 Task: Look for space in Piñas, Ecuador from 5th July, 2023 to 15th July, 2023 for 9 adults in price range Rs.15000 to Rs.25000. Place can be entire place with 5 bedrooms having 5 beds and 5 bathrooms. Property type can be house, flat, guest house. Booking option can be shelf check-in. Required host language is English.
Action: Mouse moved to (492, 109)
Screenshot: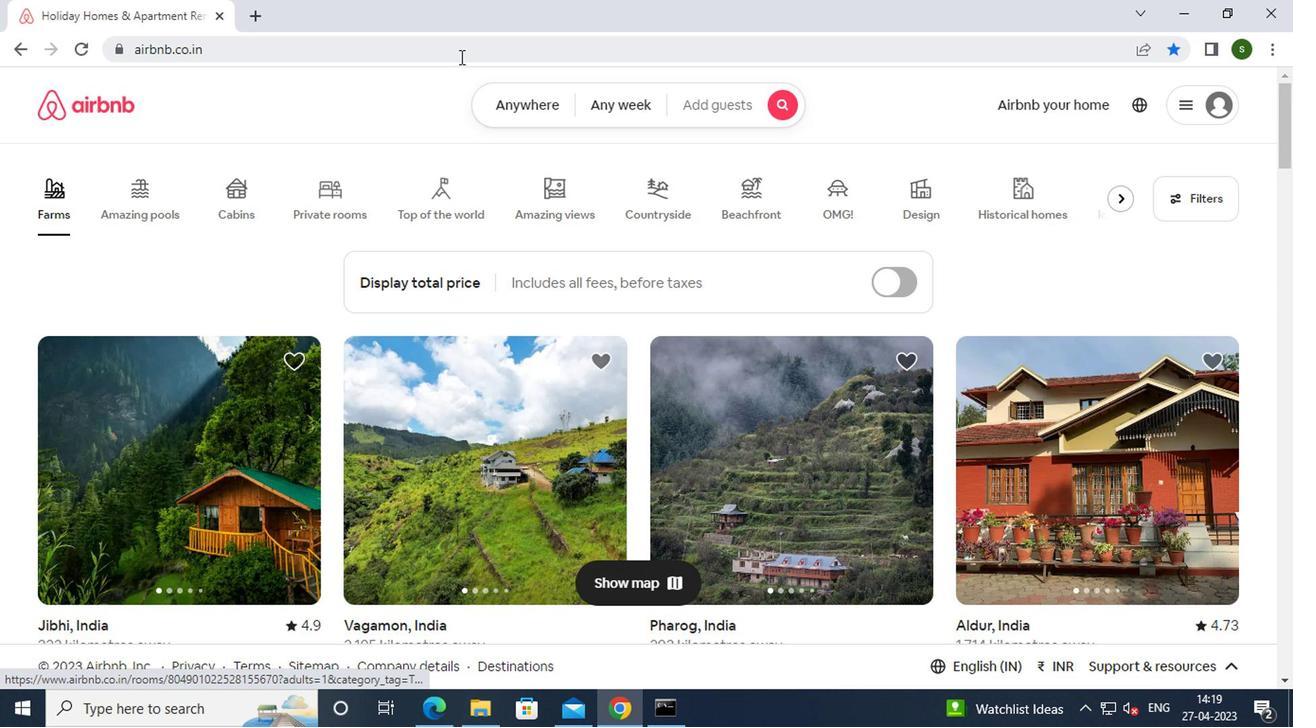 
Action: Mouse pressed left at (492, 109)
Screenshot: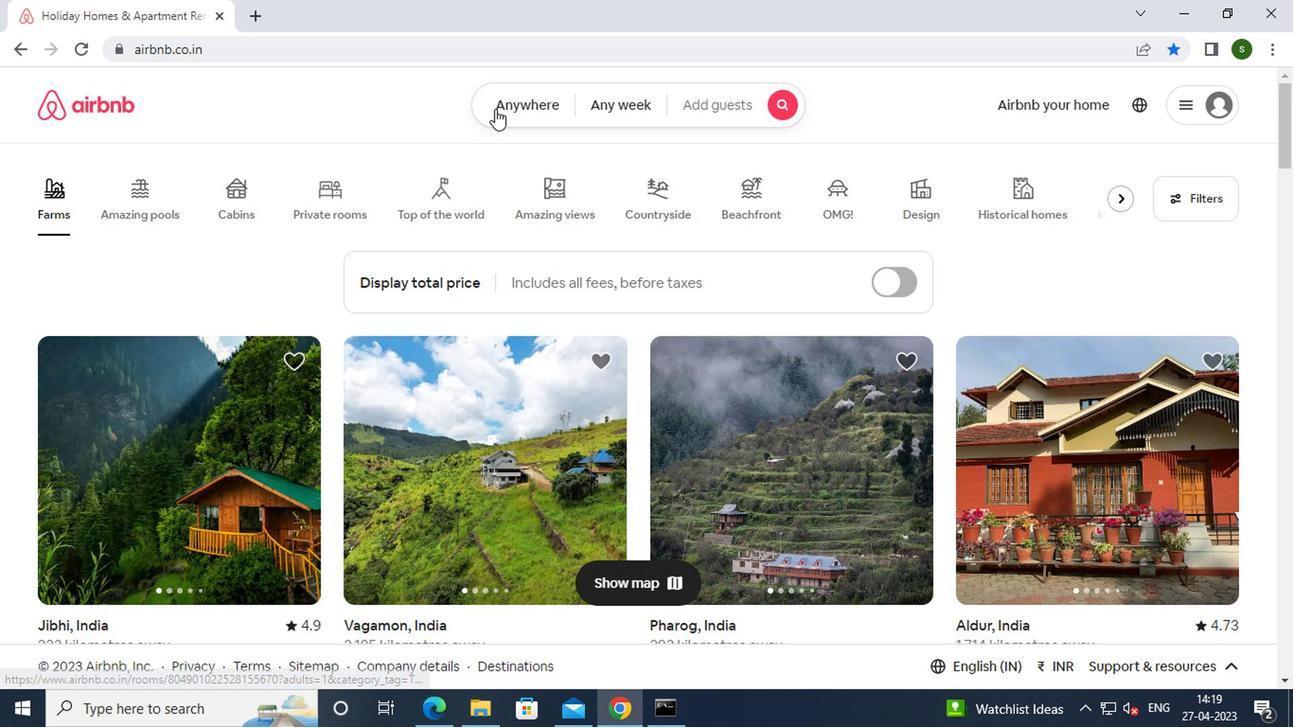 
Action: Mouse moved to (370, 187)
Screenshot: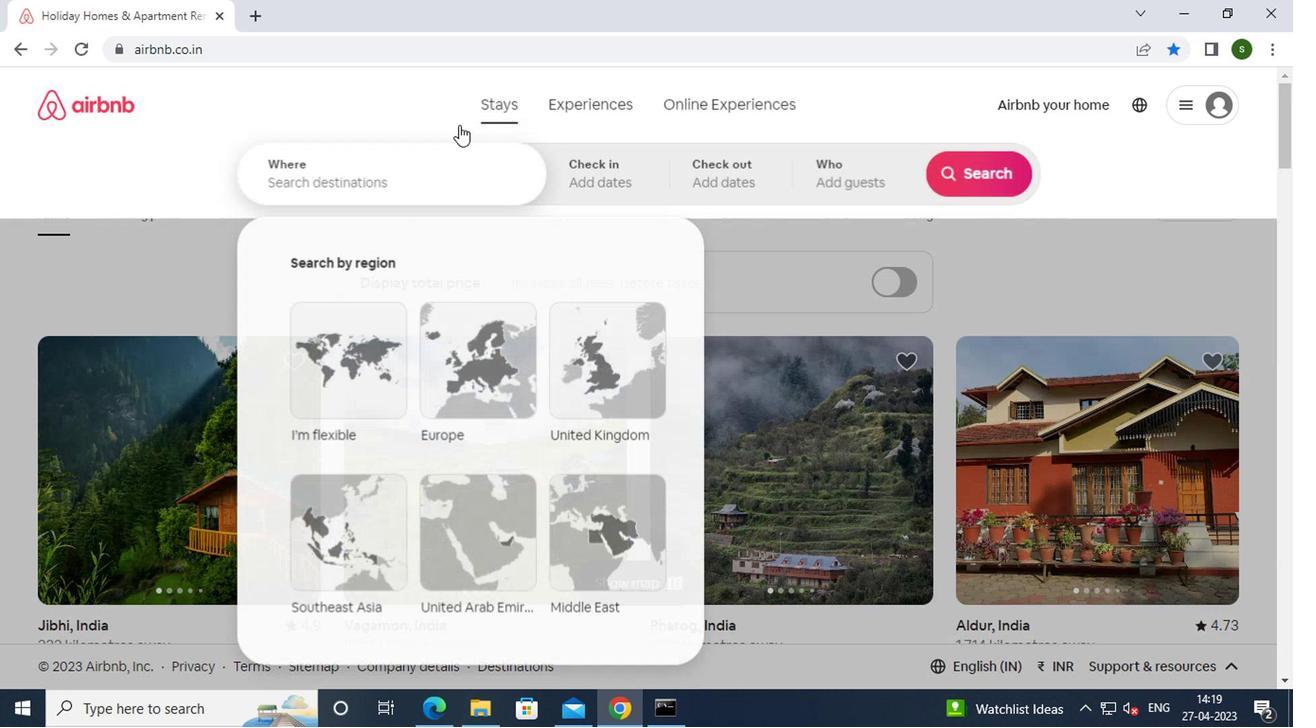 
Action: Mouse pressed left at (370, 187)
Screenshot: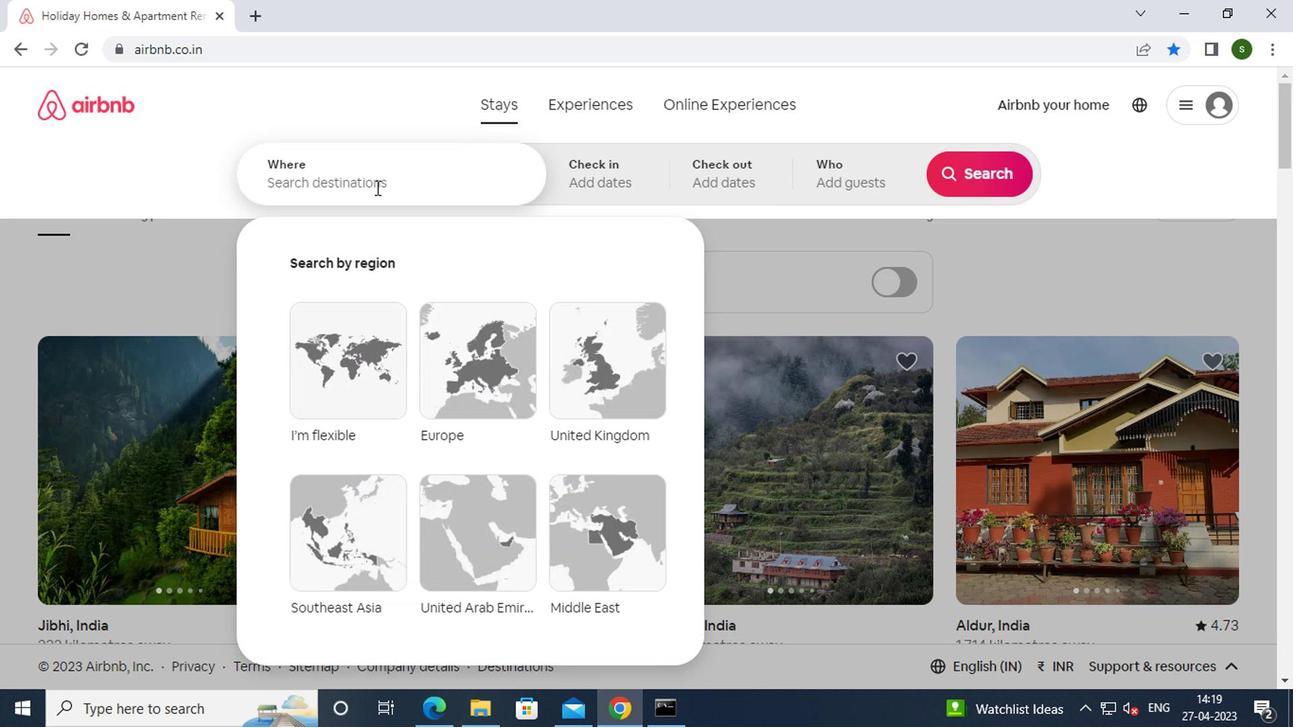 
Action: Key pressed p<Key.caps_lock>inas,<Key.space><Key.caps_lock>e<Key.caps_lock>cuador<Key.enter>
Screenshot: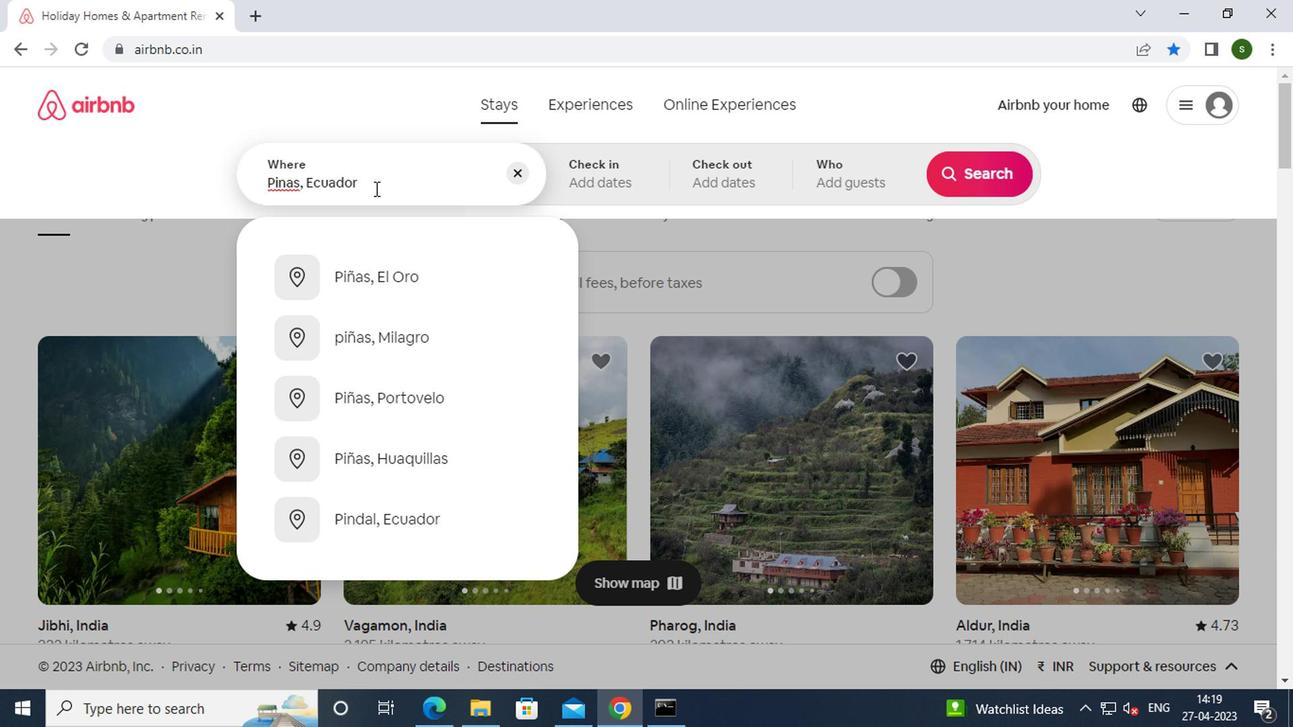 
Action: Mouse moved to (963, 331)
Screenshot: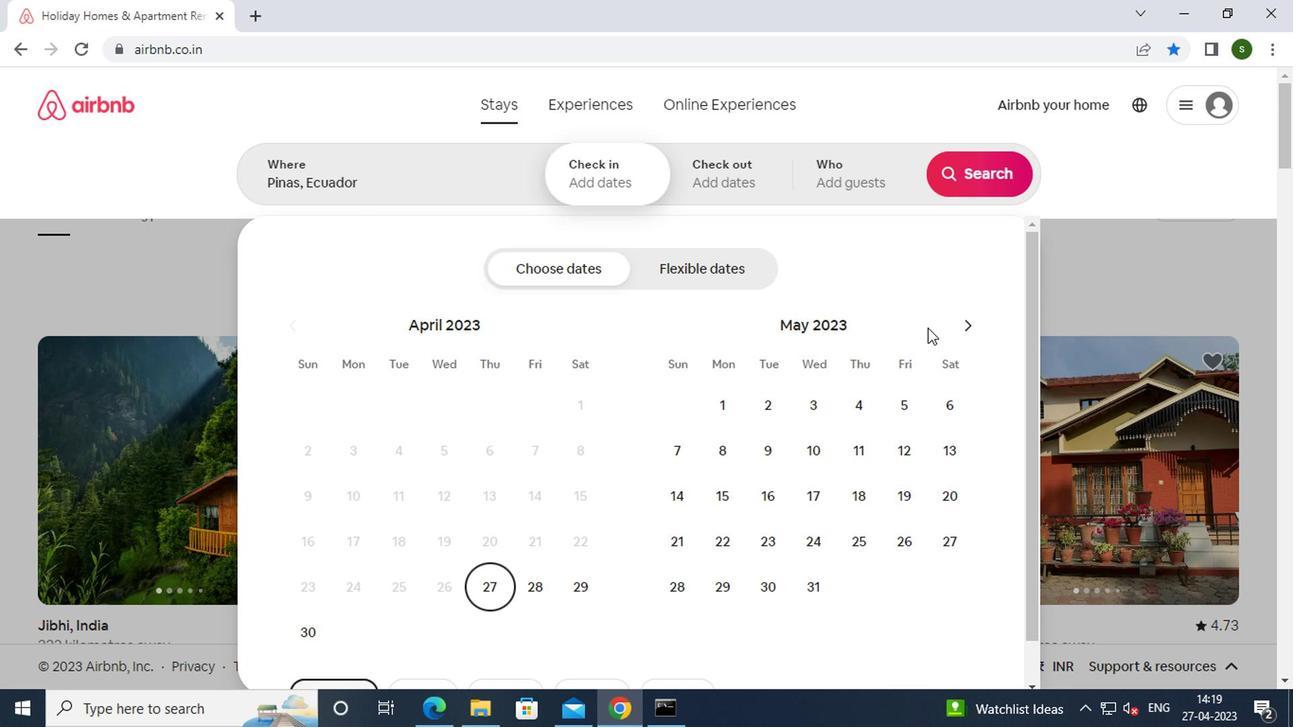 
Action: Mouse pressed left at (963, 331)
Screenshot: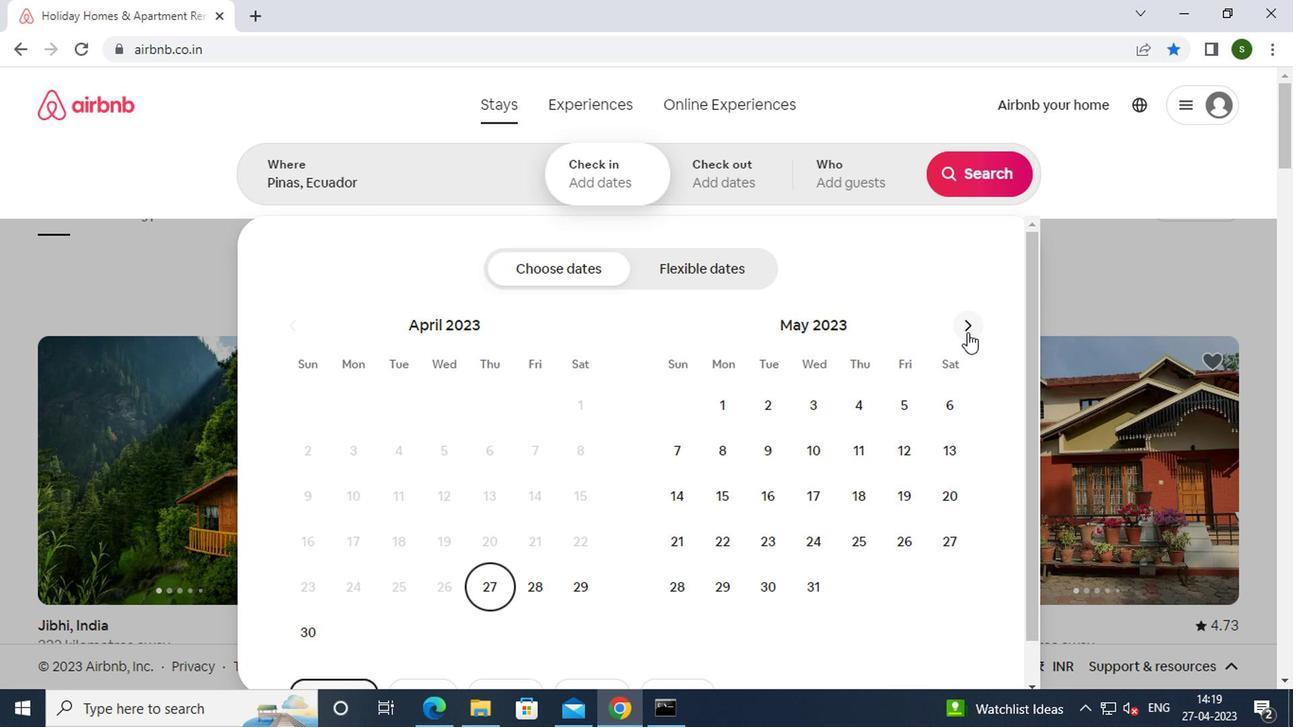 
Action: Mouse pressed left at (963, 331)
Screenshot: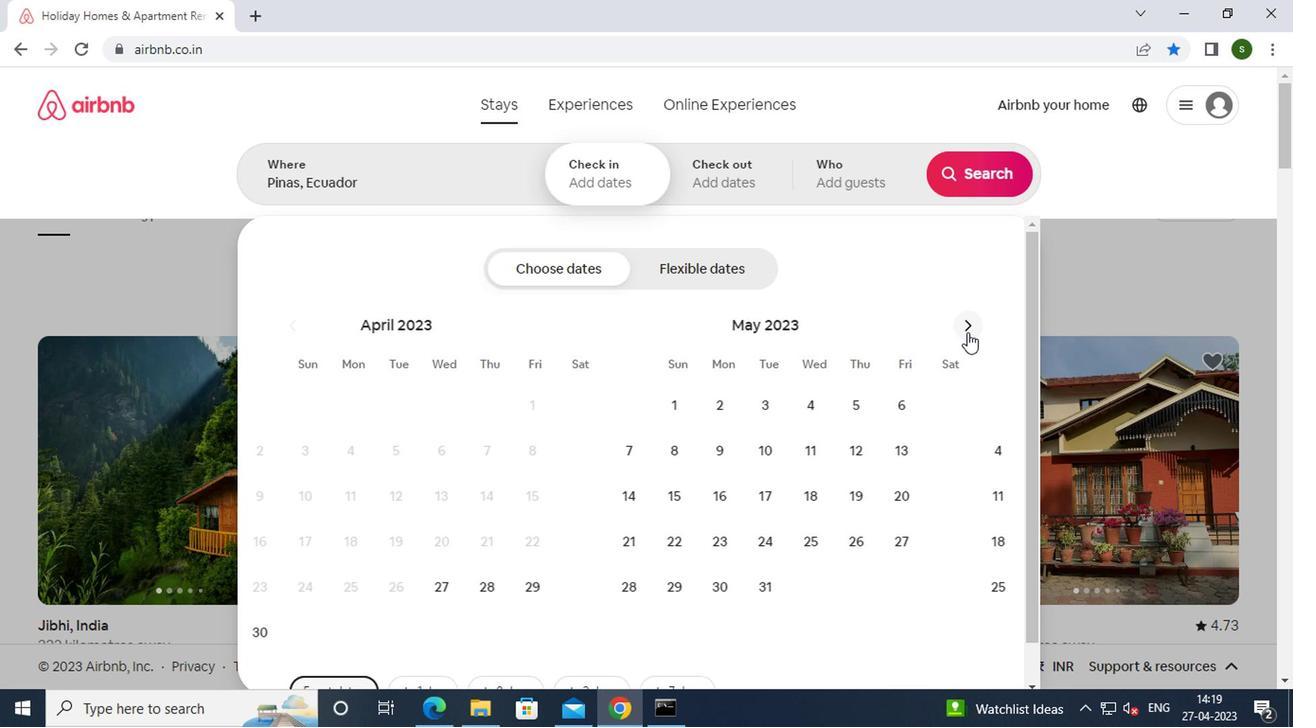 
Action: Mouse moved to (806, 442)
Screenshot: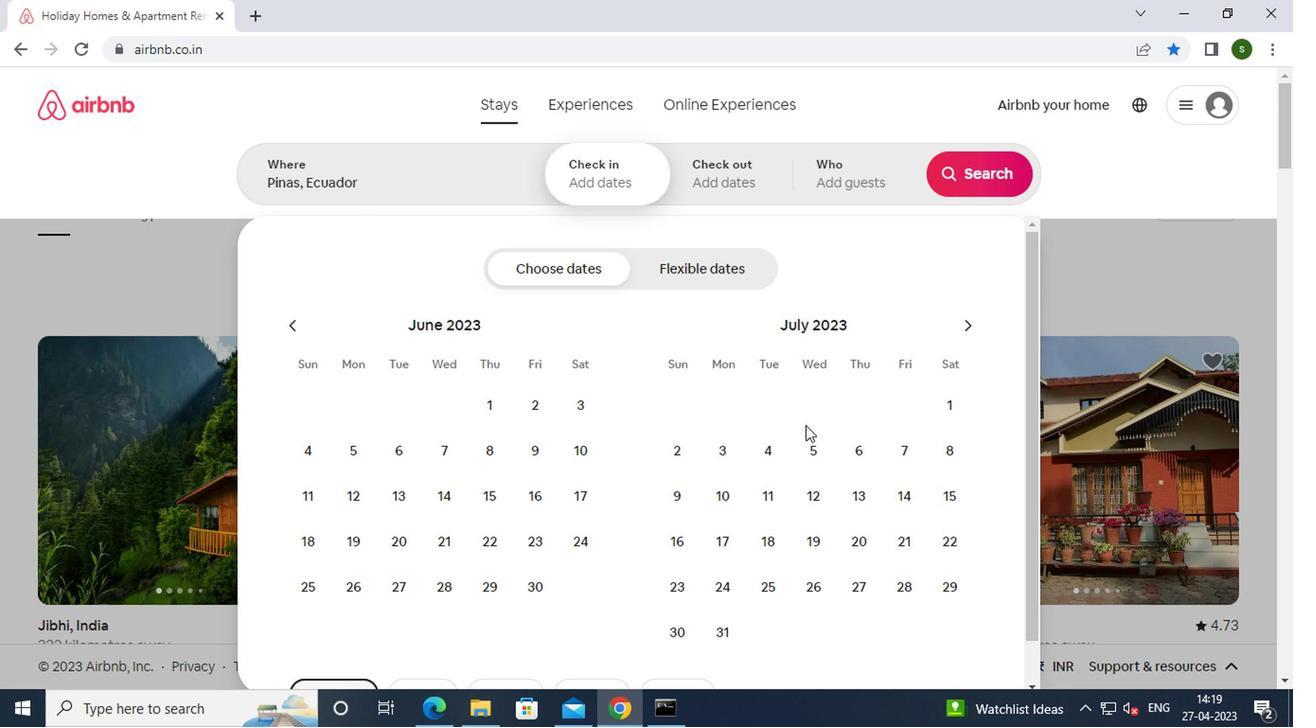 
Action: Mouse pressed left at (806, 442)
Screenshot: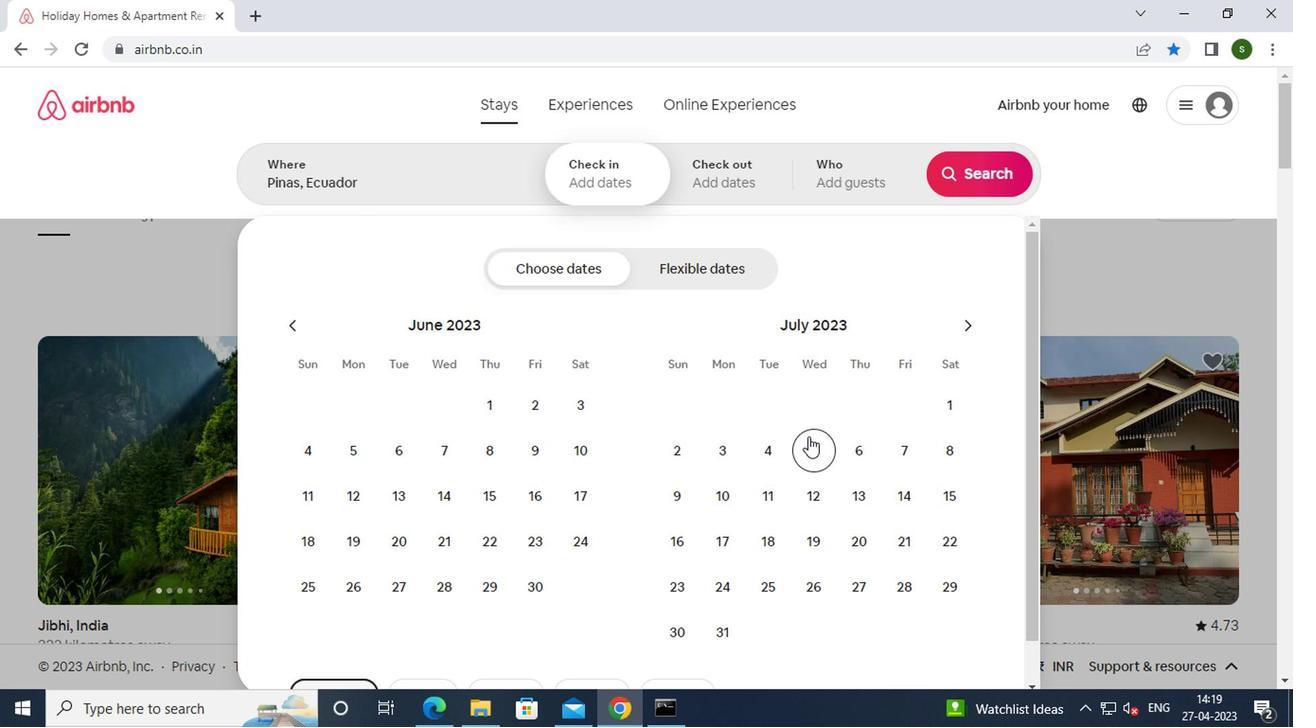 
Action: Mouse moved to (943, 506)
Screenshot: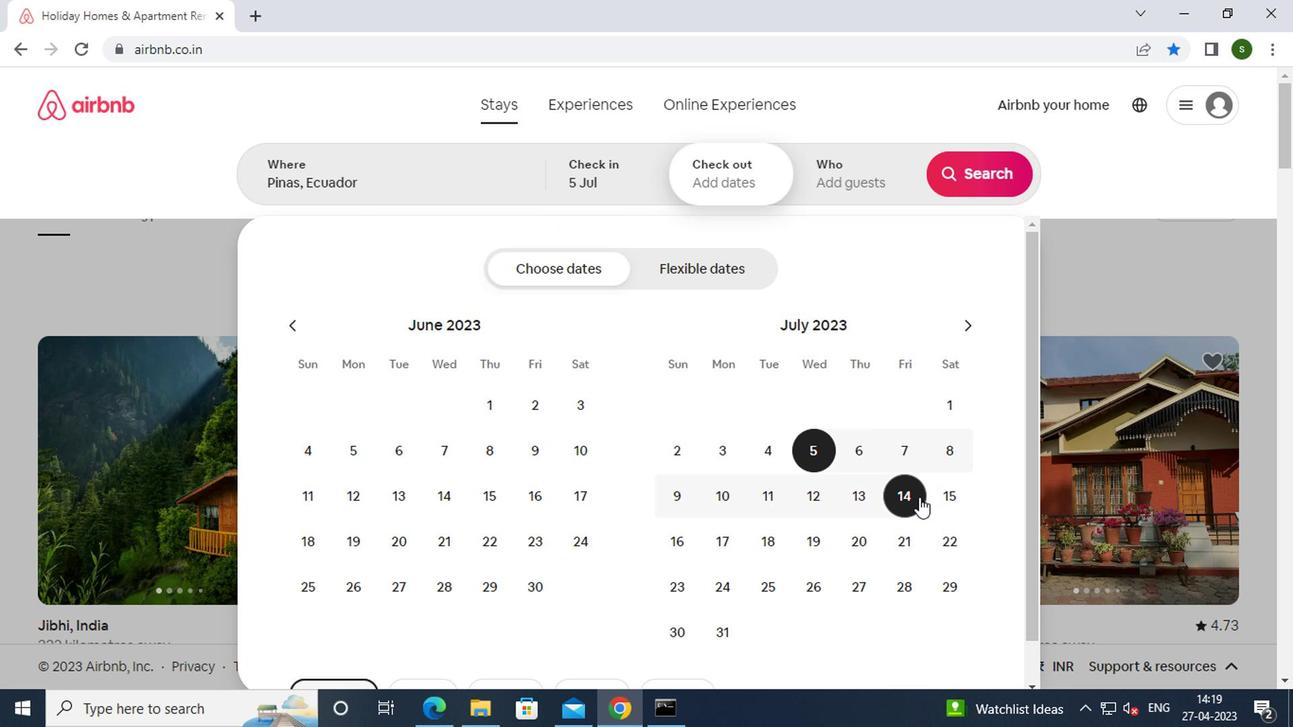 
Action: Mouse pressed left at (943, 506)
Screenshot: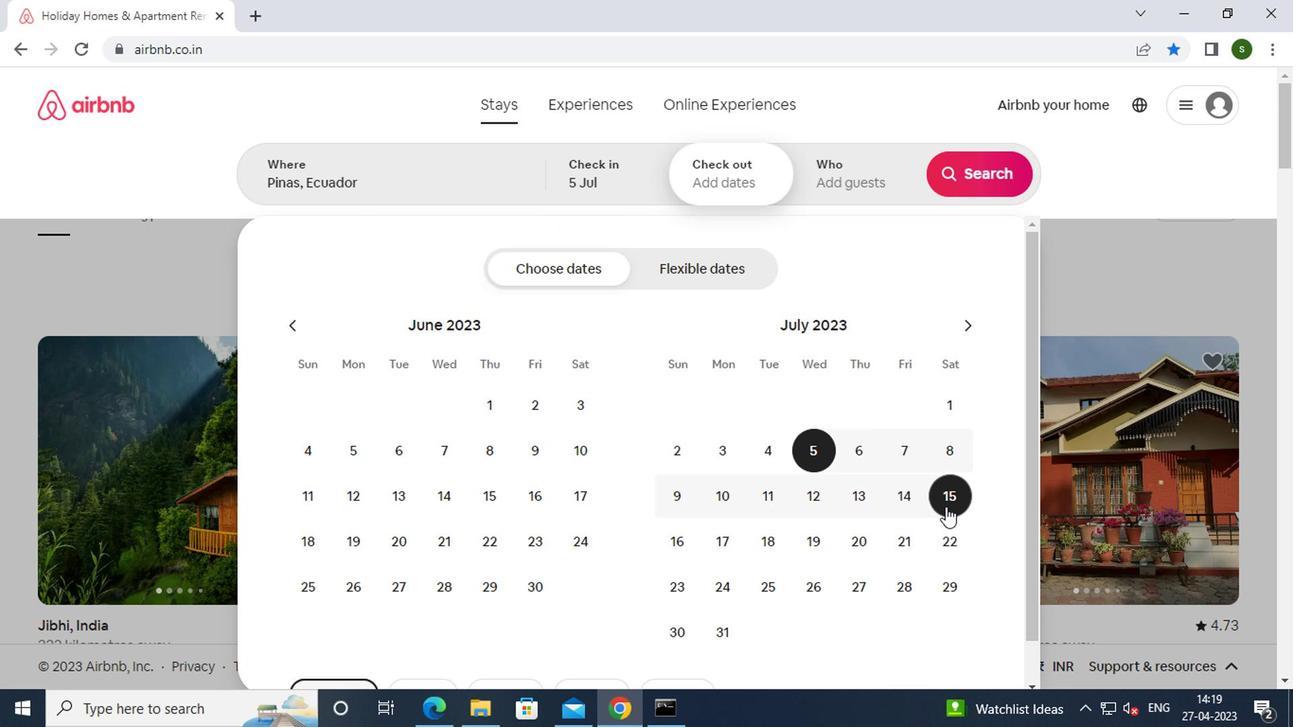 
Action: Mouse moved to (861, 186)
Screenshot: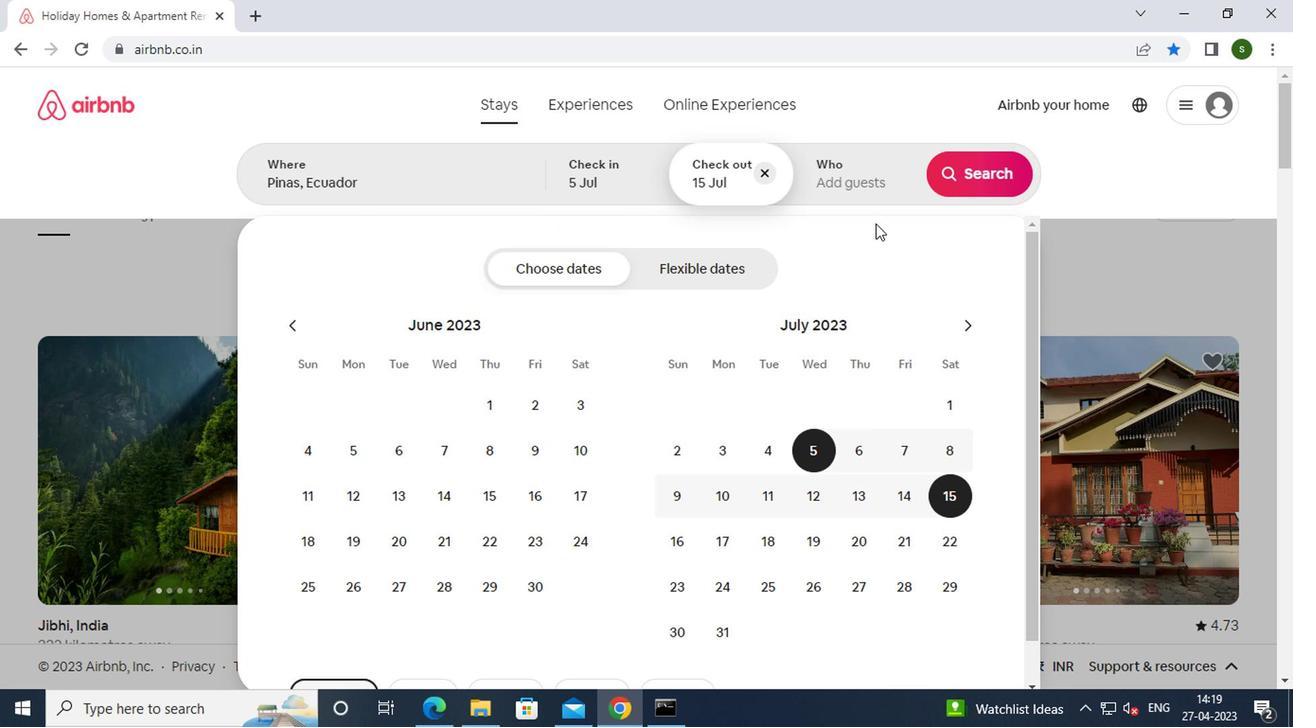 
Action: Mouse pressed left at (861, 186)
Screenshot: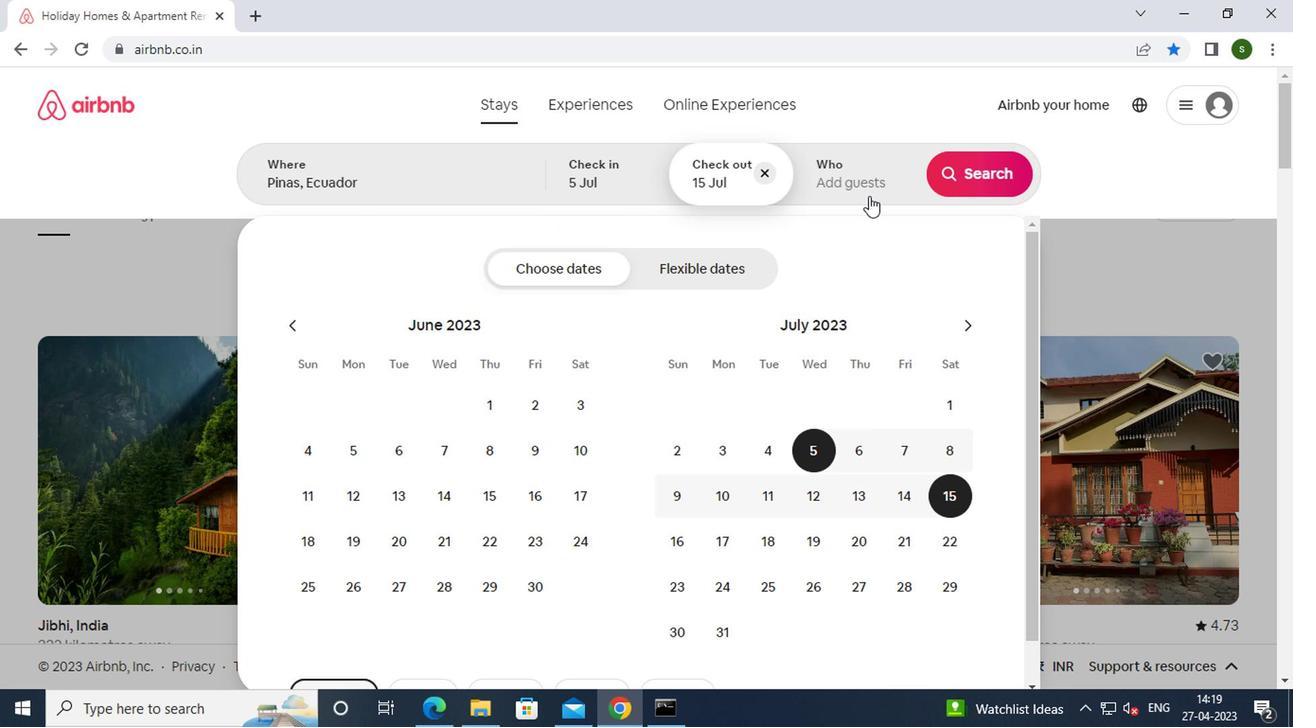 
Action: Mouse moved to (972, 268)
Screenshot: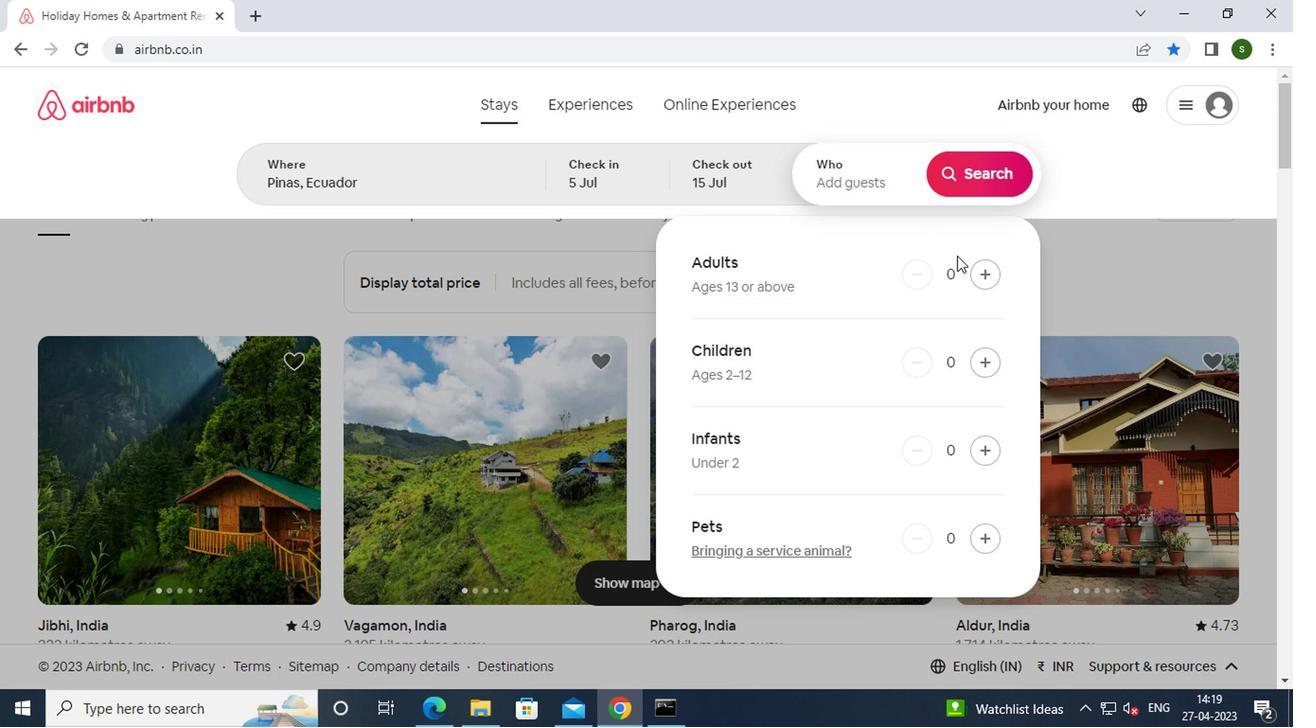 
Action: Mouse pressed left at (972, 268)
Screenshot: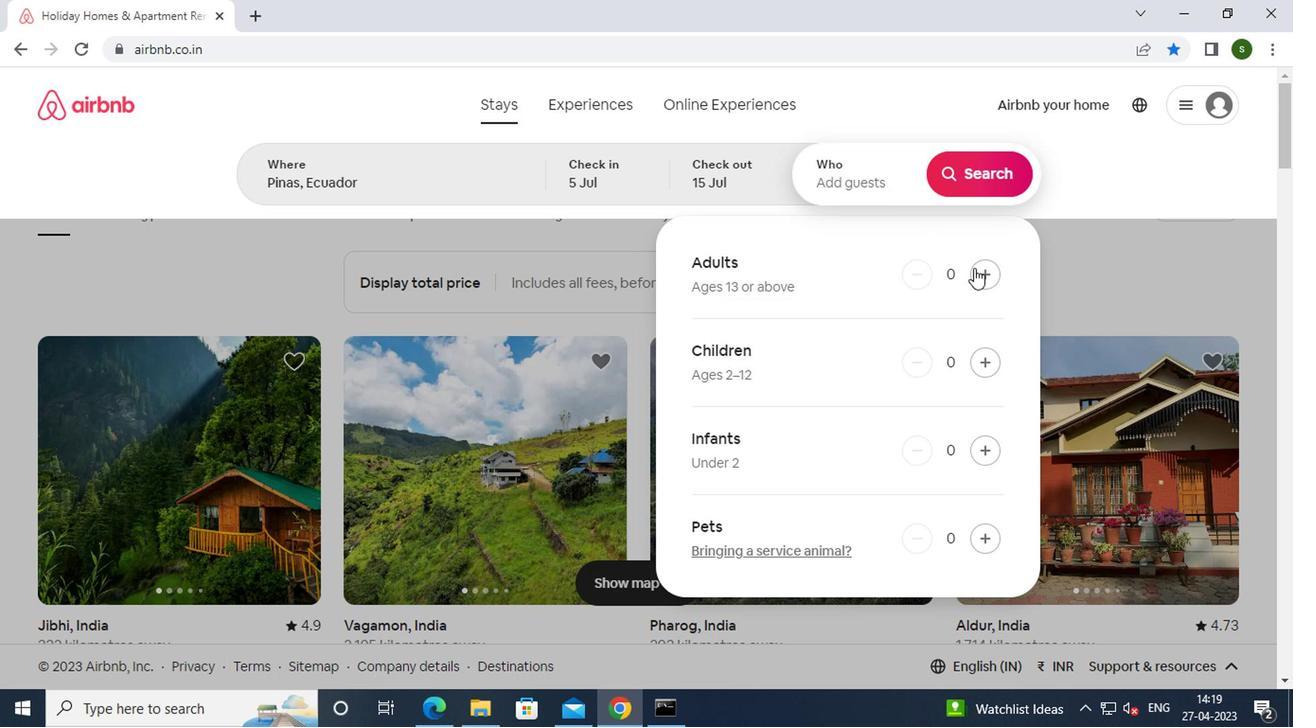
Action: Mouse pressed left at (972, 268)
Screenshot: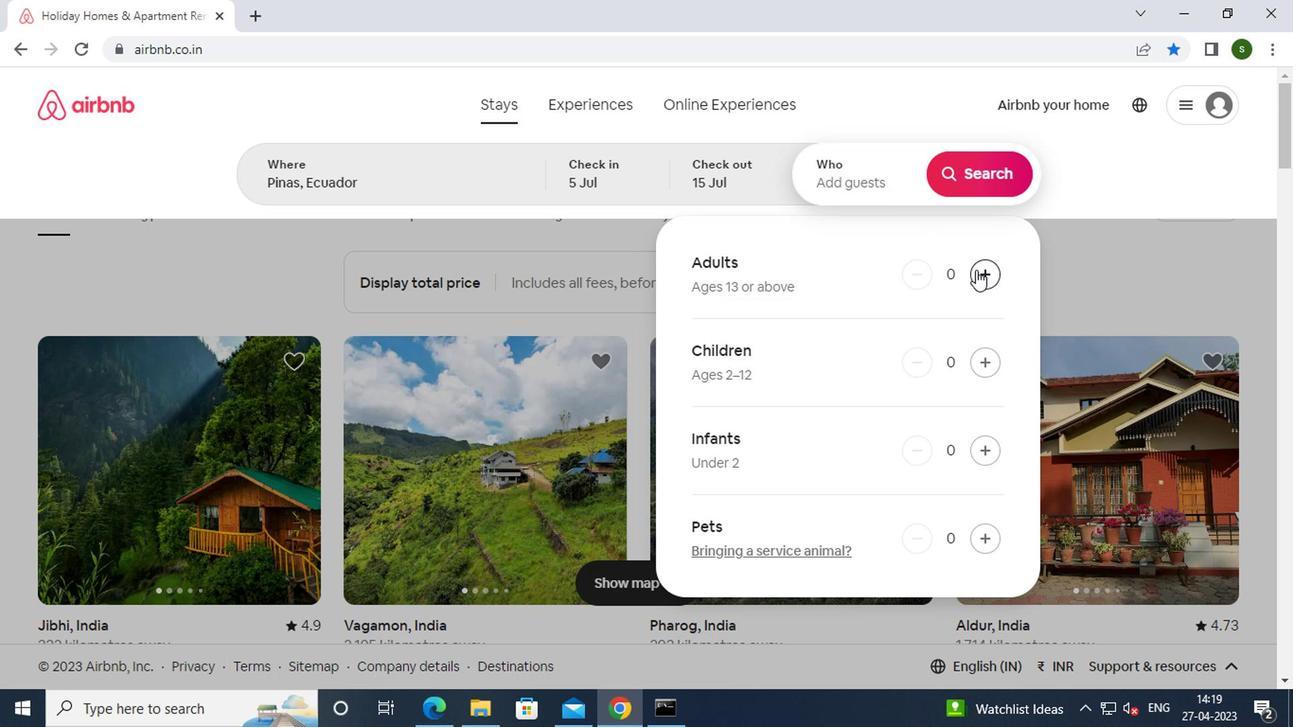 
Action: Mouse pressed left at (972, 268)
Screenshot: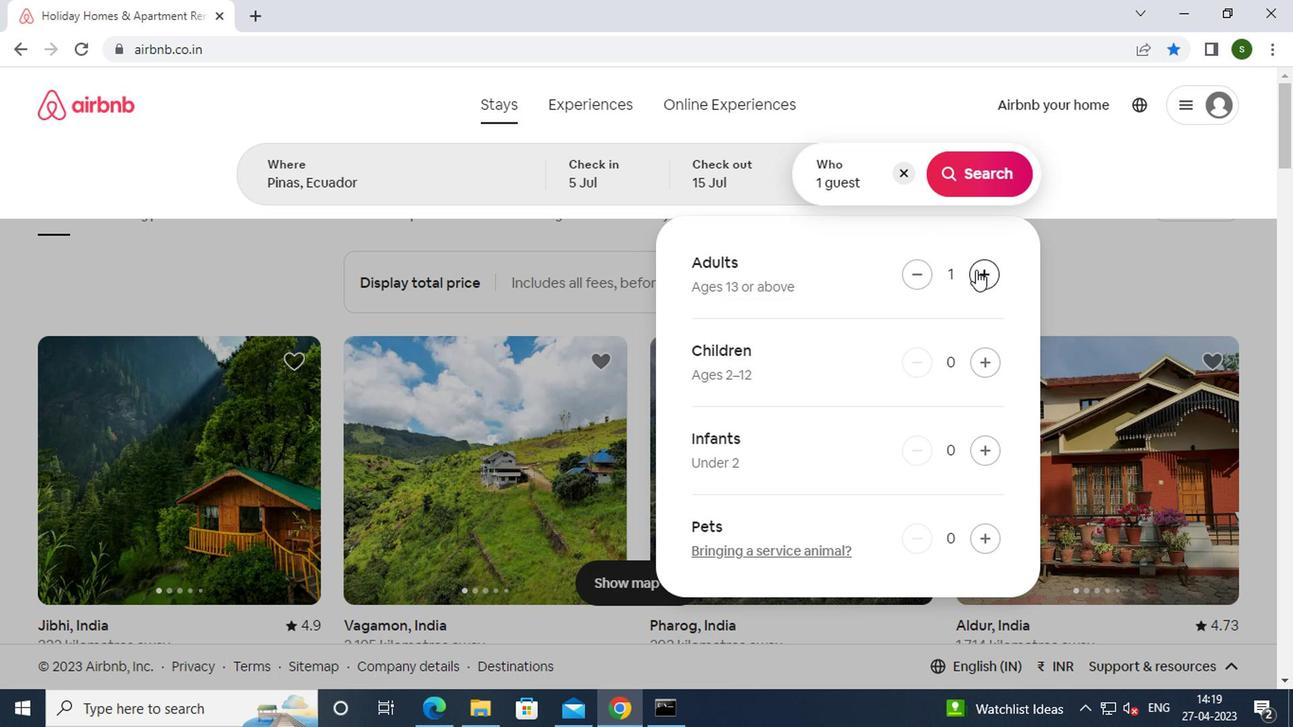 
Action: Mouse pressed left at (972, 268)
Screenshot: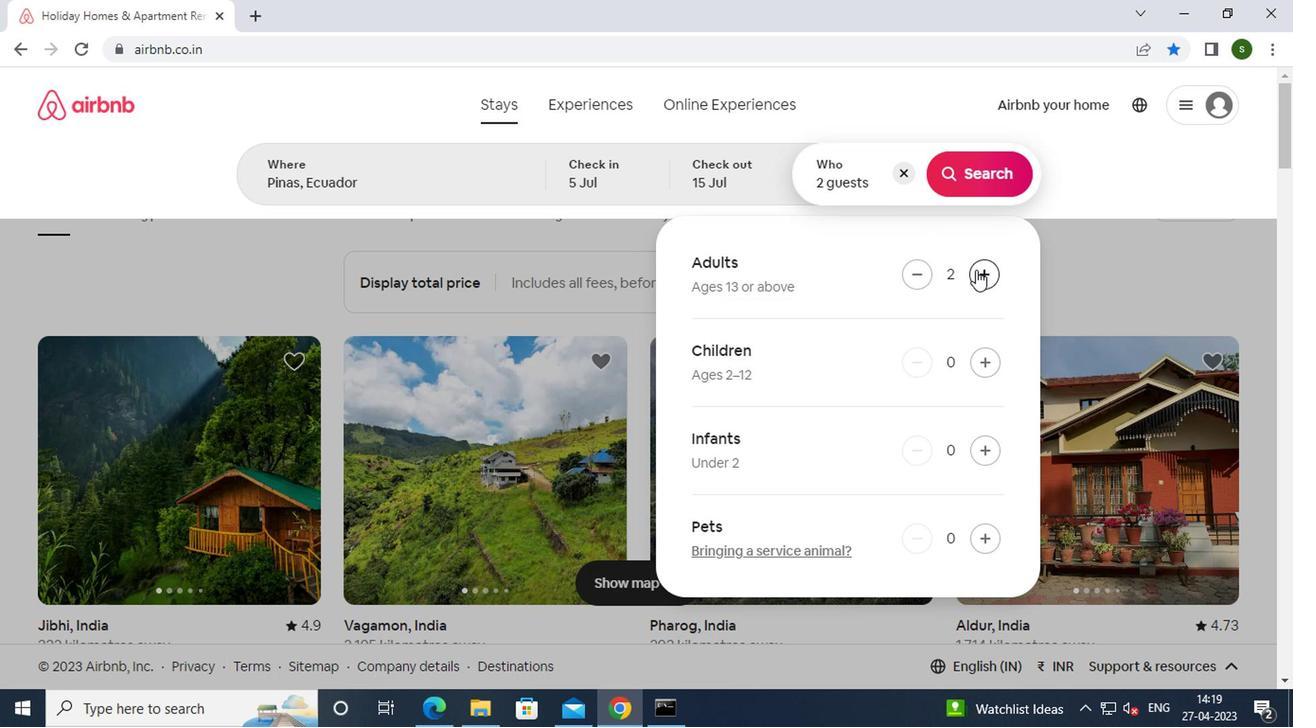 
Action: Mouse pressed left at (972, 268)
Screenshot: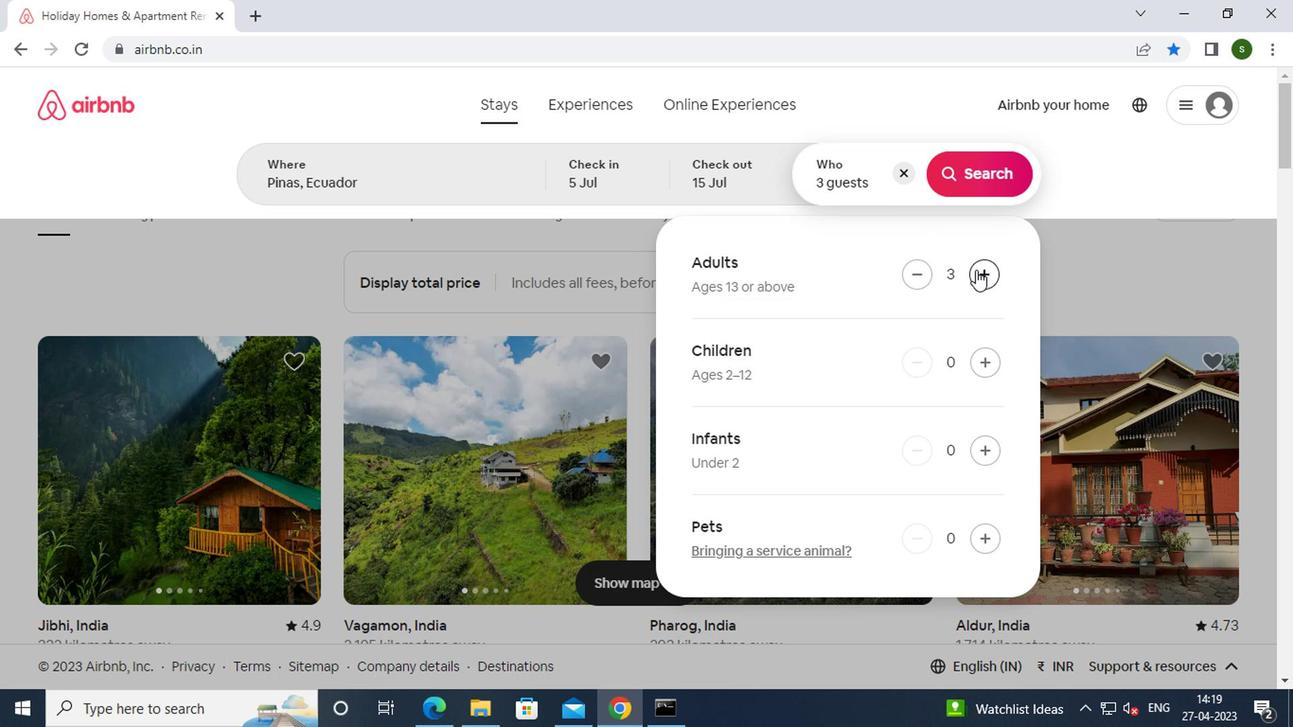 
Action: Mouse pressed left at (972, 268)
Screenshot: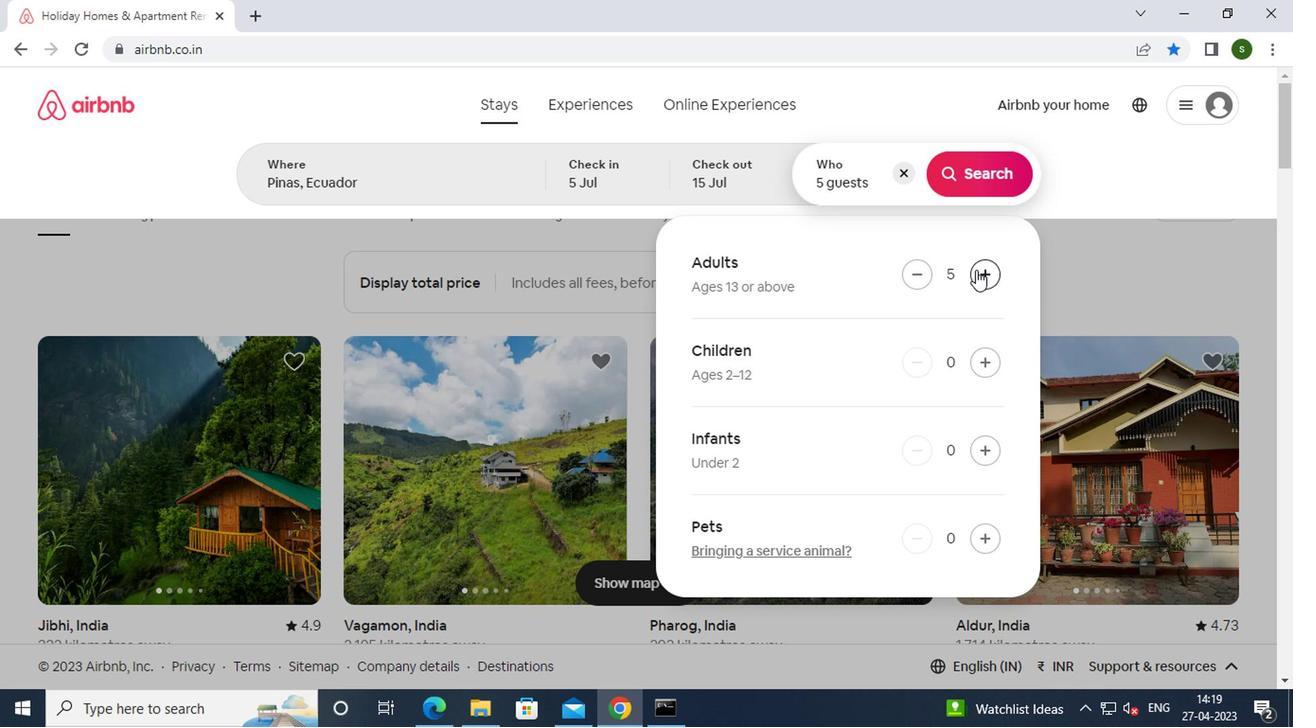 
Action: Mouse pressed left at (972, 268)
Screenshot: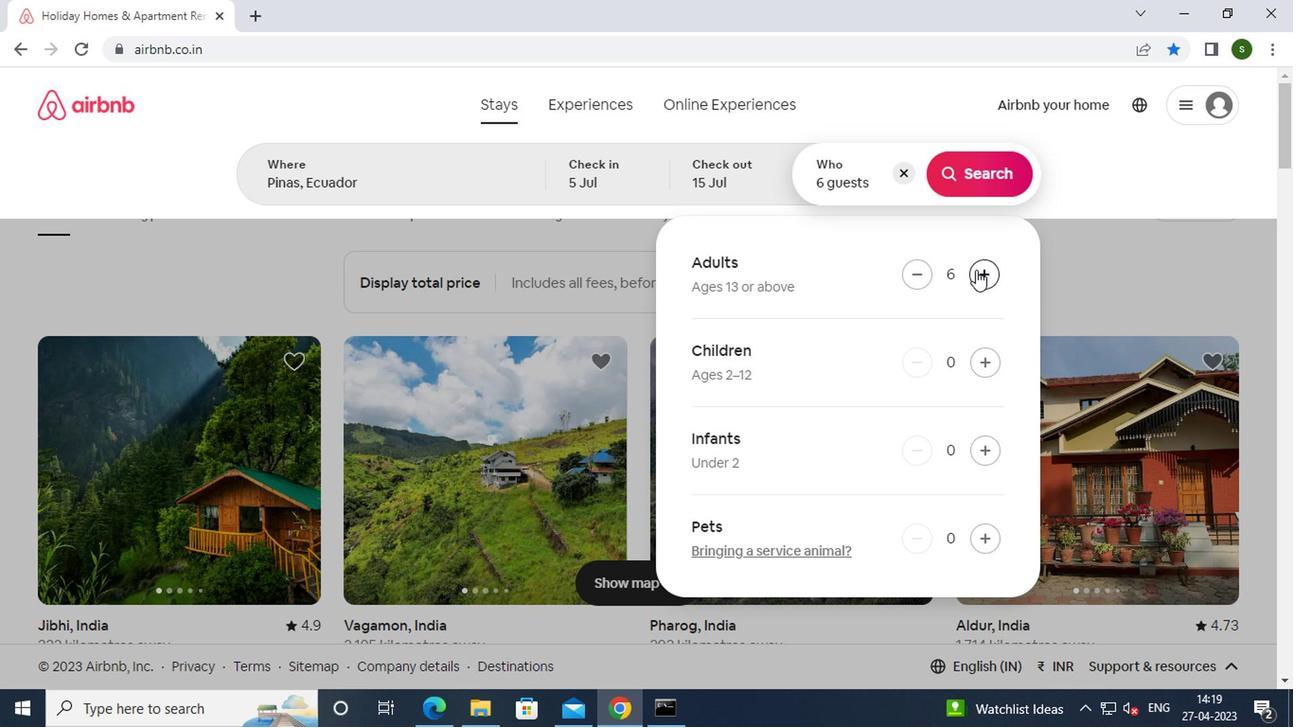 
Action: Mouse pressed left at (972, 268)
Screenshot: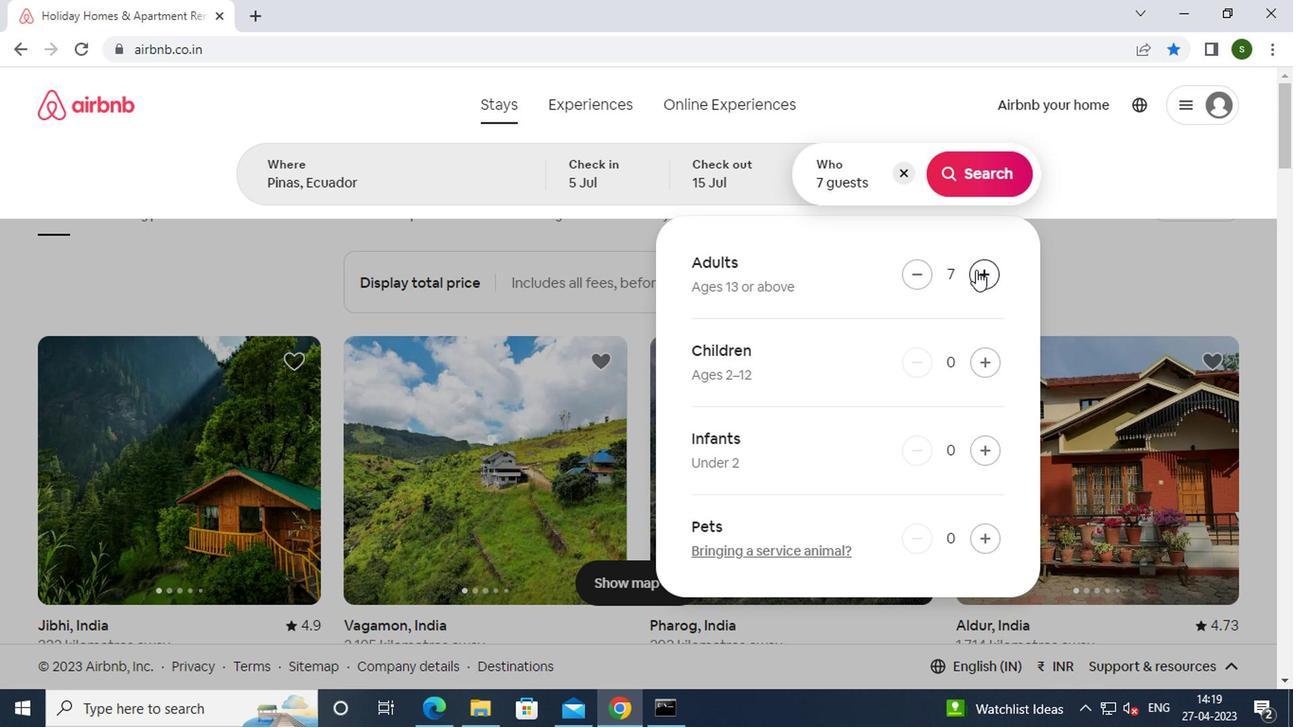 
Action: Mouse pressed left at (972, 268)
Screenshot: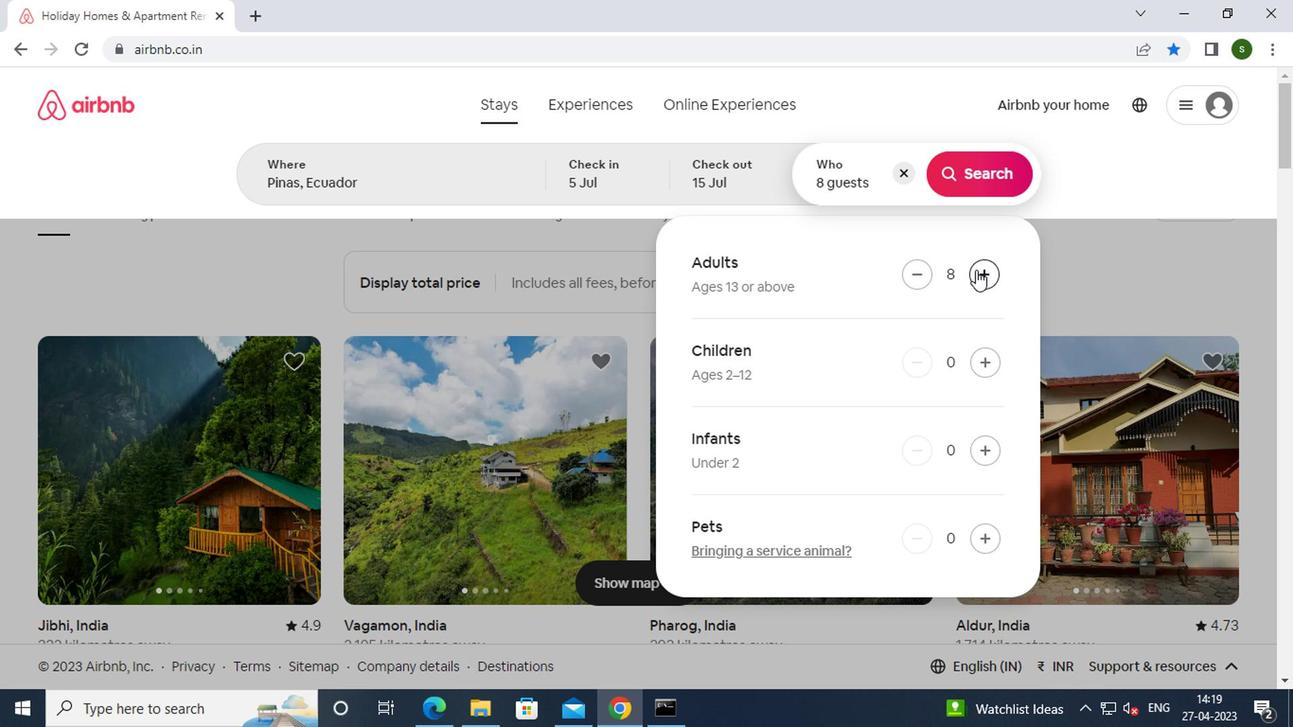 
Action: Mouse moved to (990, 185)
Screenshot: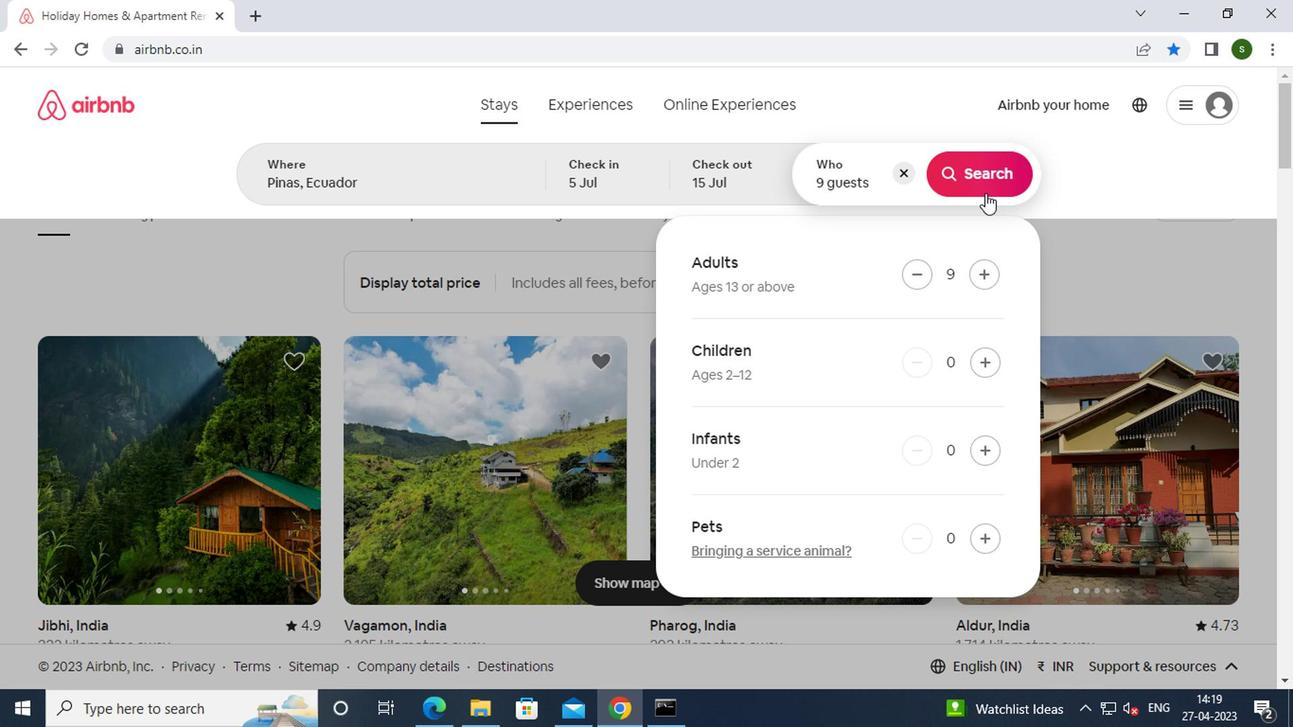 
Action: Mouse pressed left at (990, 185)
Screenshot: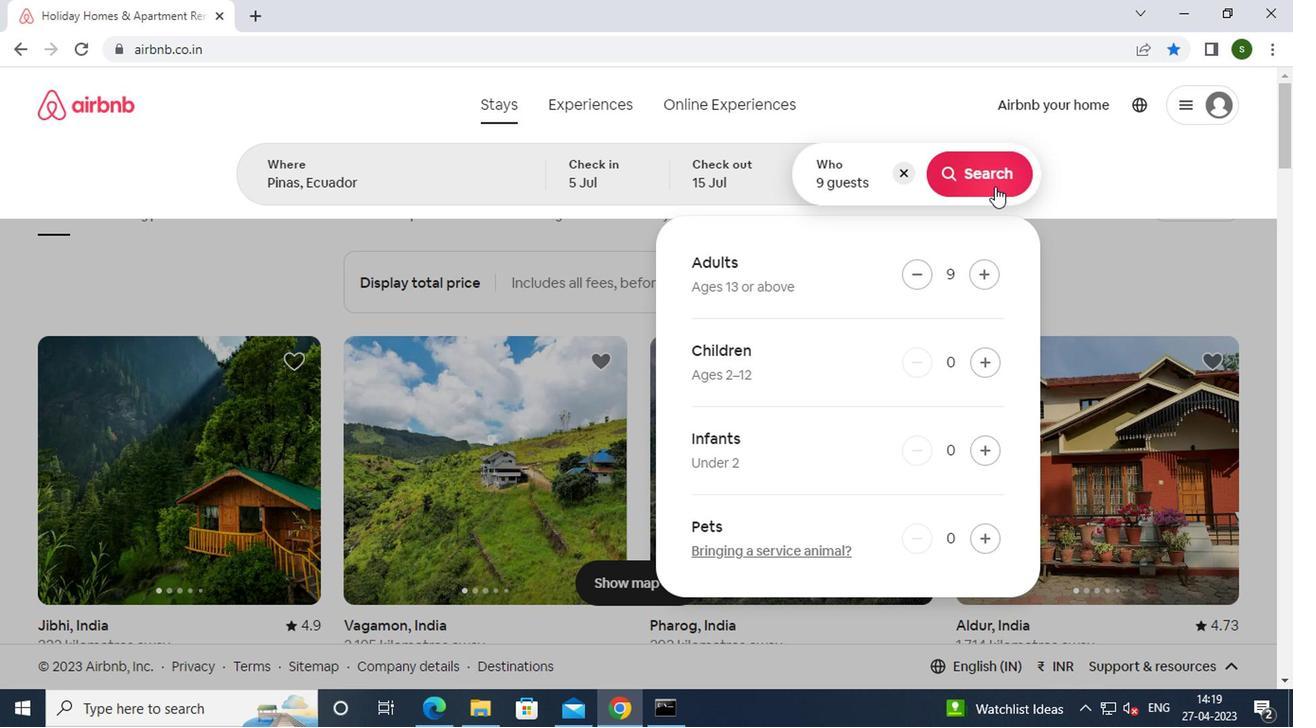 
Action: Mouse moved to (1218, 186)
Screenshot: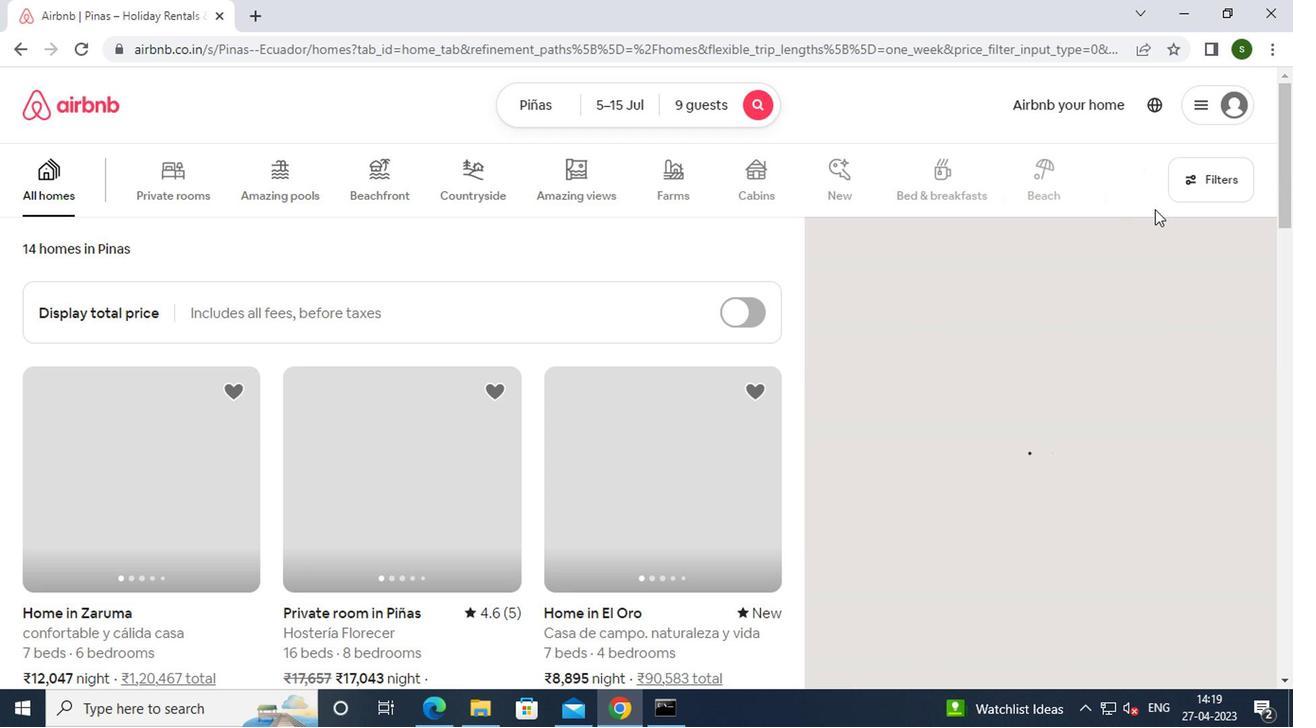 
Action: Mouse pressed left at (1218, 186)
Screenshot: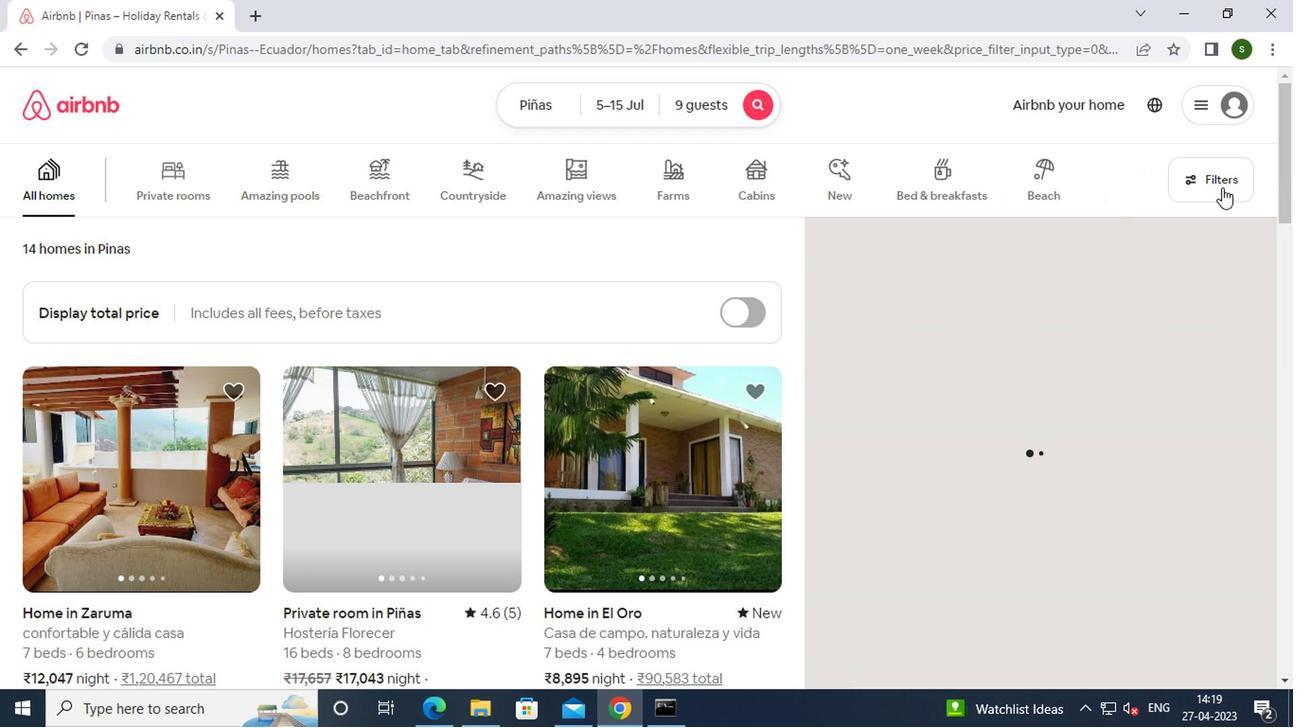 
Action: Mouse moved to (497, 408)
Screenshot: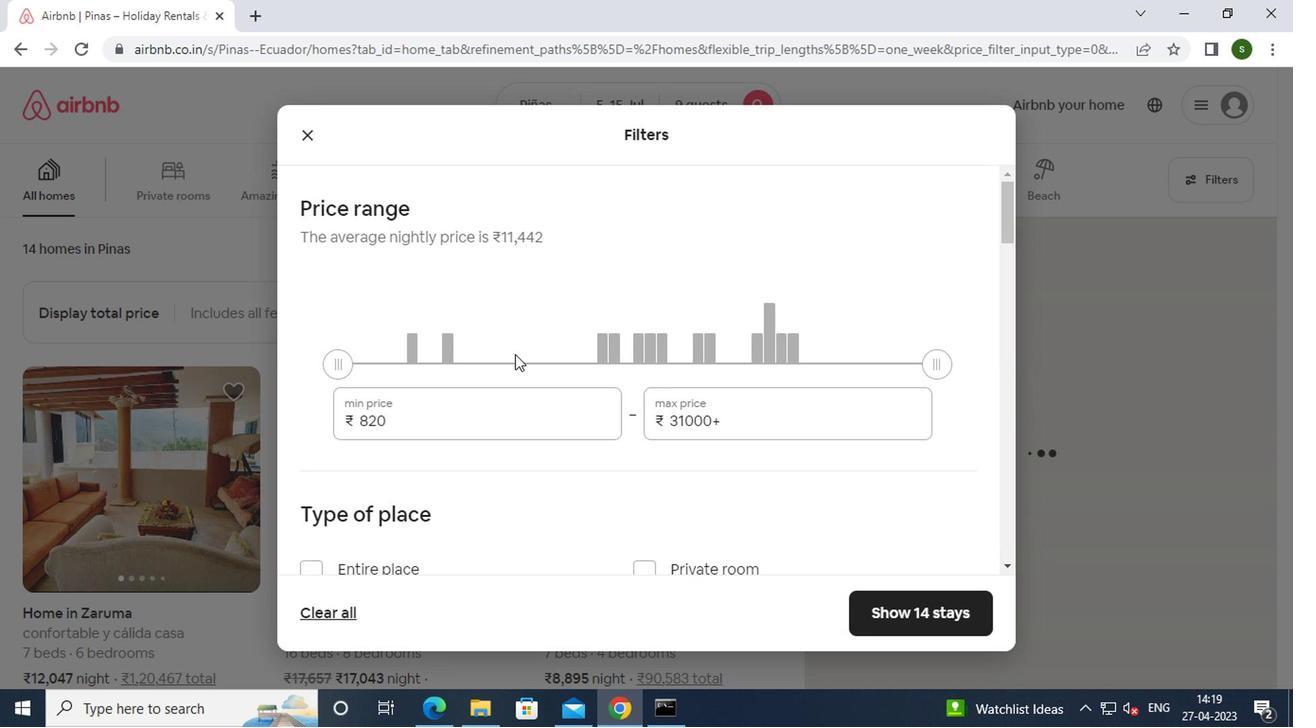 
Action: Mouse pressed left at (497, 408)
Screenshot: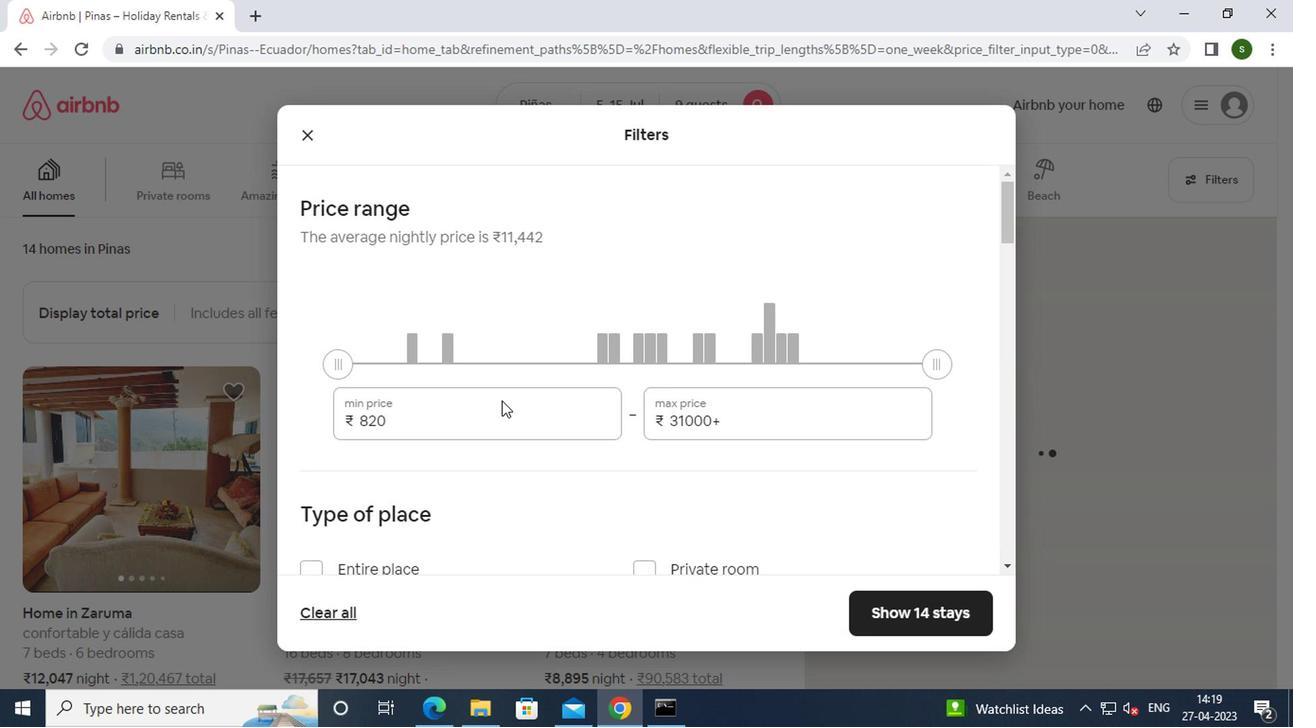 
Action: Key pressed <Key.backspace><Key.backspace><Key.backspace><Key.backspace><Key.backspace>15000
Screenshot: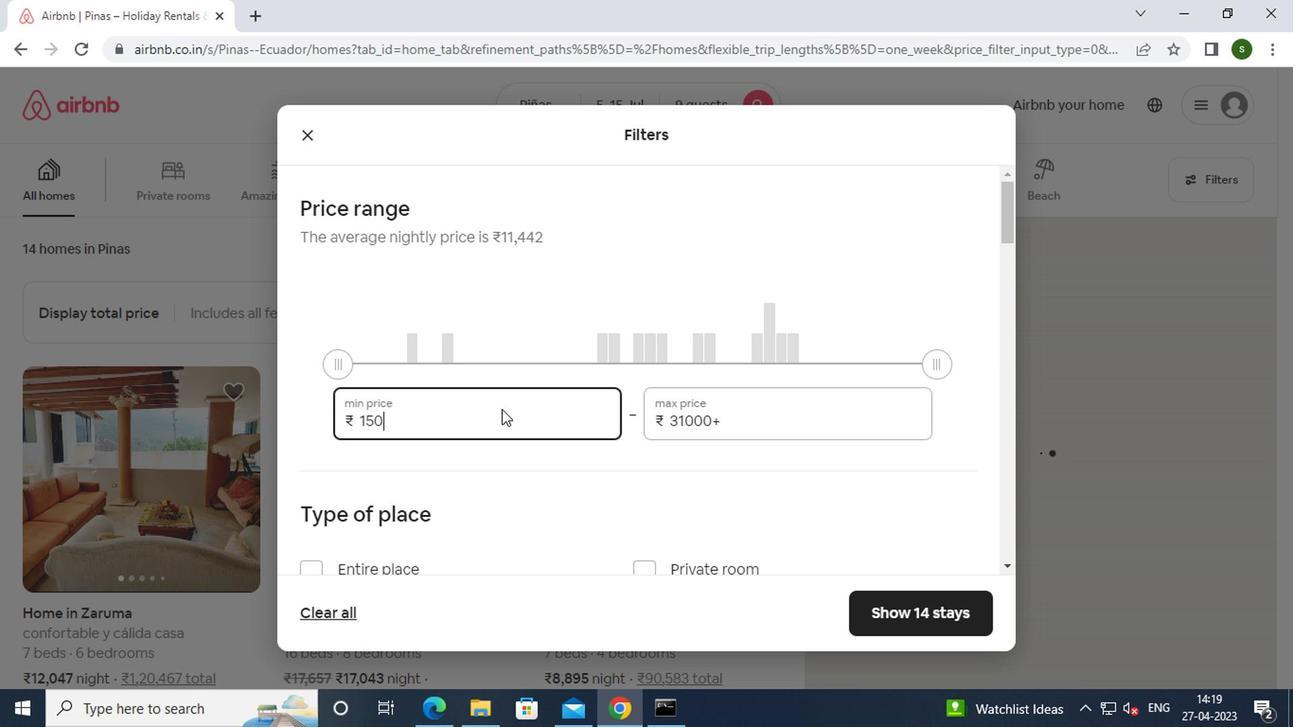 
Action: Mouse moved to (738, 418)
Screenshot: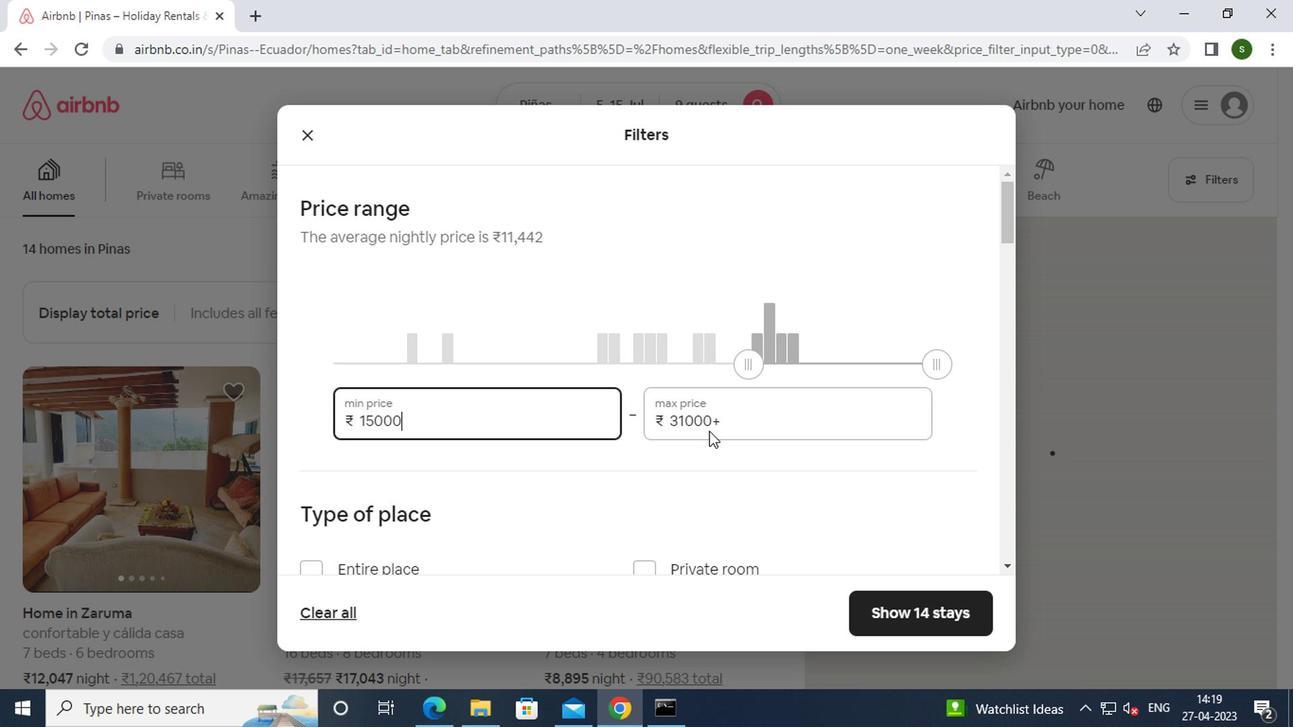 
Action: Mouse pressed left at (738, 418)
Screenshot: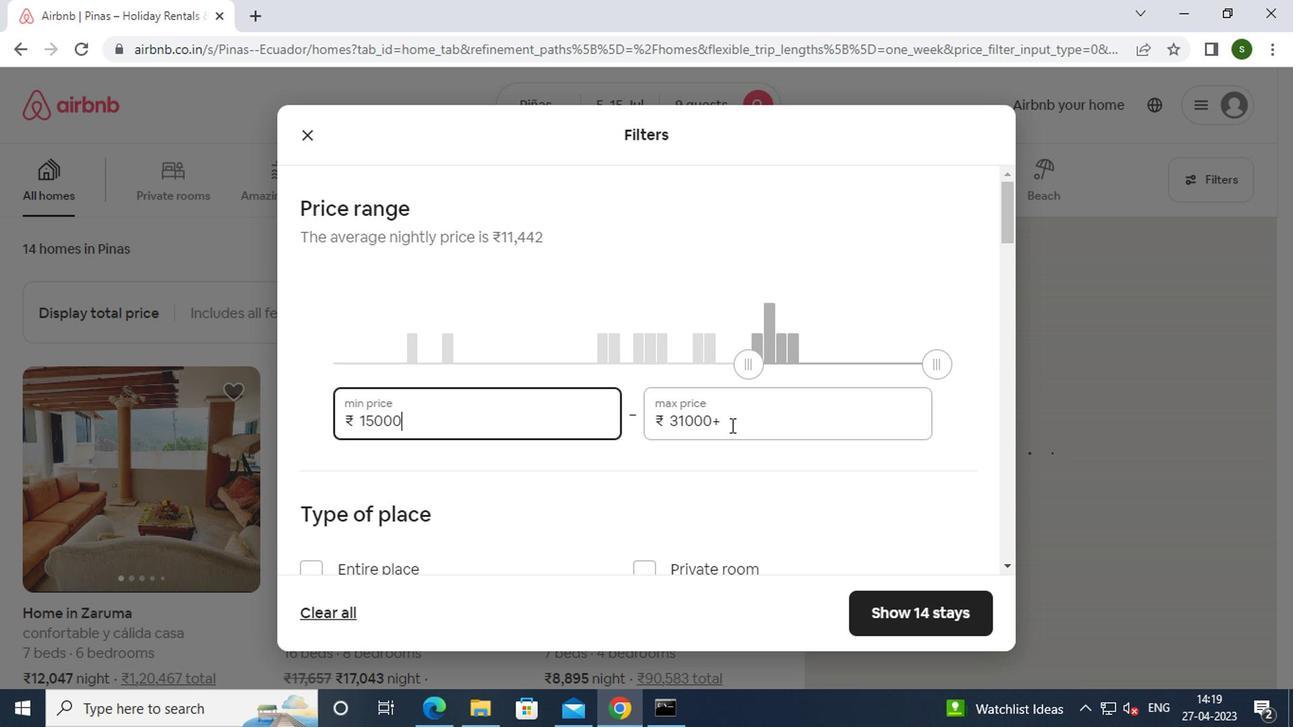 
Action: Key pressed <Key.backspace><Key.backspace><Key.backspace><Key.backspace><Key.backspace><Key.backspace><Key.backspace><Key.backspace><Key.backspace><Key.backspace><Key.backspace>25000
Screenshot: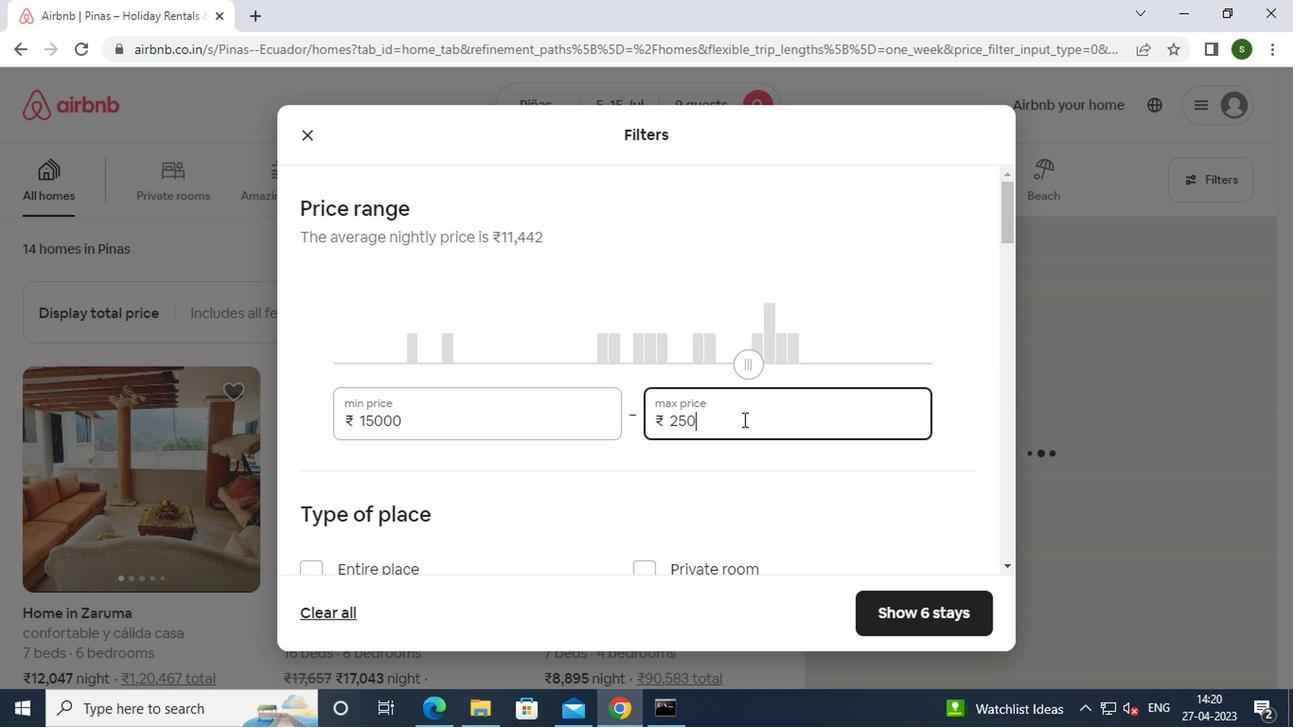 
Action: Mouse moved to (487, 390)
Screenshot: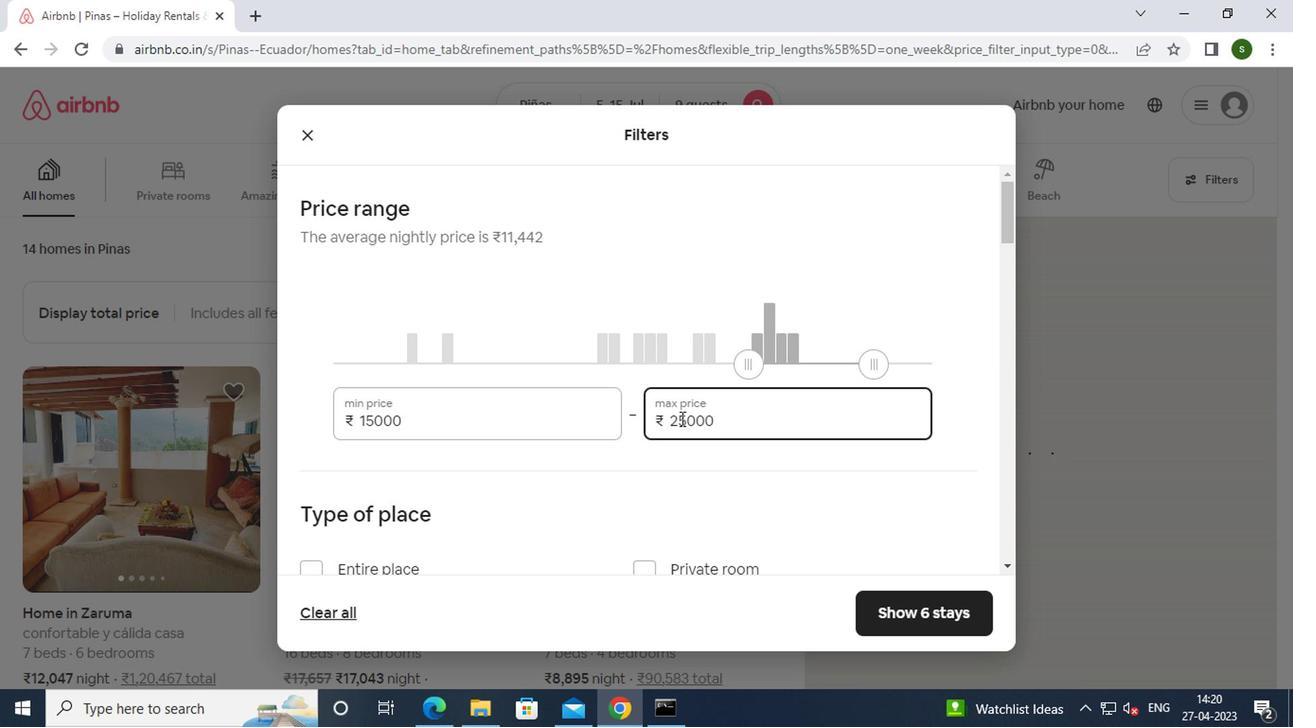 
Action: Mouse scrolled (487, 389) with delta (0, -1)
Screenshot: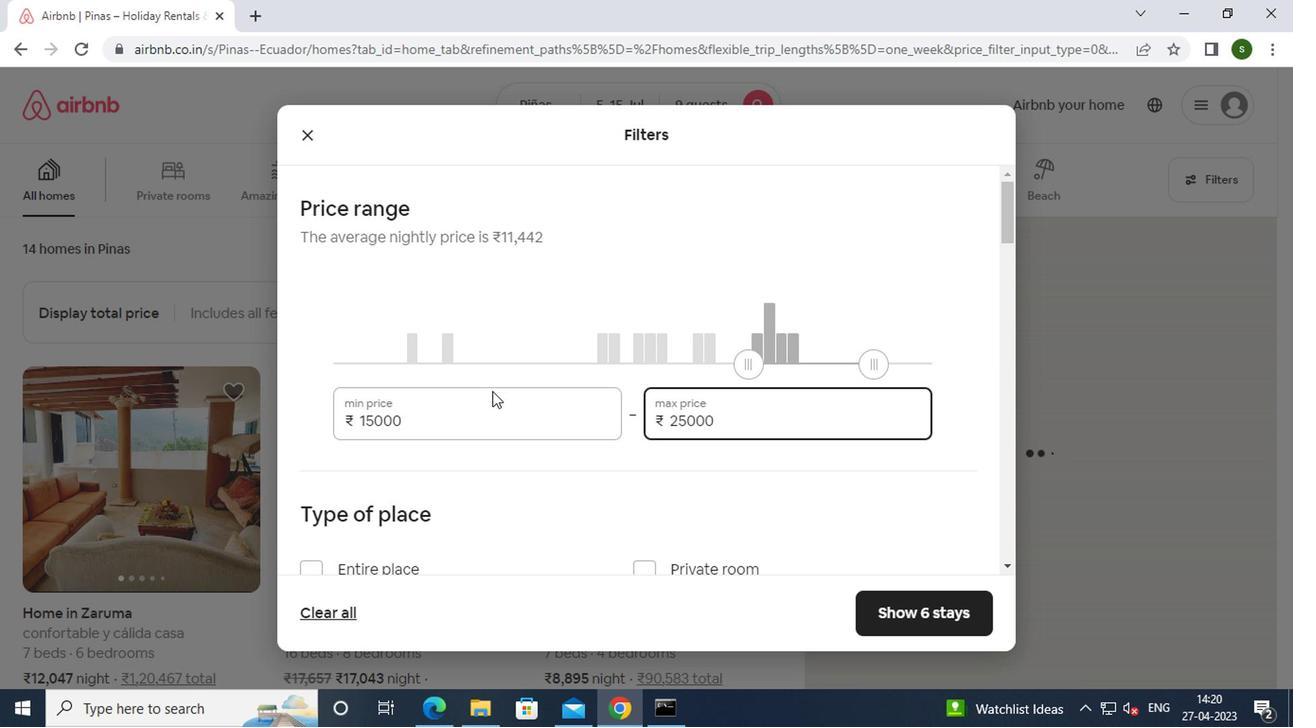 
Action: Mouse moved to (374, 482)
Screenshot: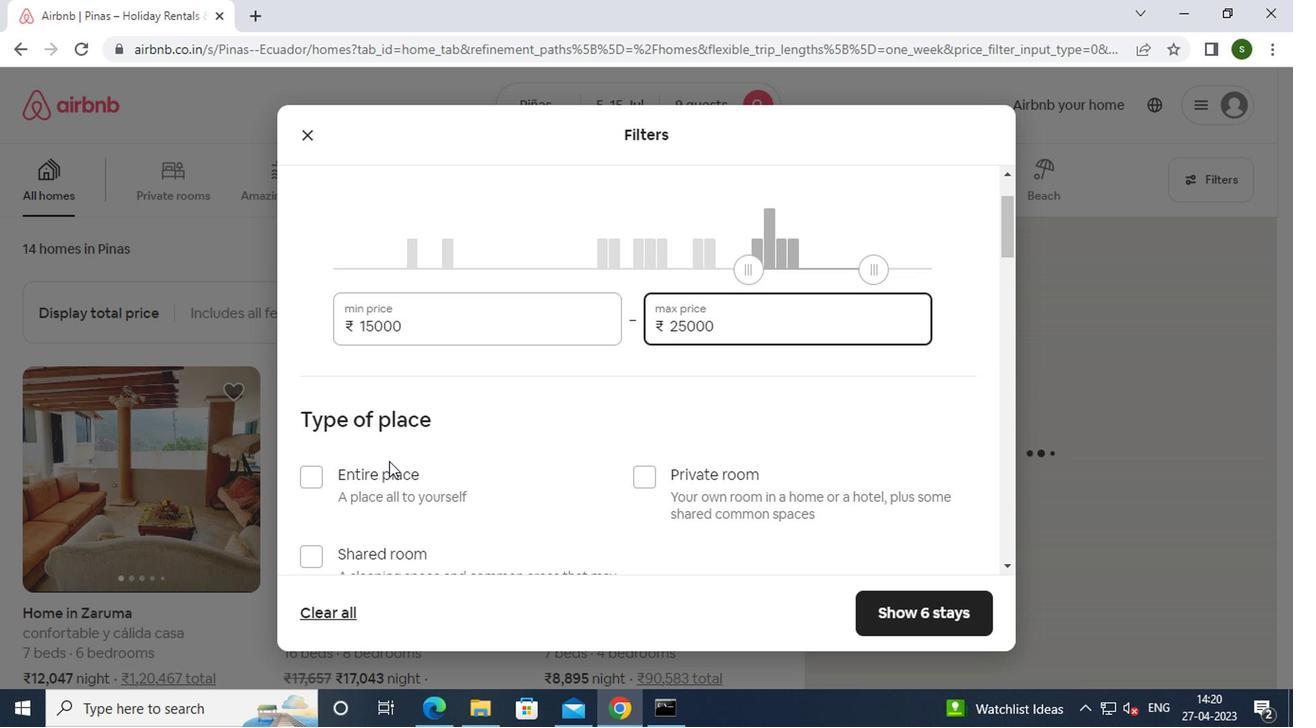 
Action: Mouse pressed left at (374, 482)
Screenshot: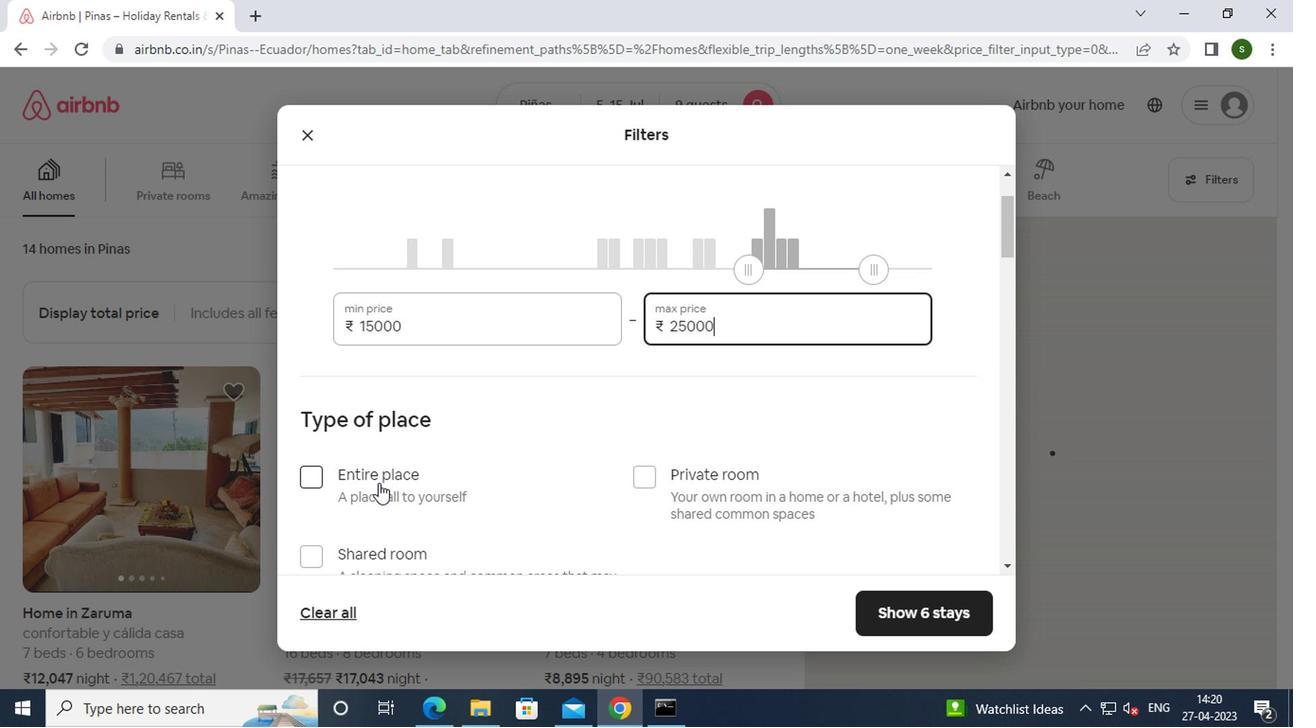 
Action: Mouse moved to (482, 418)
Screenshot: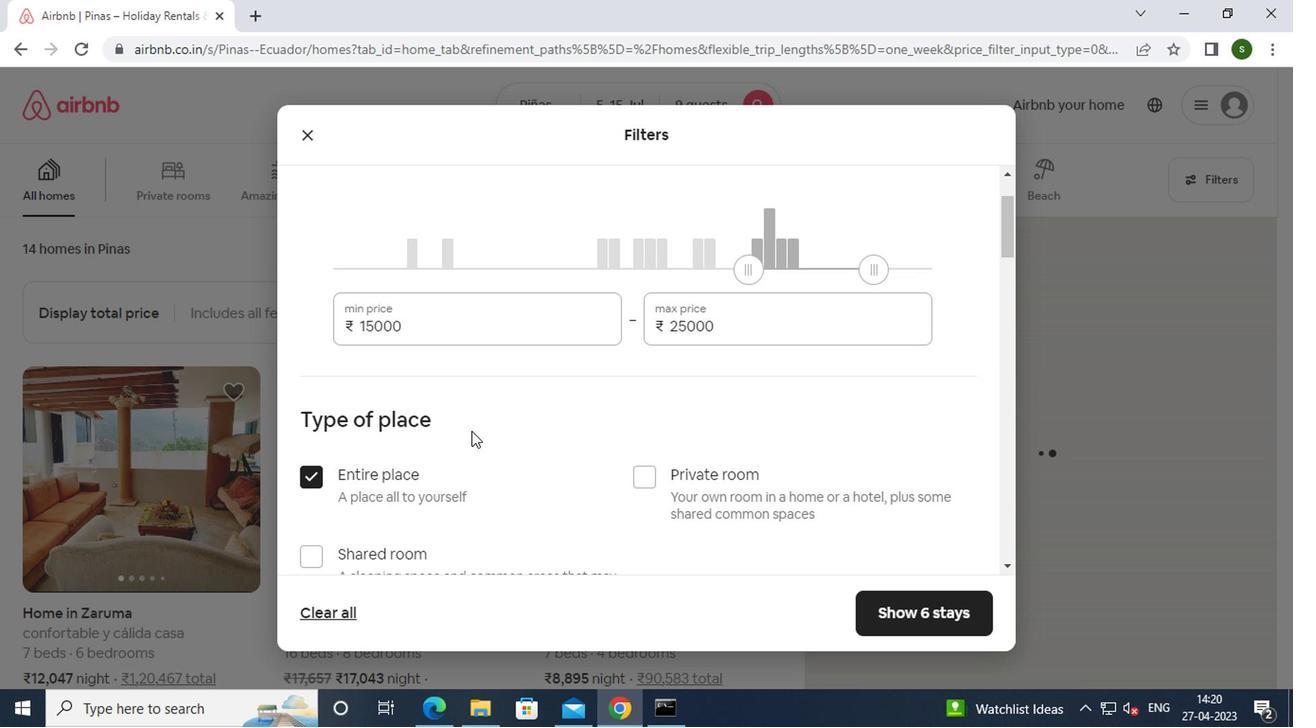 
Action: Mouse scrolled (482, 418) with delta (0, 0)
Screenshot: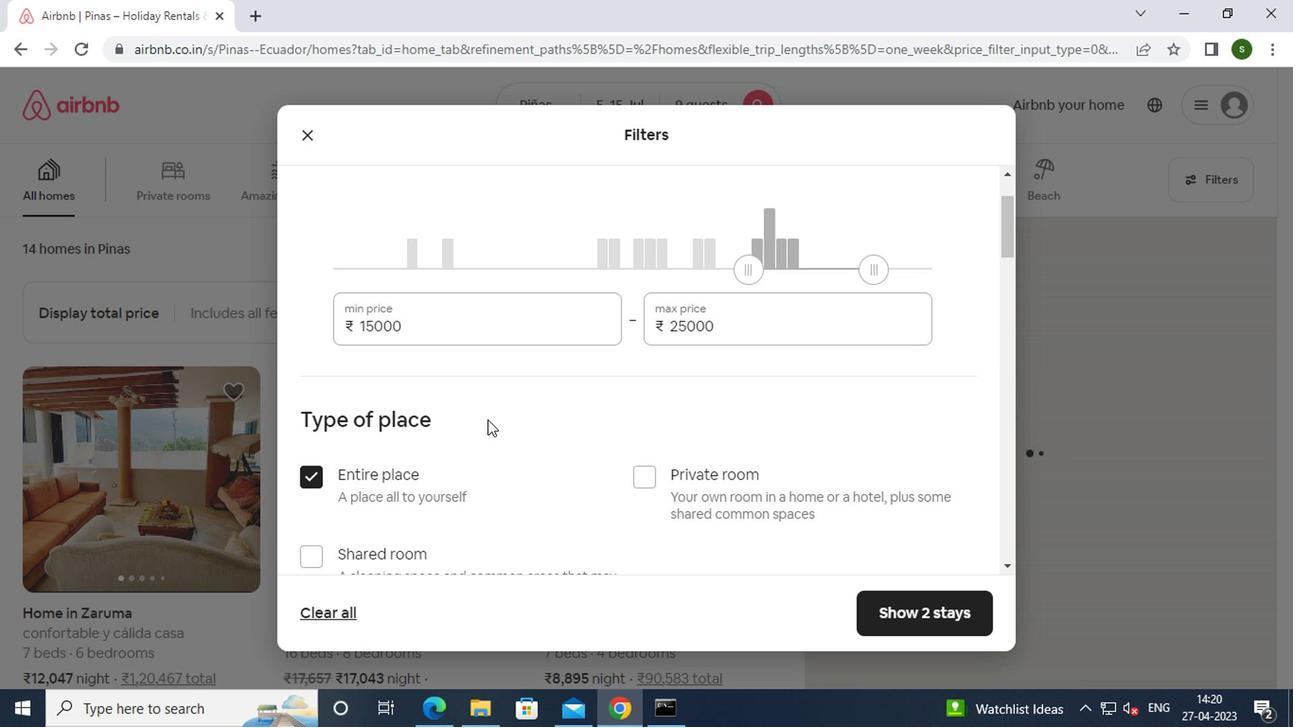 
Action: Mouse scrolled (482, 418) with delta (0, 0)
Screenshot: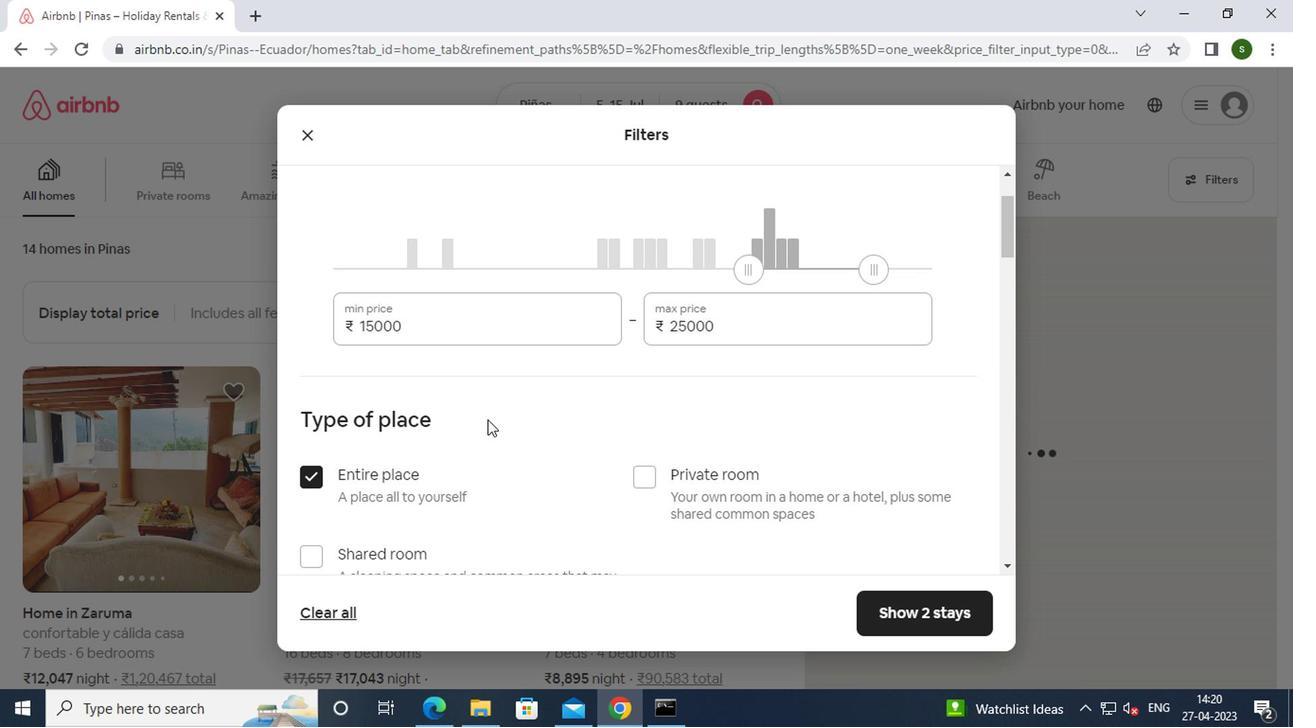 
Action: Mouse scrolled (482, 418) with delta (0, 0)
Screenshot: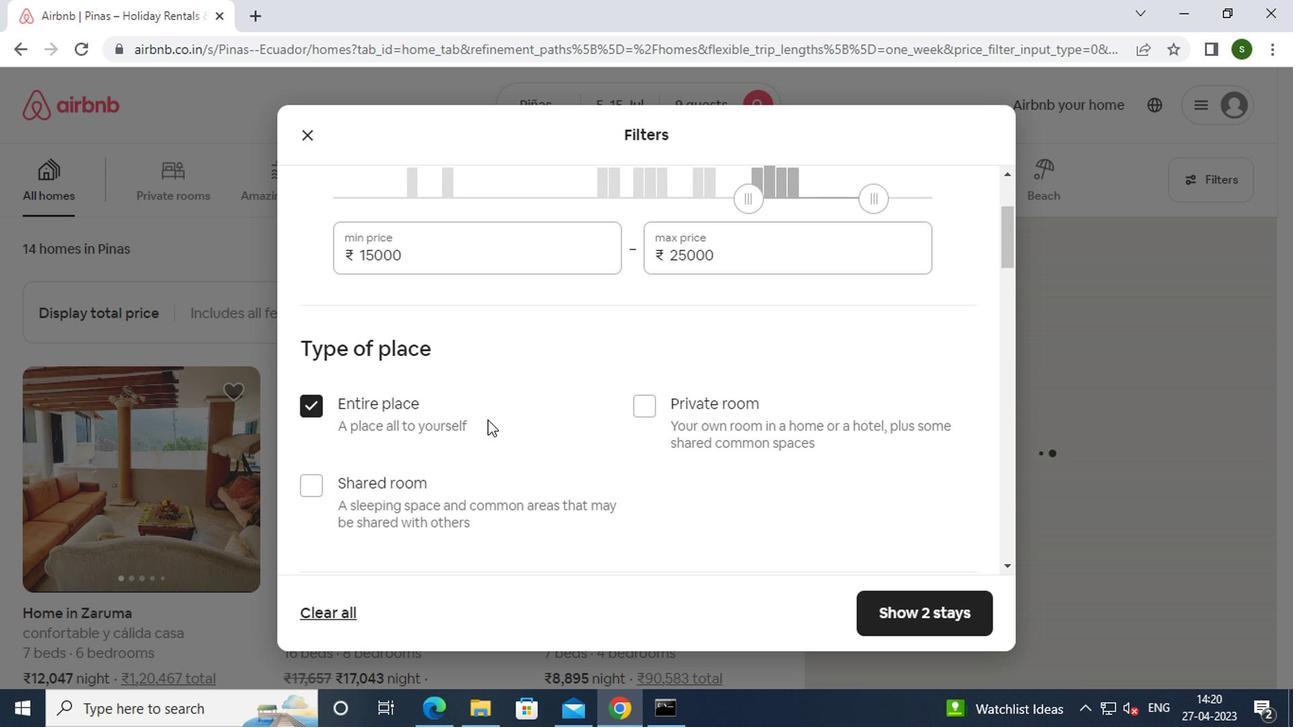 
Action: Mouse scrolled (482, 418) with delta (0, 0)
Screenshot: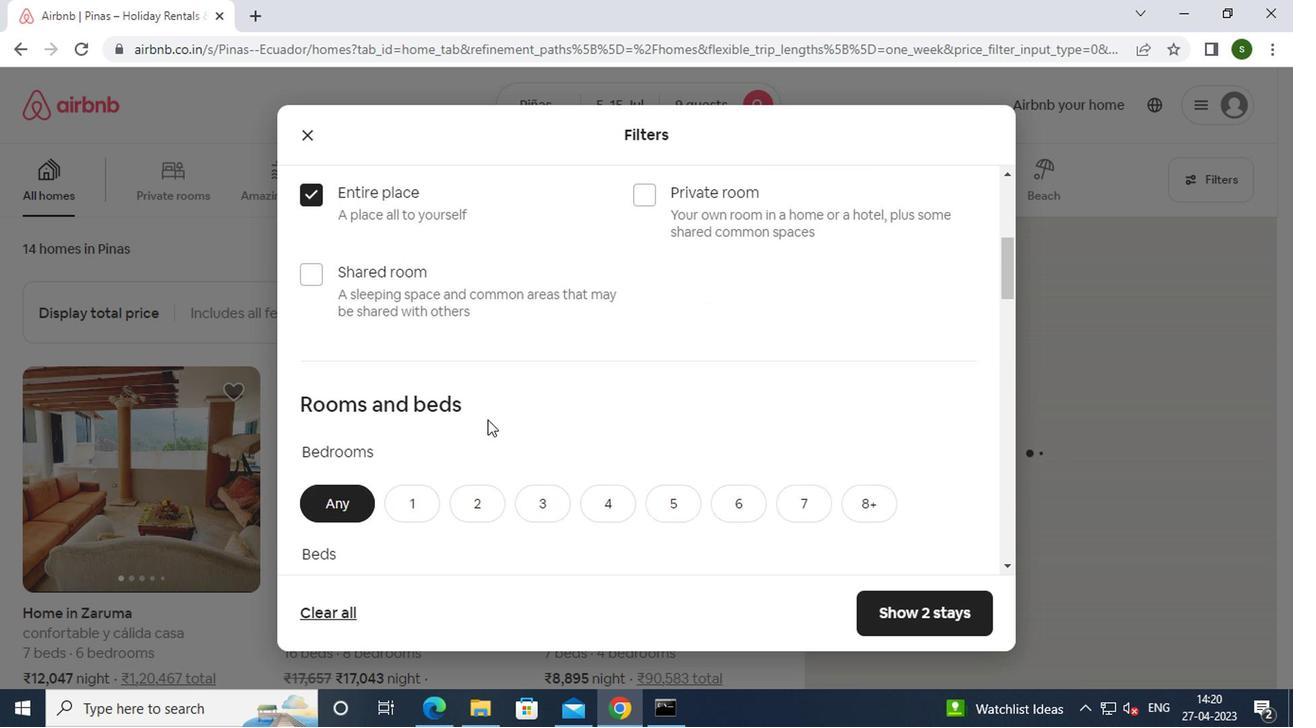 
Action: Mouse scrolled (482, 418) with delta (0, 0)
Screenshot: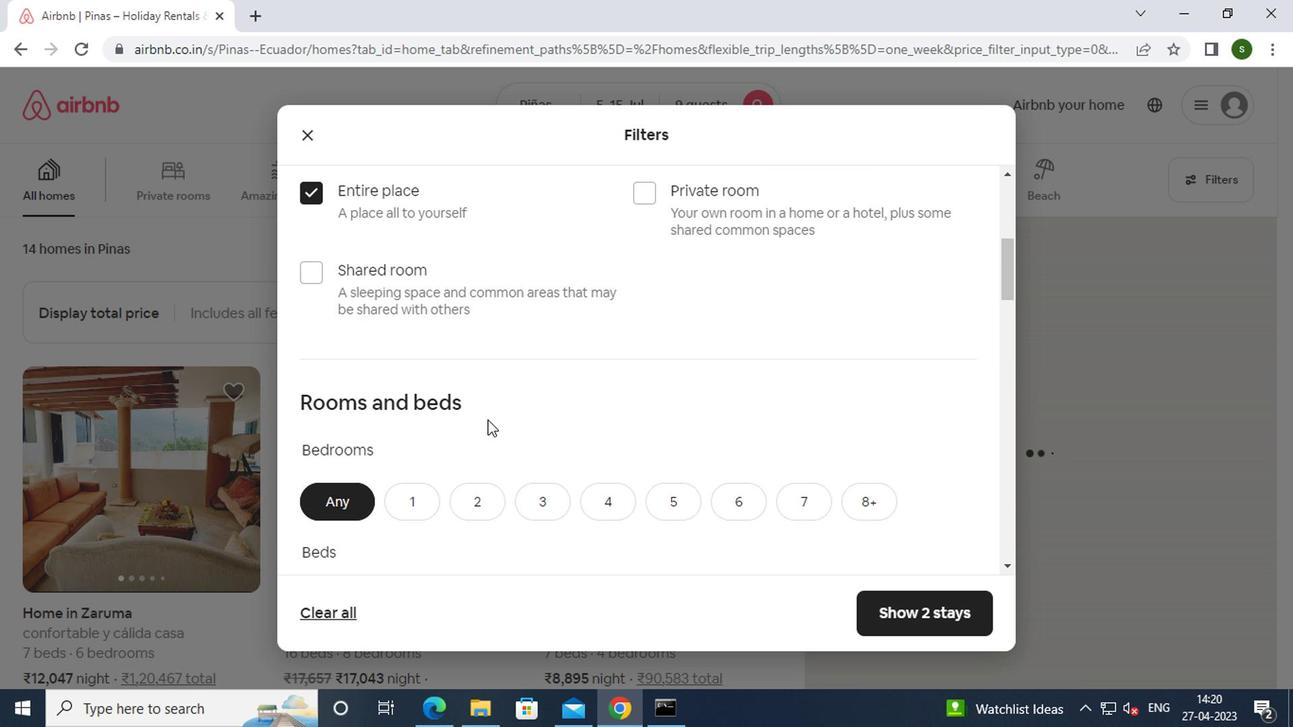 
Action: Mouse moved to (668, 313)
Screenshot: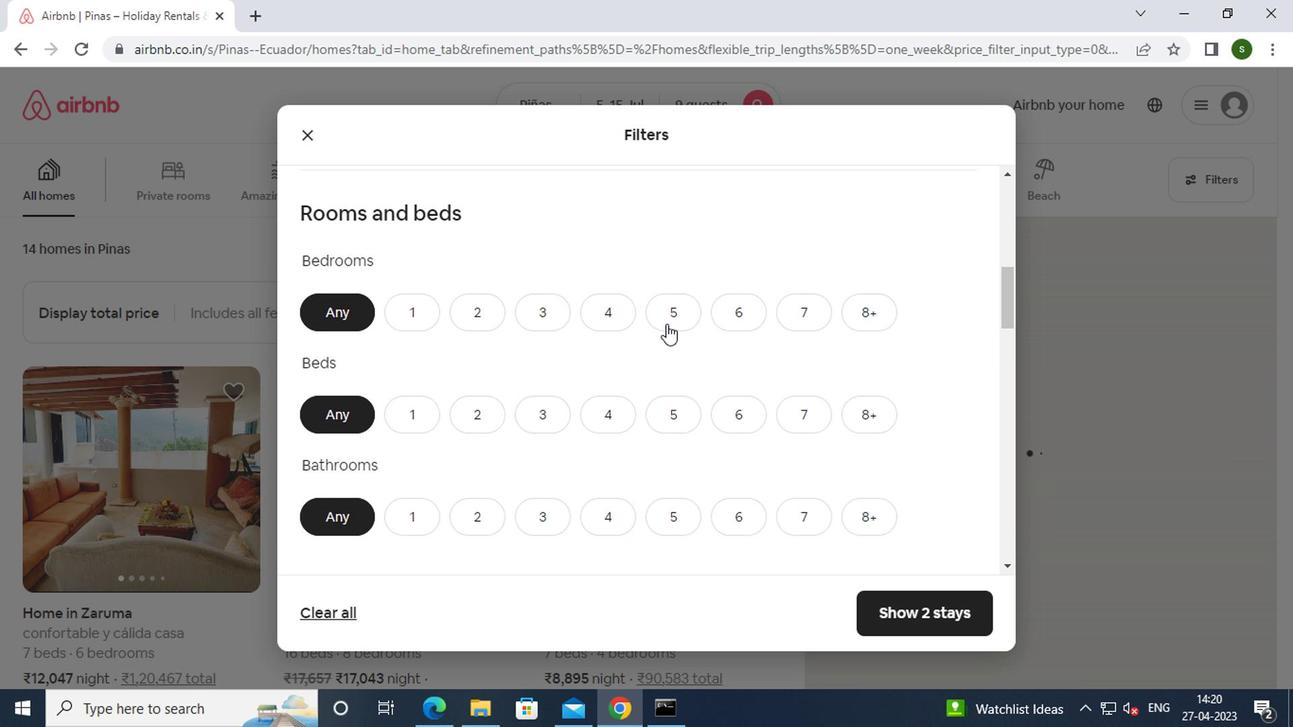 
Action: Mouse pressed left at (668, 313)
Screenshot: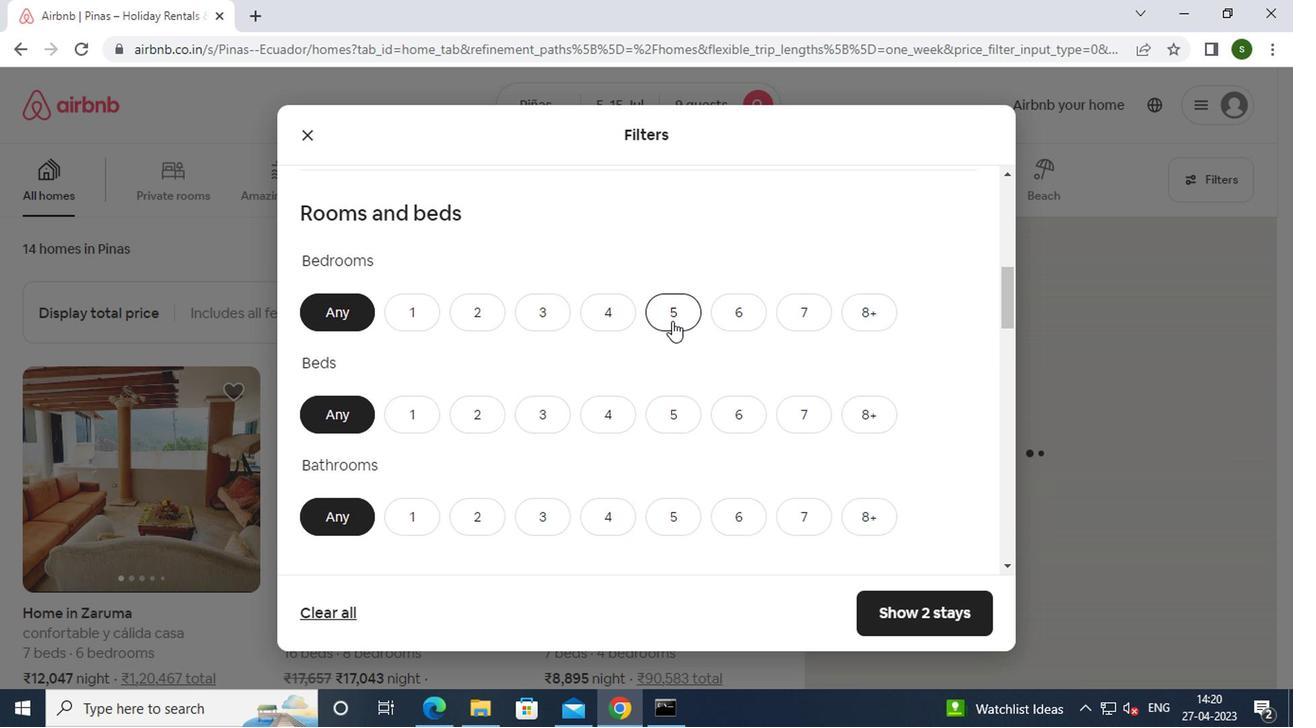 
Action: Mouse moved to (676, 416)
Screenshot: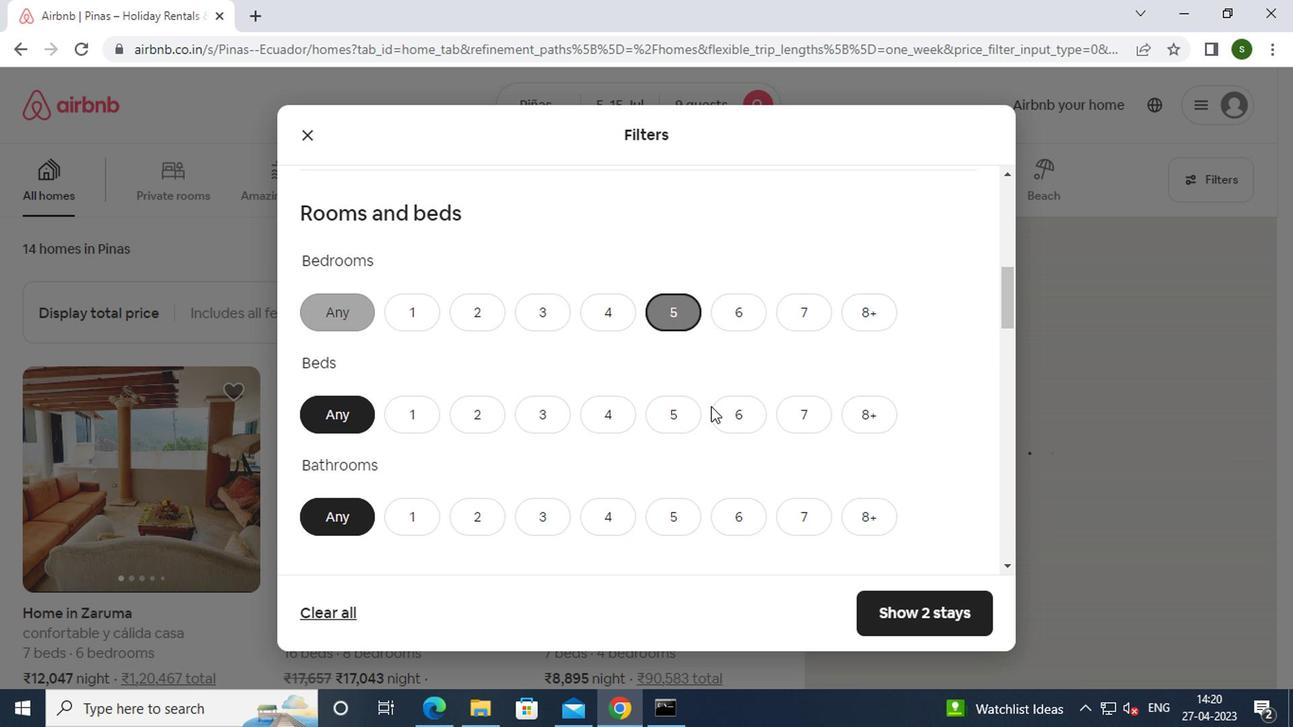 
Action: Mouse pressed left at (676, 416)
Screenshot: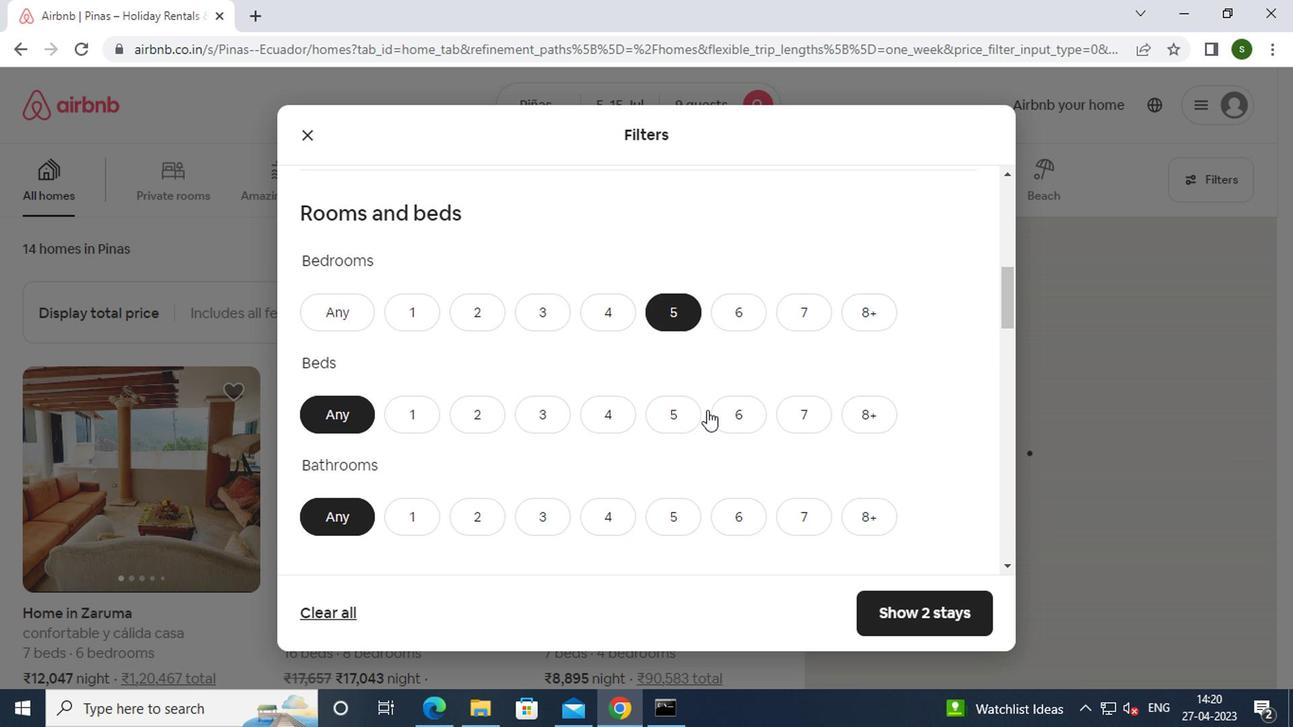 
Action: Mouse moved to (668, 509)
Screenshot: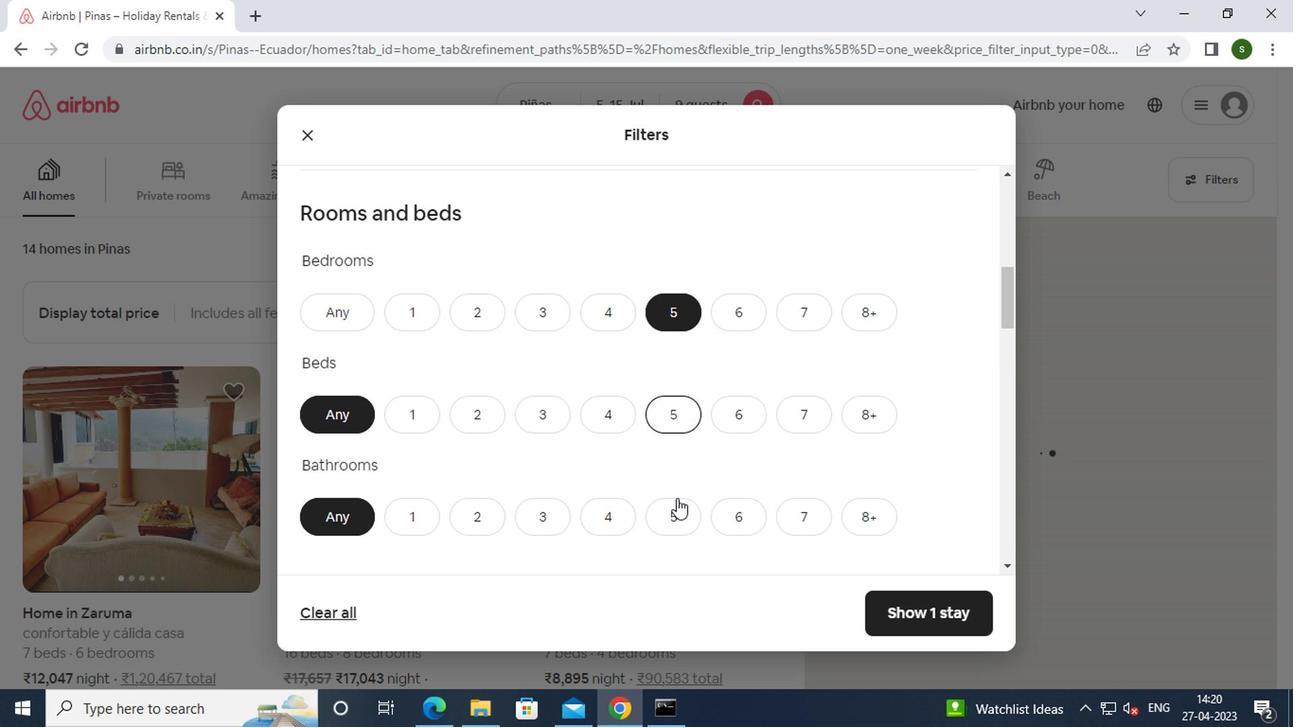 
Action: Mouse pressed left at (668, 509)
Screenshot: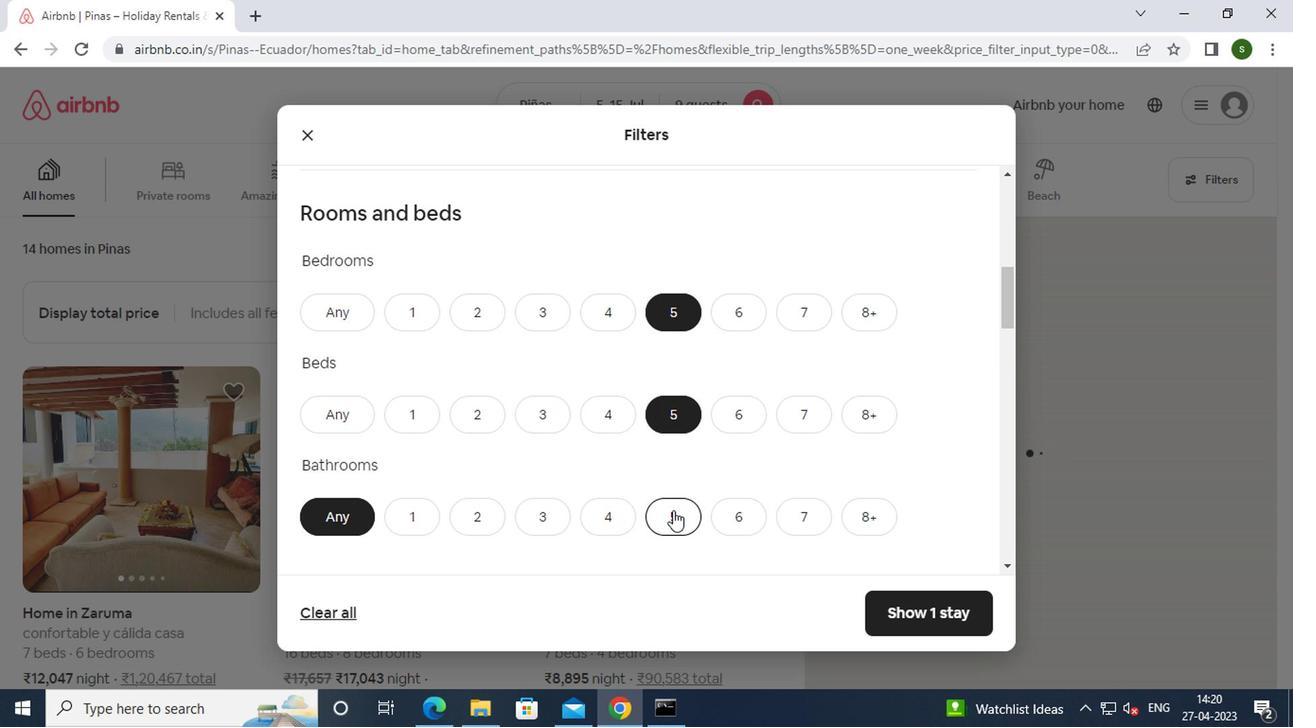 
Action: Mouse moved to (675, 461)
Screenshot: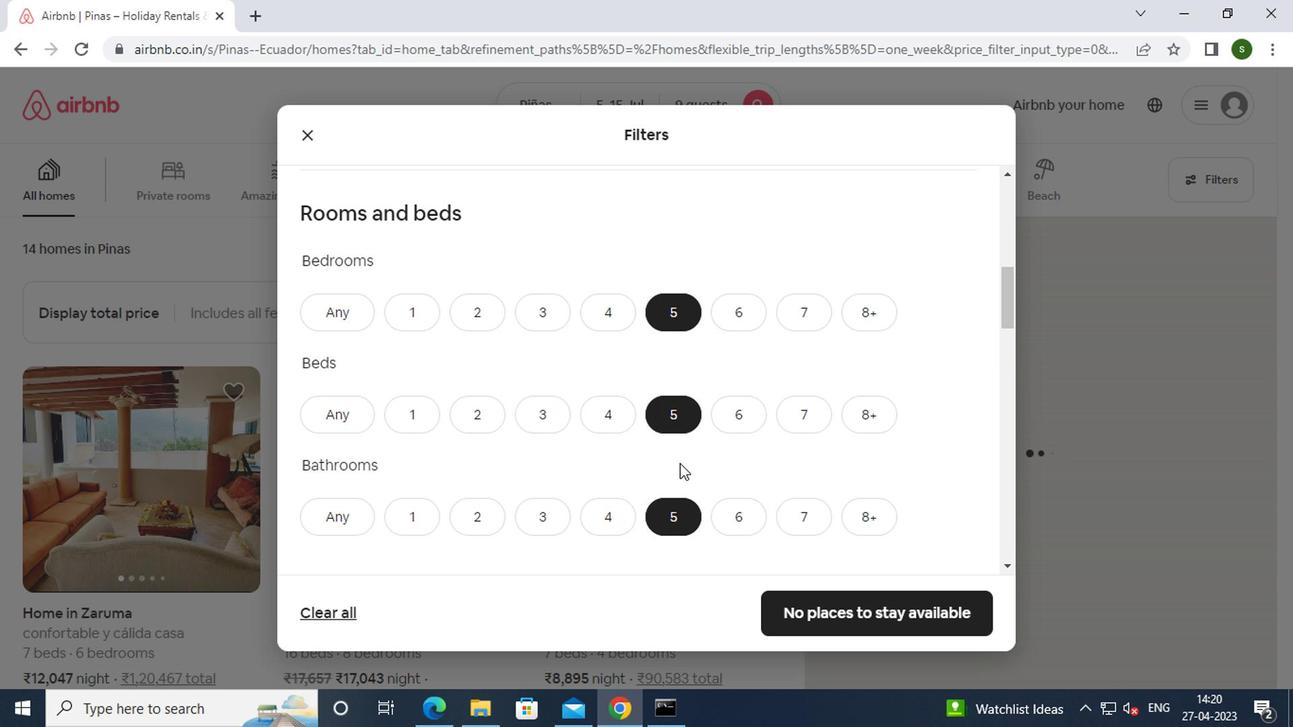
Action: Mouse scrolled (675, 460) with delta (0, 0)
Screenshot: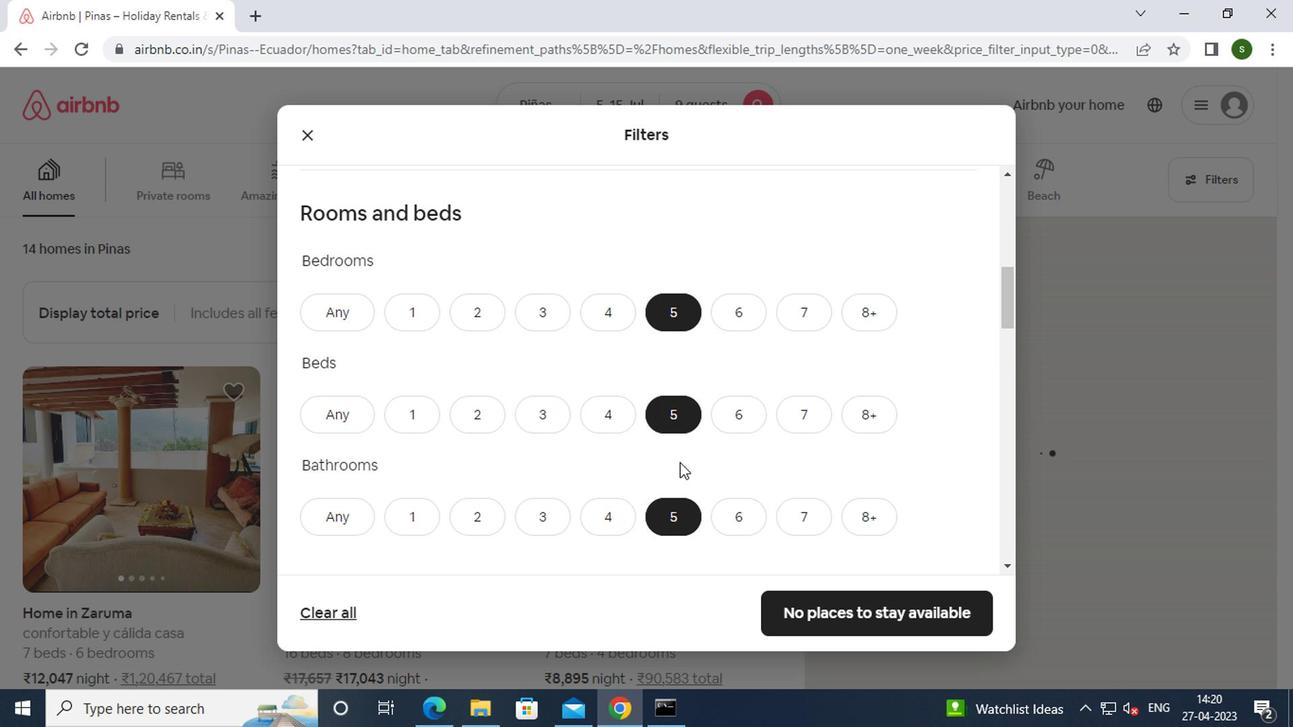 
Action: Mouse scrolled (675, 460) with delta (0, 0)
Screenshot: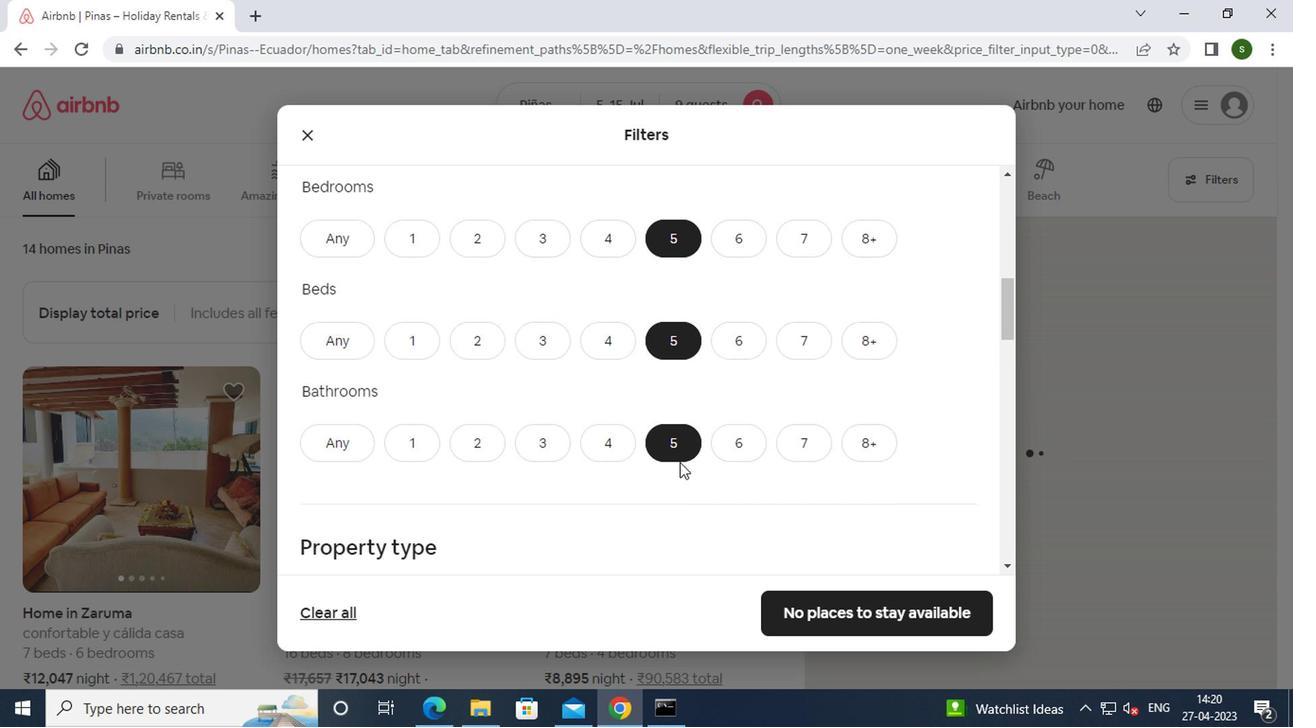 
Action: Mouse scrolled (675, 460) with delta (0, 0)
Screenshot: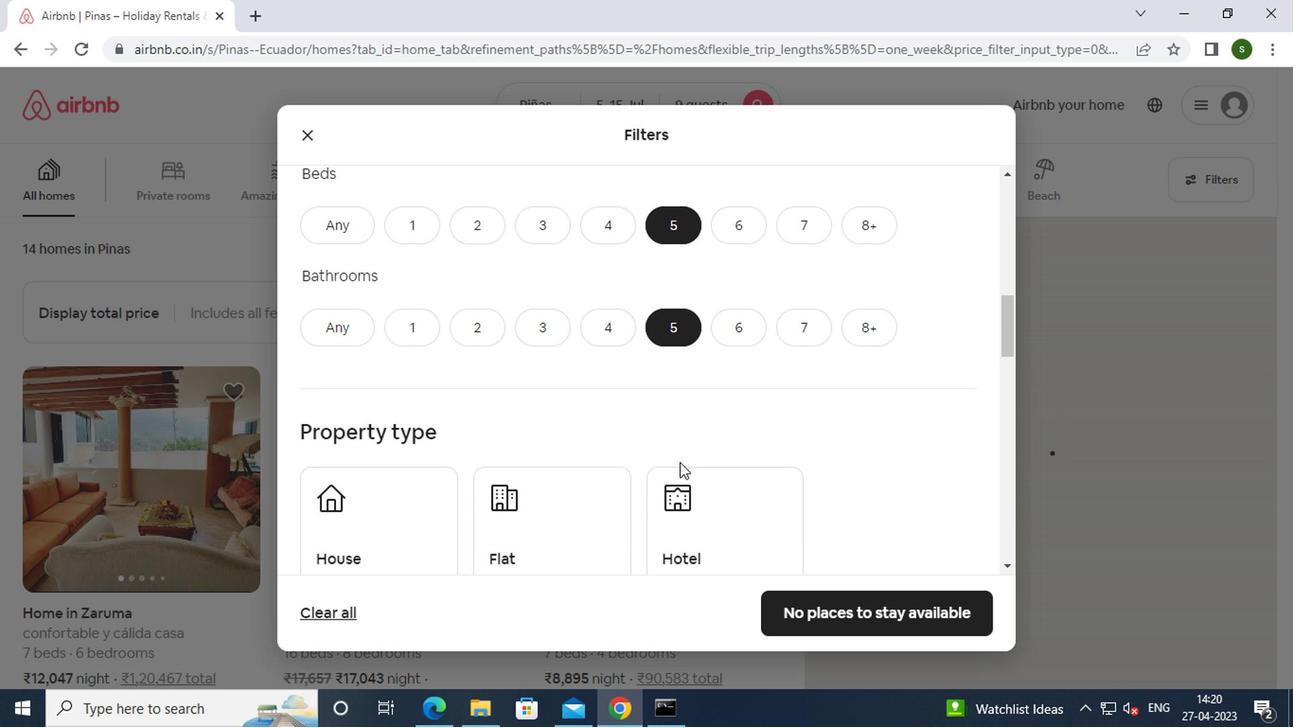
Action: Mouse moved to (389, 421)
Screenshot: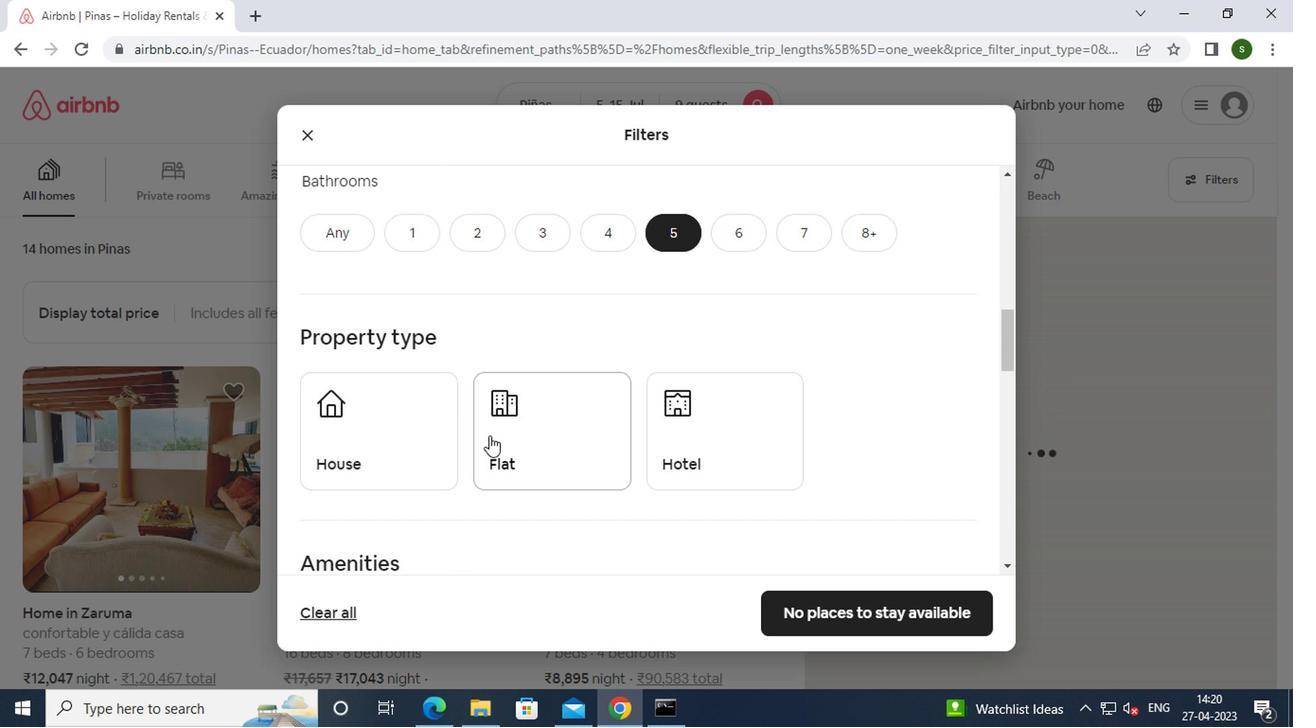 
Action: Mouse pressed left at (389, 421)
Screenshot: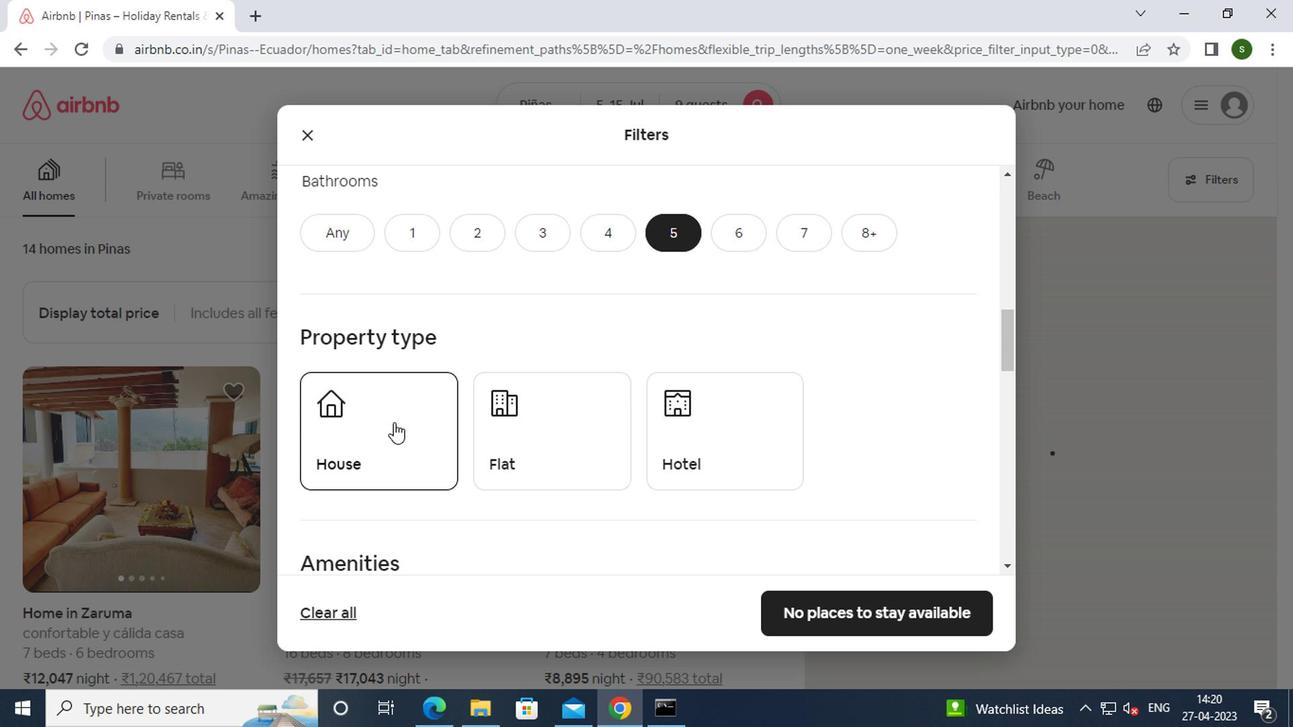 
Action: Mouse moved to (584, 443)
Screenshot: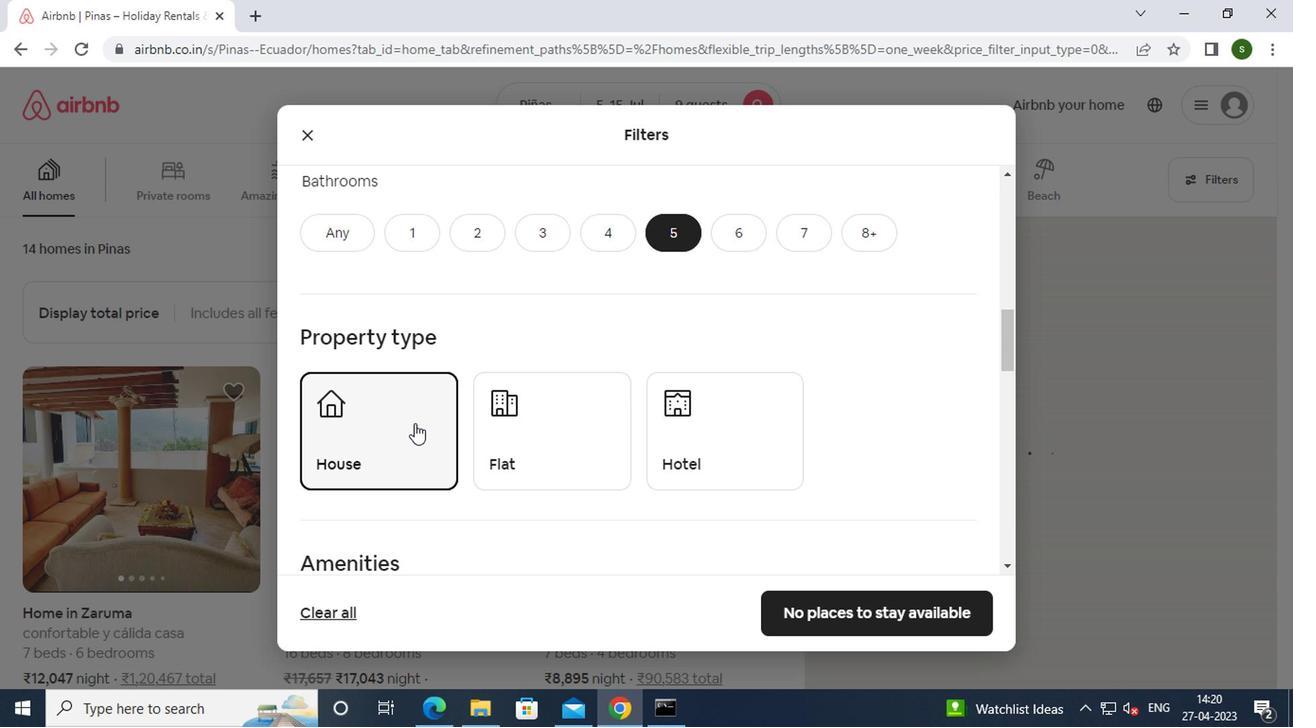 
Action: Mouse pressed left at (584, 443)
Screenshot: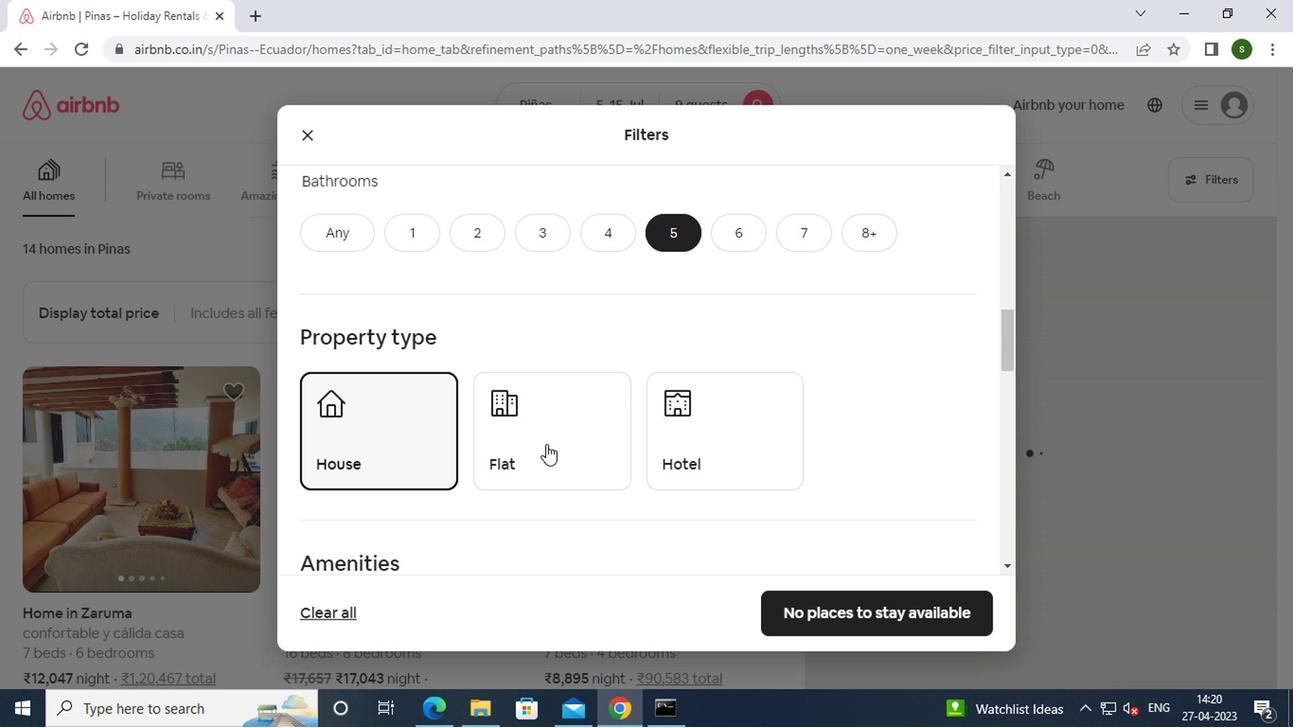 
Action: Mouse scrolled (584, 442) with delta (0, -1)
Screenshot: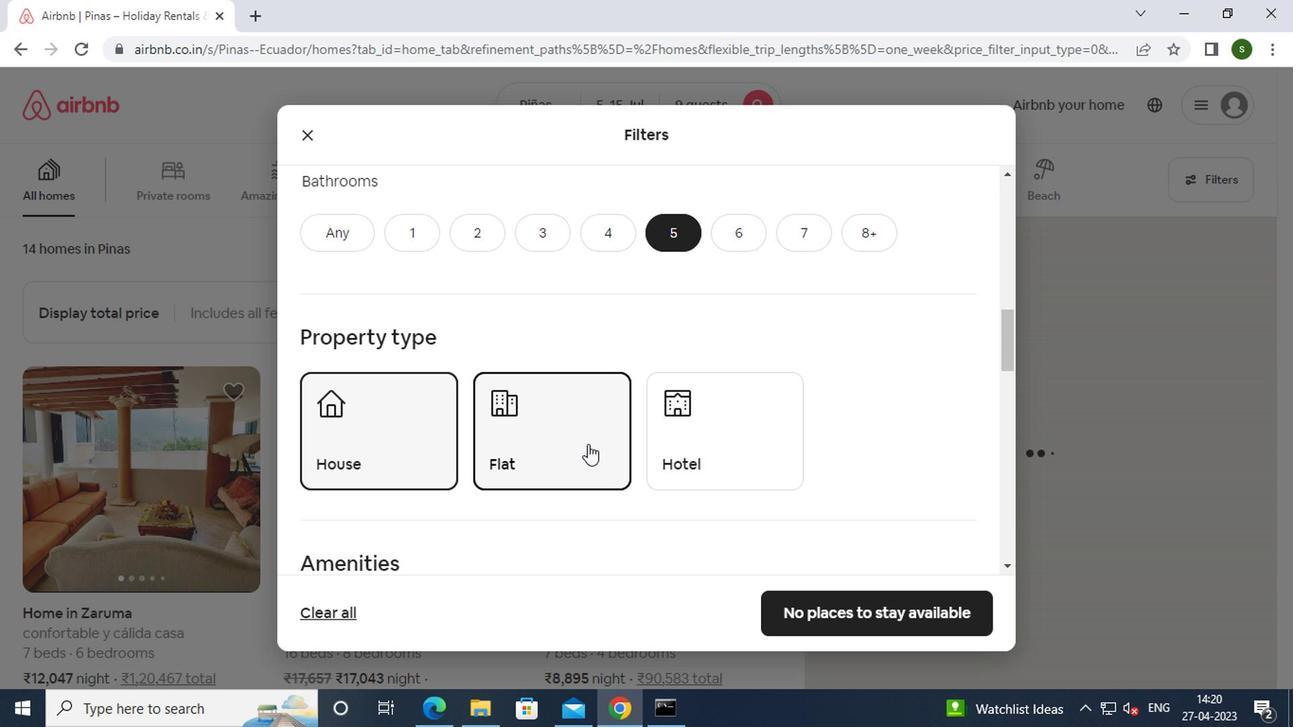 
Action: Mouse scrolled (584, 442) with delta (0, -1)
Screenshot: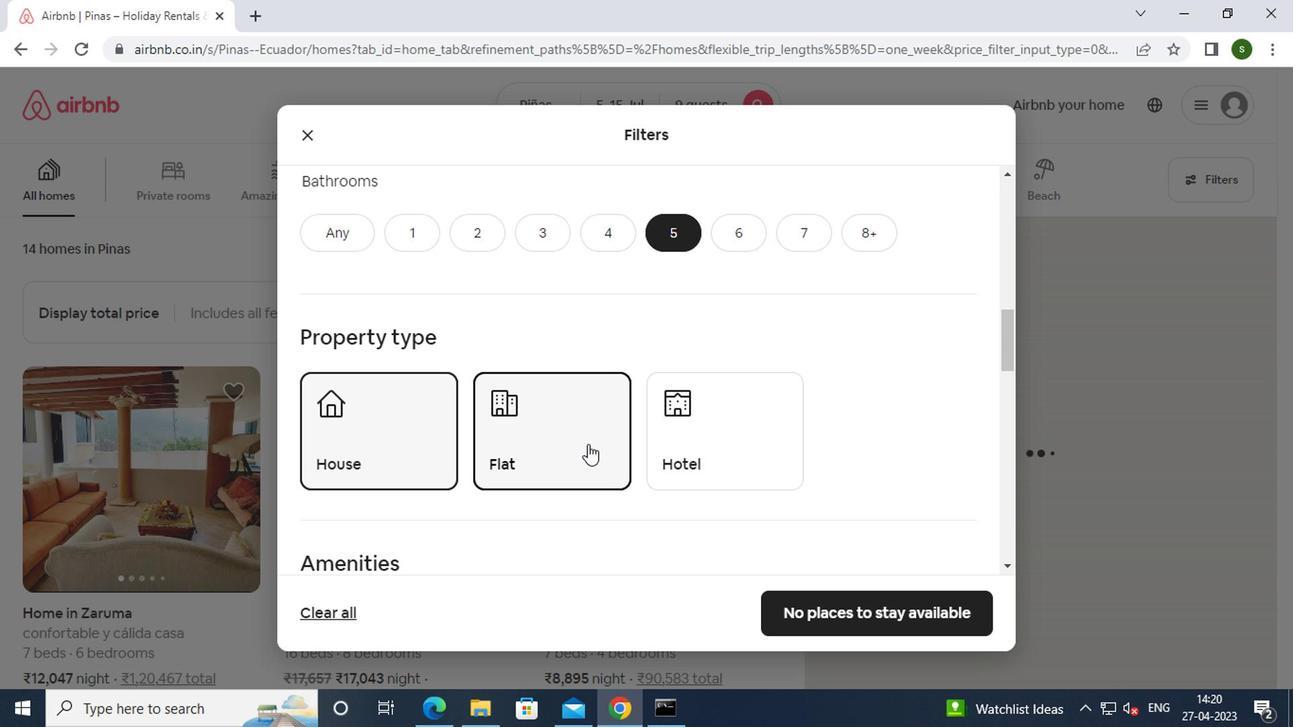 
Action: Mouse scrolled (584, 442) with delta (0, -1)
Screenshot: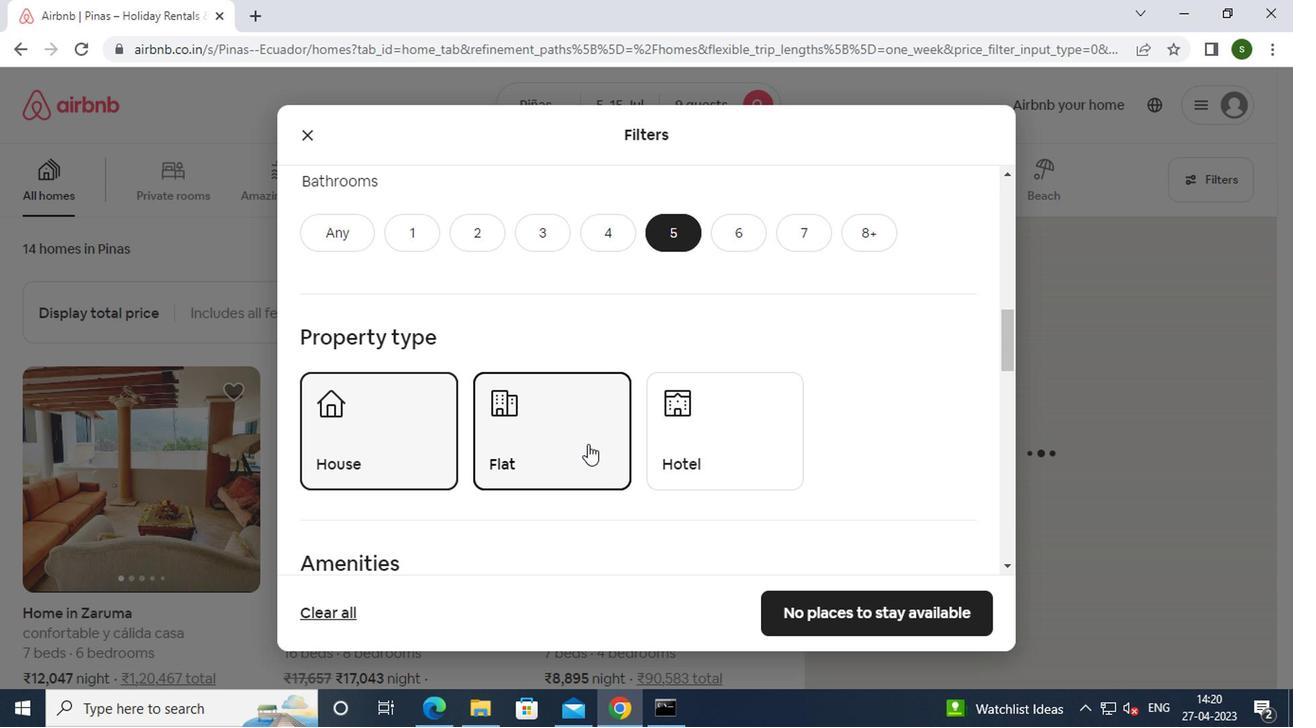 
Action: Mouse scrolled (584, 442) with delta (0, -1)
Screenshot: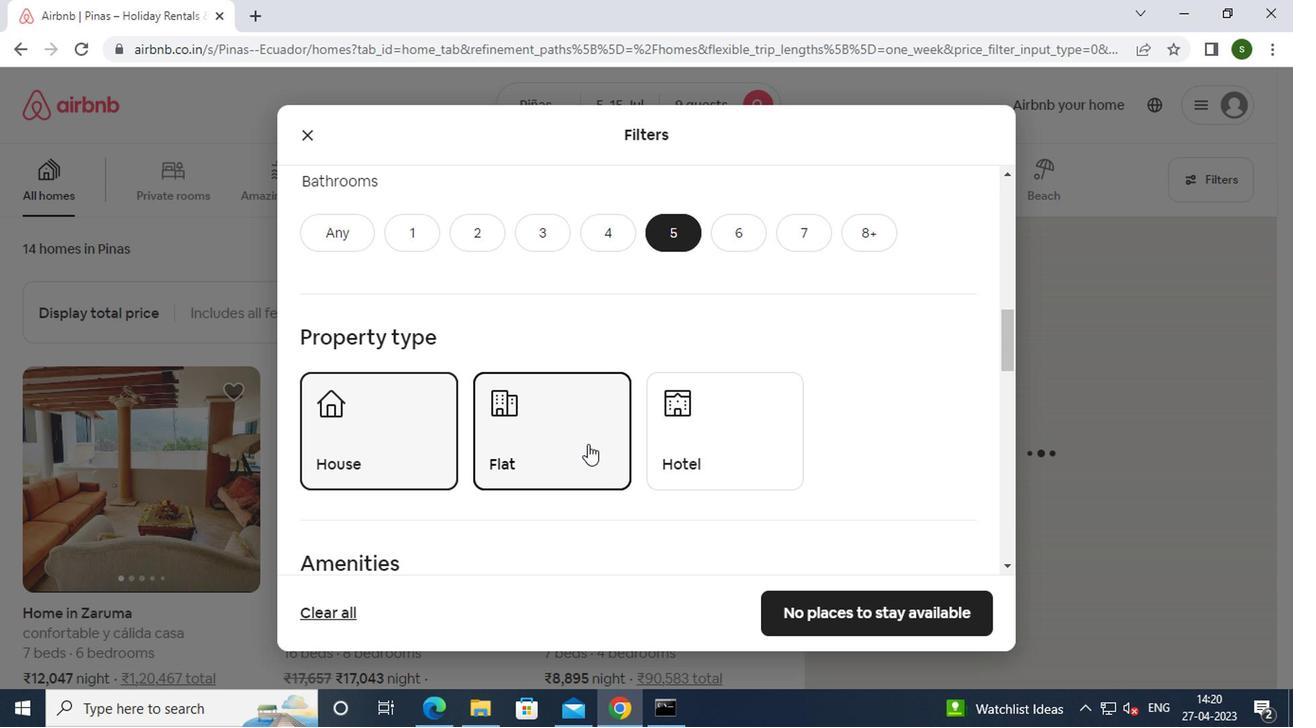 
Action: Mouse scrolled (584, 442) with delta (0, -1)
Screenshot: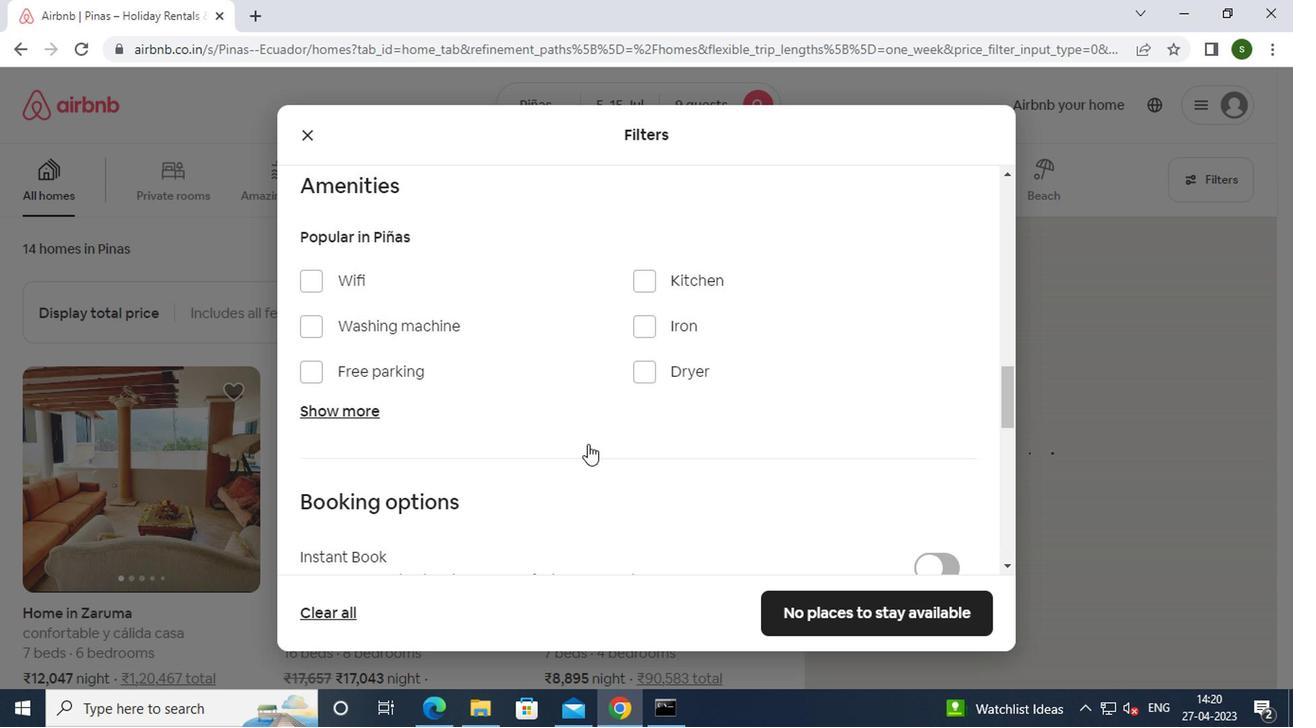 
Action: Mouse scrolled (584, 442) with delta (0, -1)
Screenshot: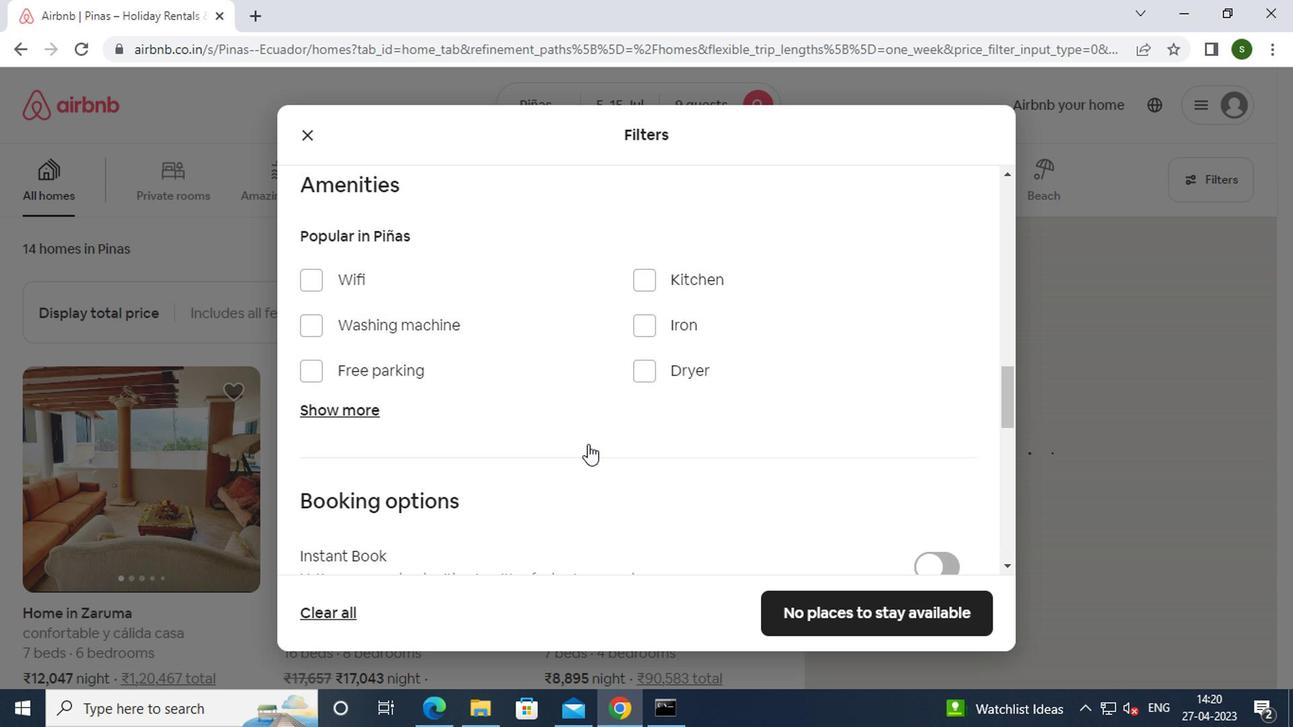 
Action: Mouse scrolled (584, 442) with delta (0, -1)
Screenshot: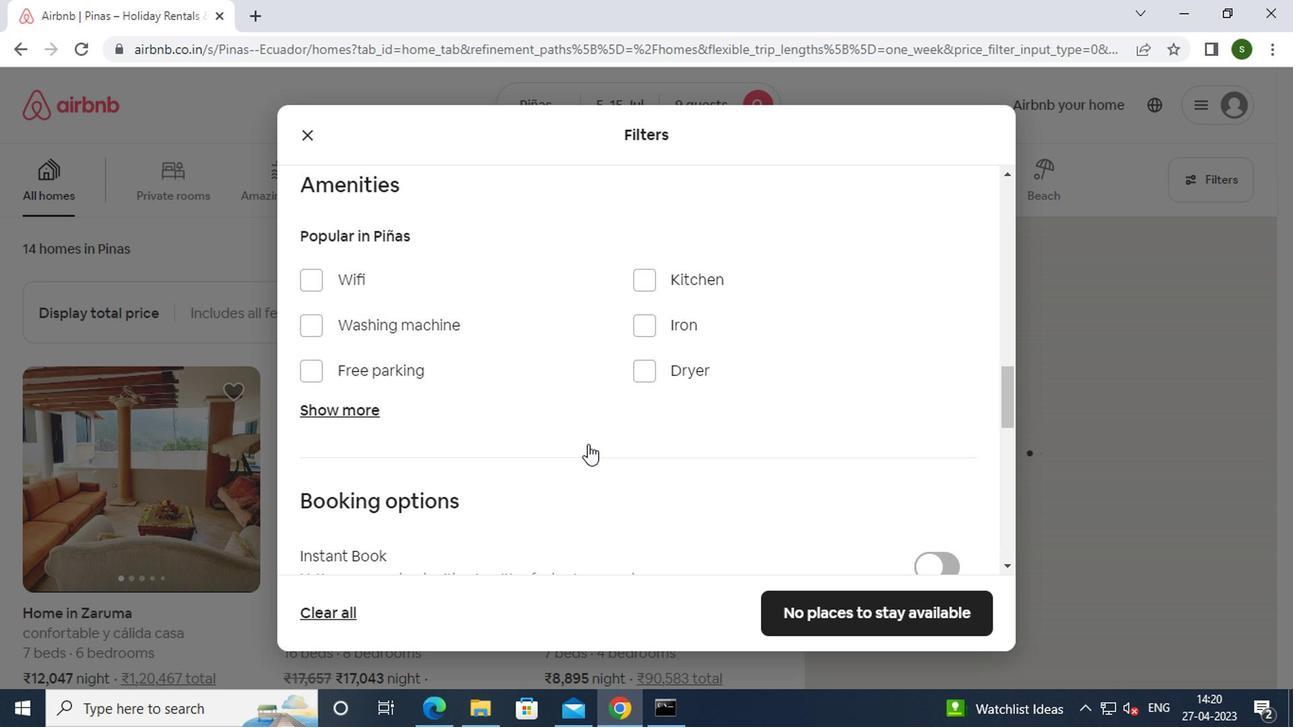 
Action: Mouse scrolled (584, 442) with delta (0, -1)
Screenshot: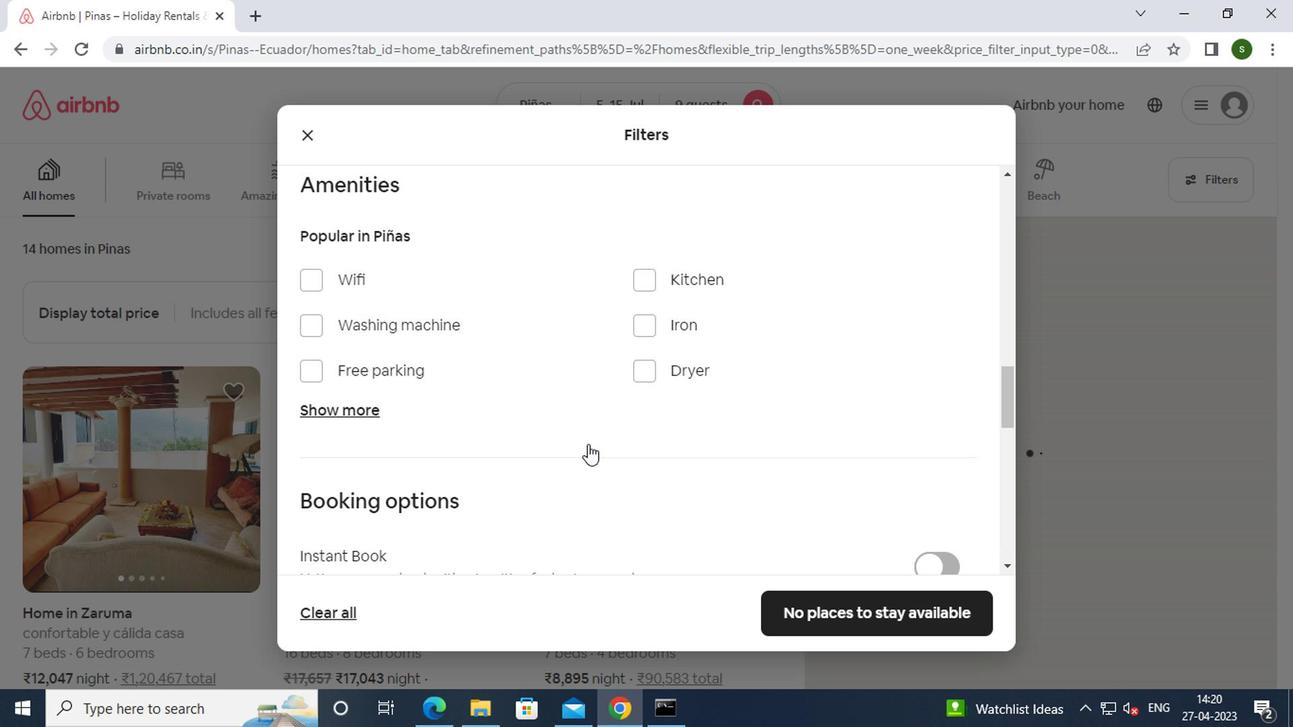 
Action: Mouse moved to (934, 256)
Screenshot: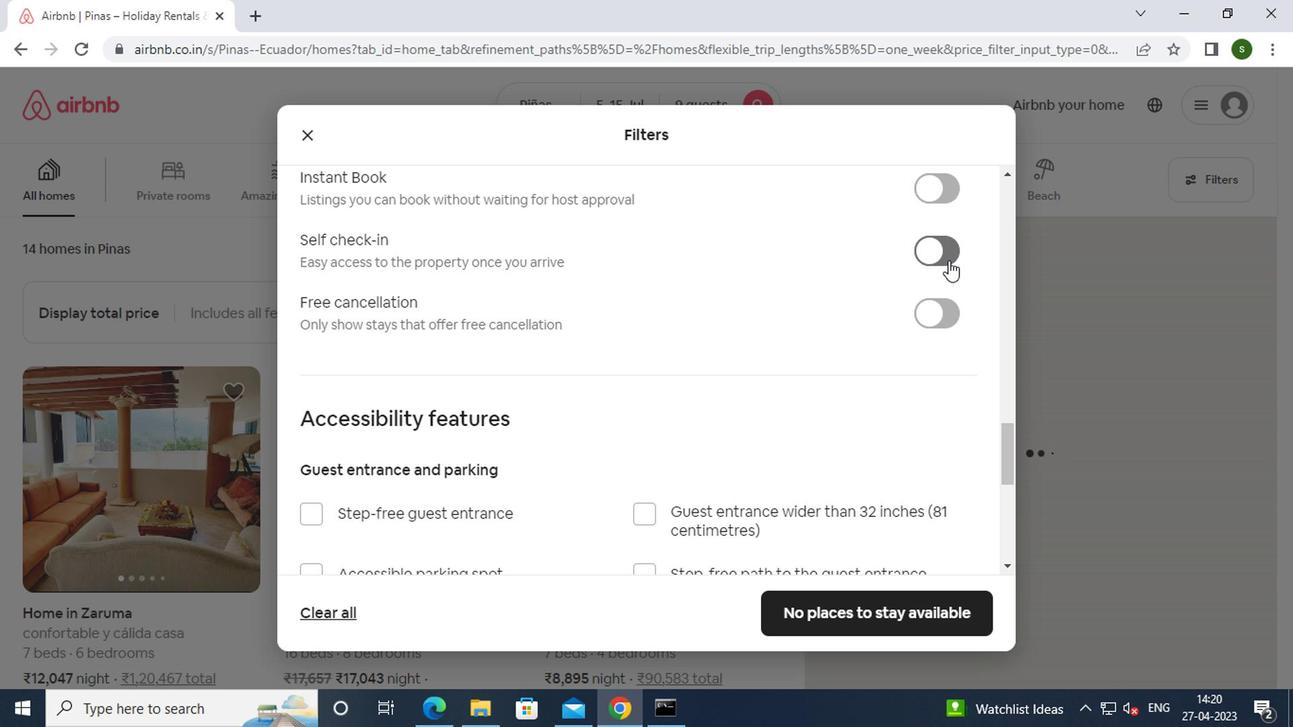 
Action: Mouse pressed left at (934, 256)
Screenshot: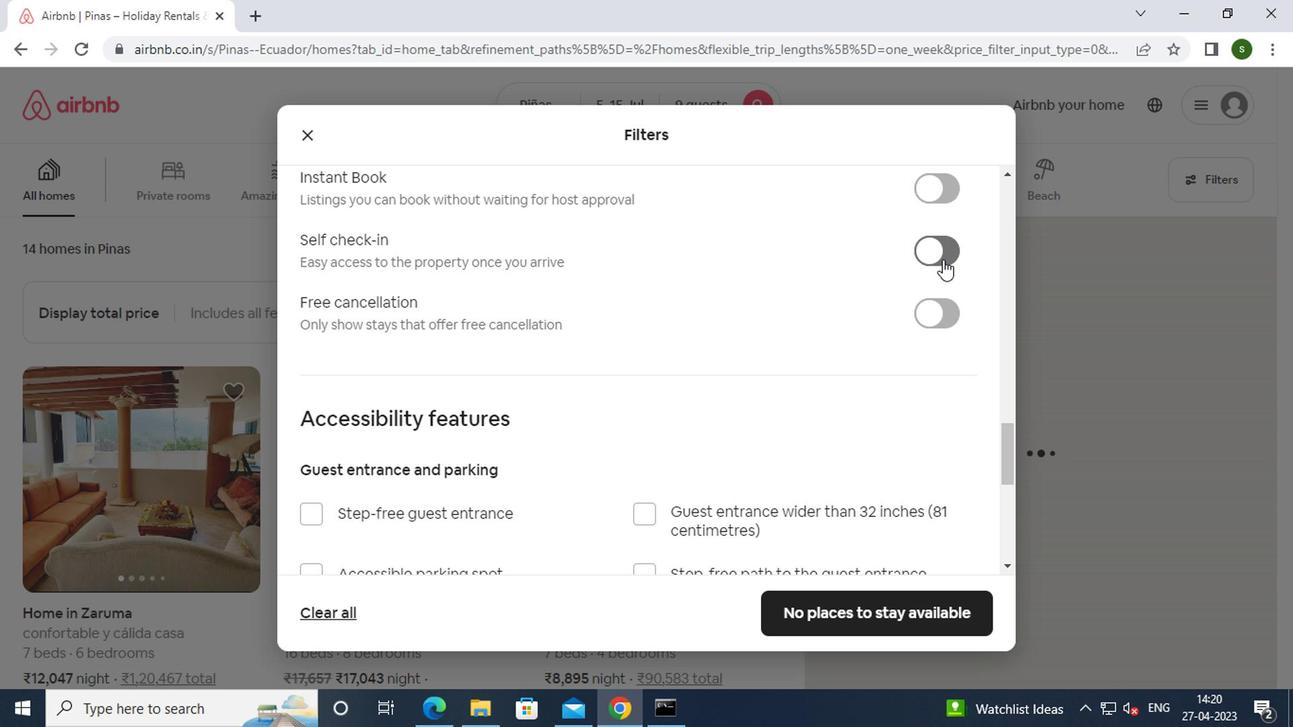 
Action: Mouse moved to (682, 363)
Screenshot: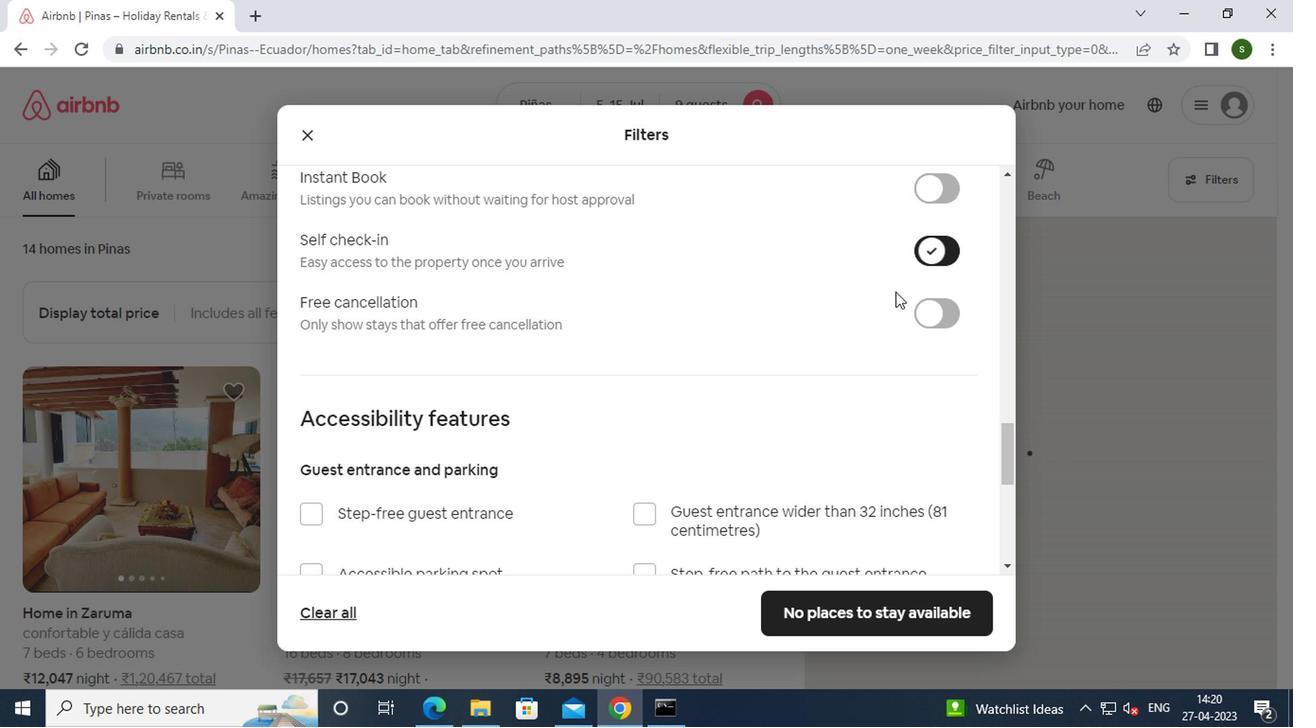 
Action: Mouse scrolled (682, 363) with delta (0, 0)
Screenshot: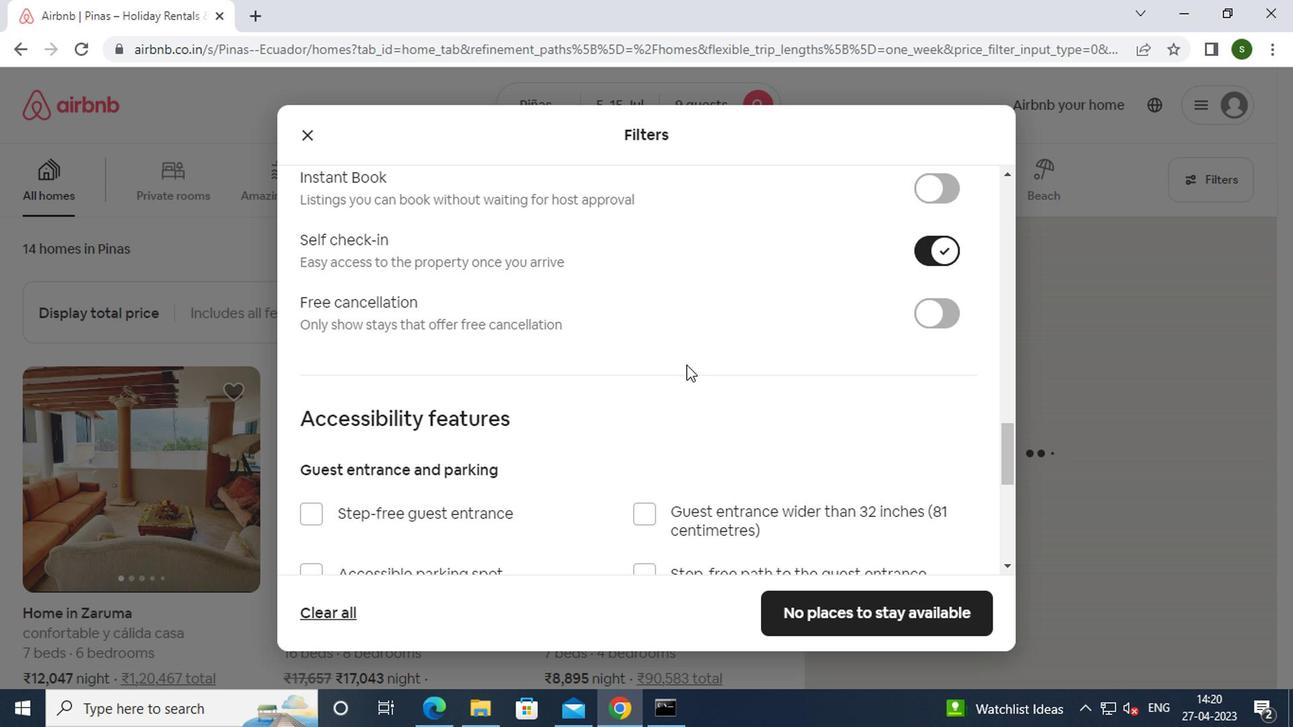 
Action: Mouse scrolled (682, 363) with delta (0, 0)
Screenshot: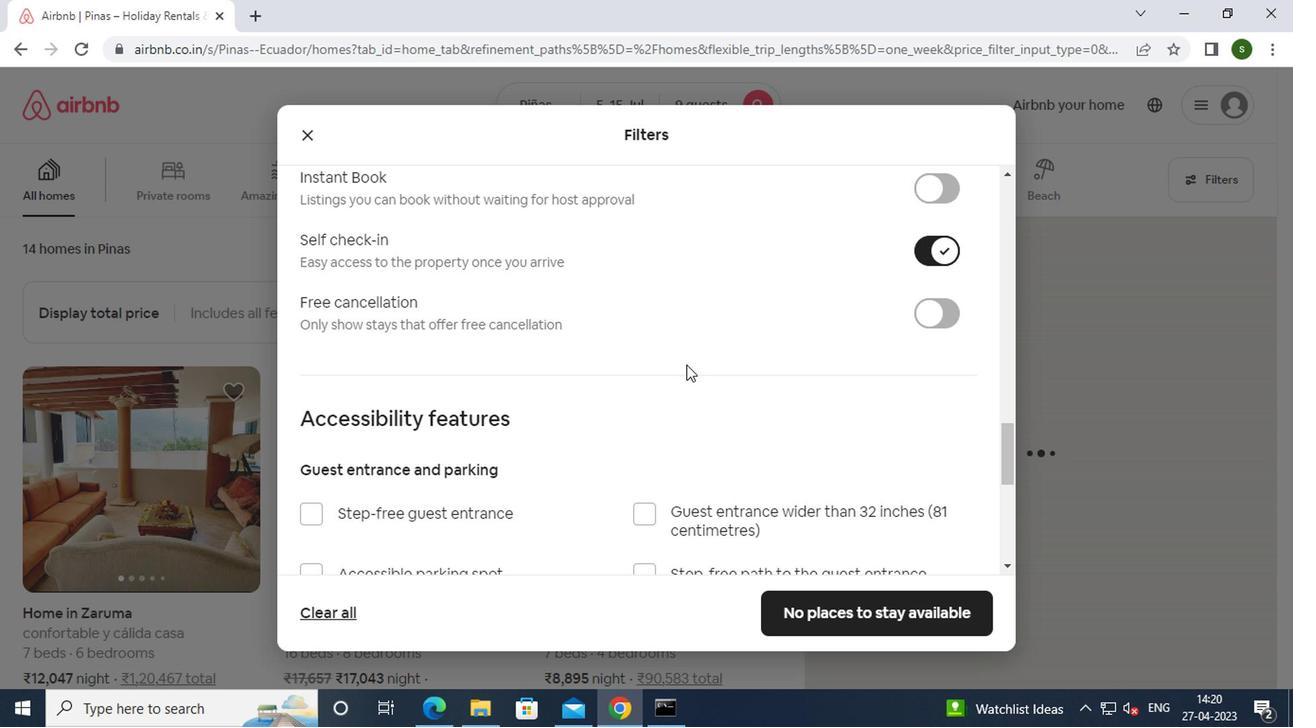 
Action: Mouse scrolled (682, 363) with delta (0, 0)
Screenshot: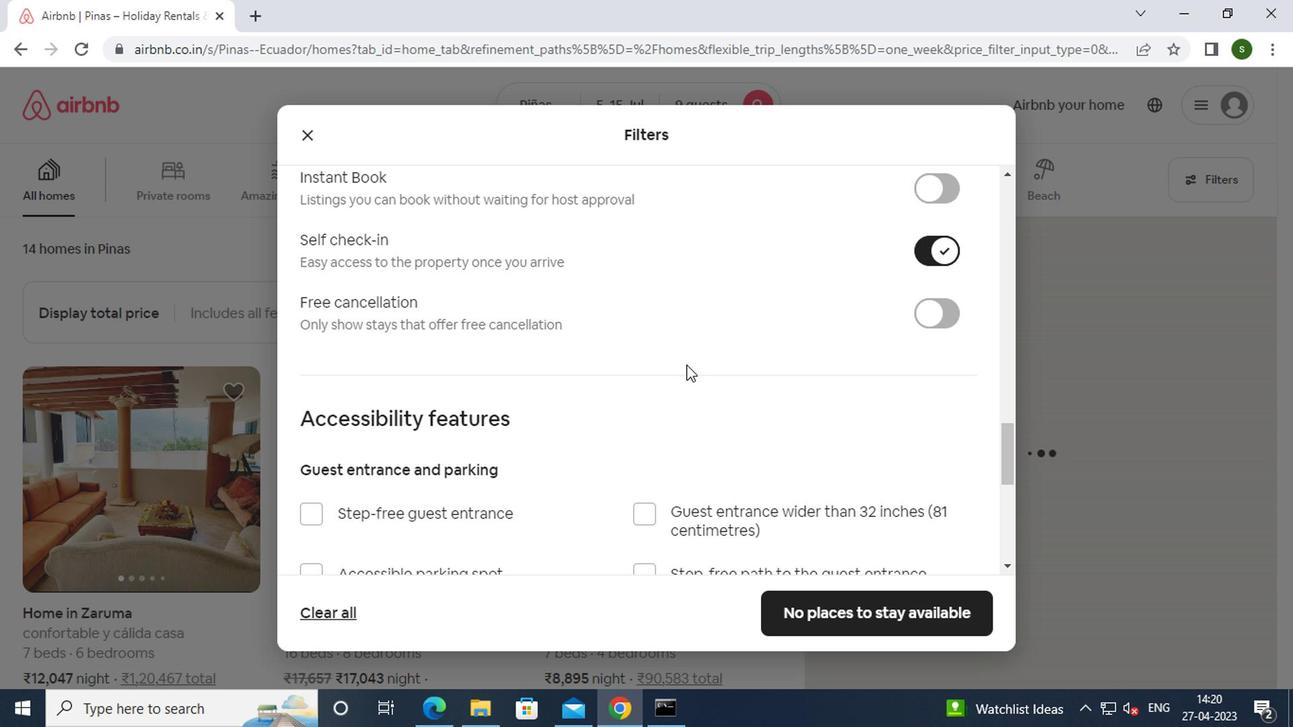 
Action: Mouse scrolled (682, 363) with delta (0, 0)
Screenshot: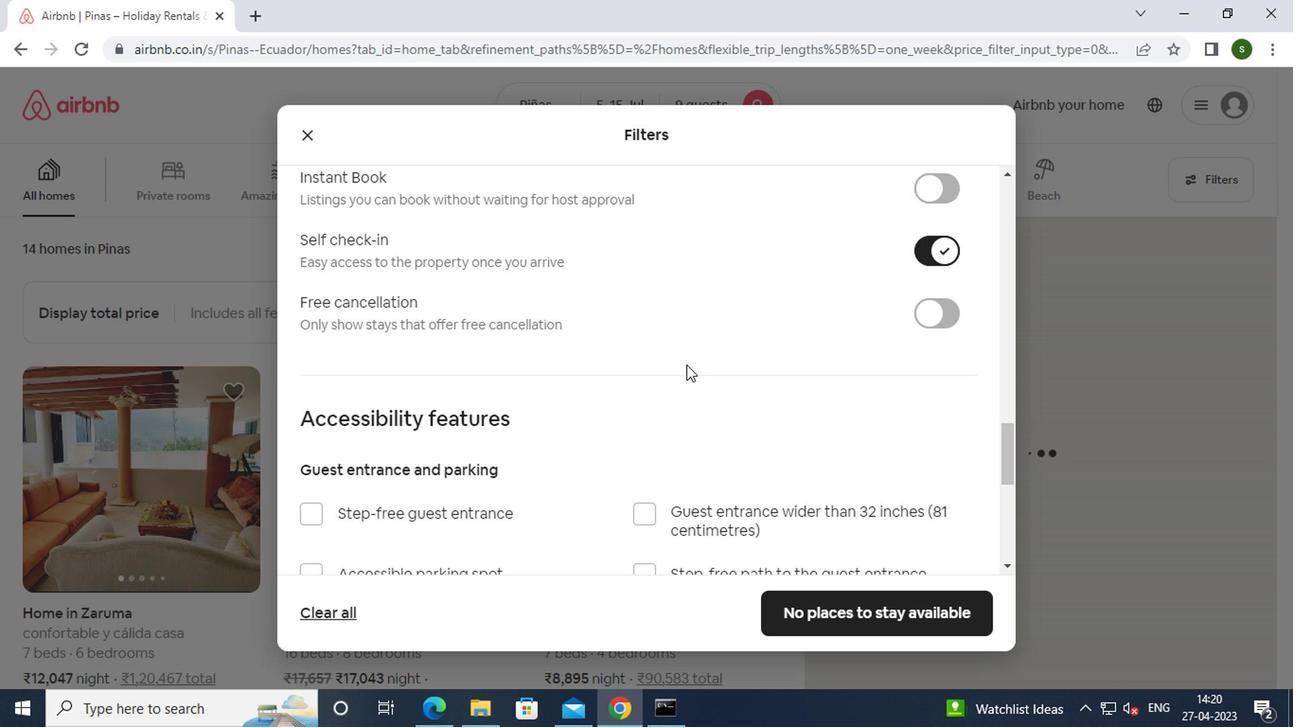 
Action: Mouse scrolled (682, 363) with delta (0, 0)
Screenshot: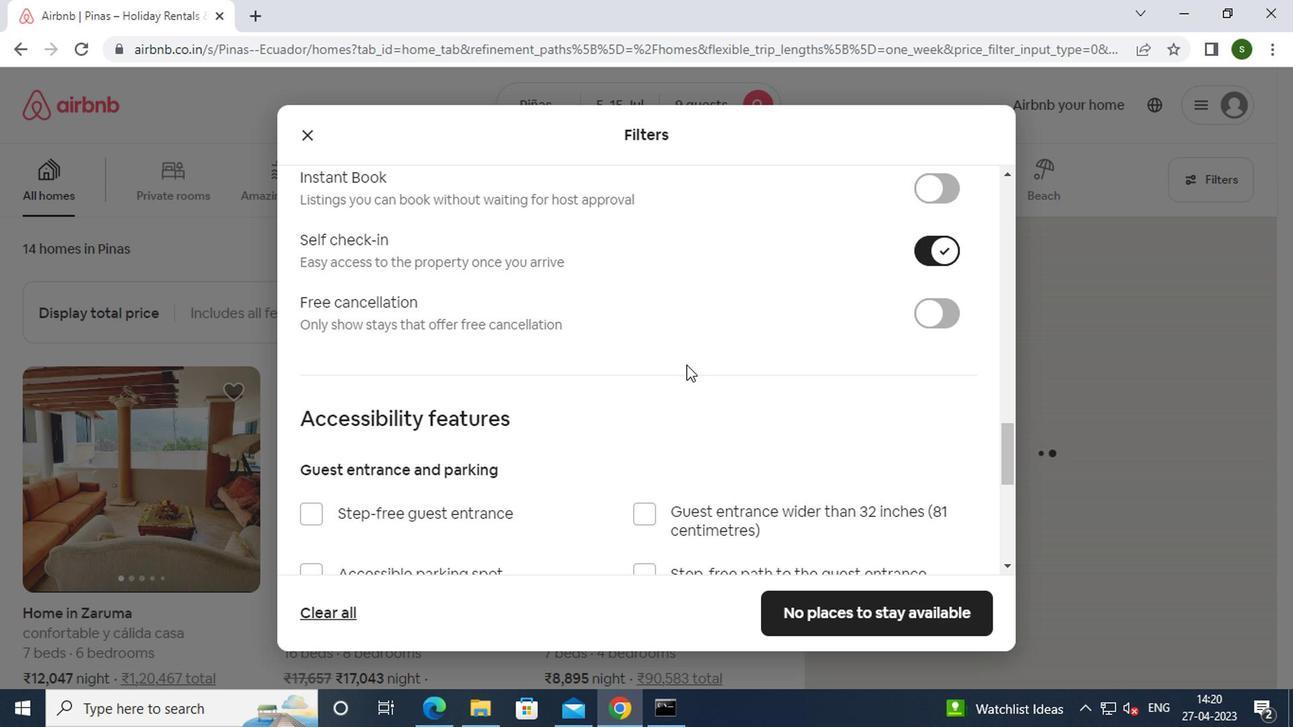 
Action: Mouse scrolled (682, 363) with delta (0, 0)
Screenshot: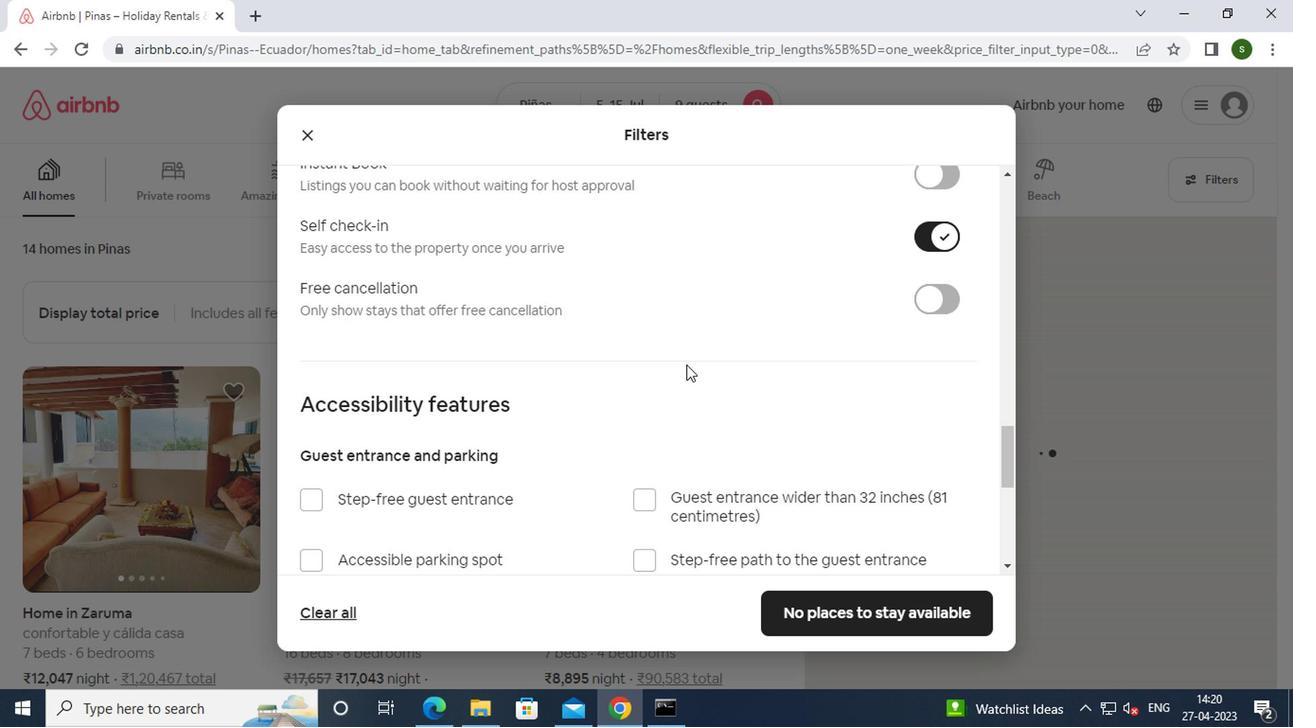 
Action: Mouse scrolled (682, 363) with delta (0, 0)
Screenshot: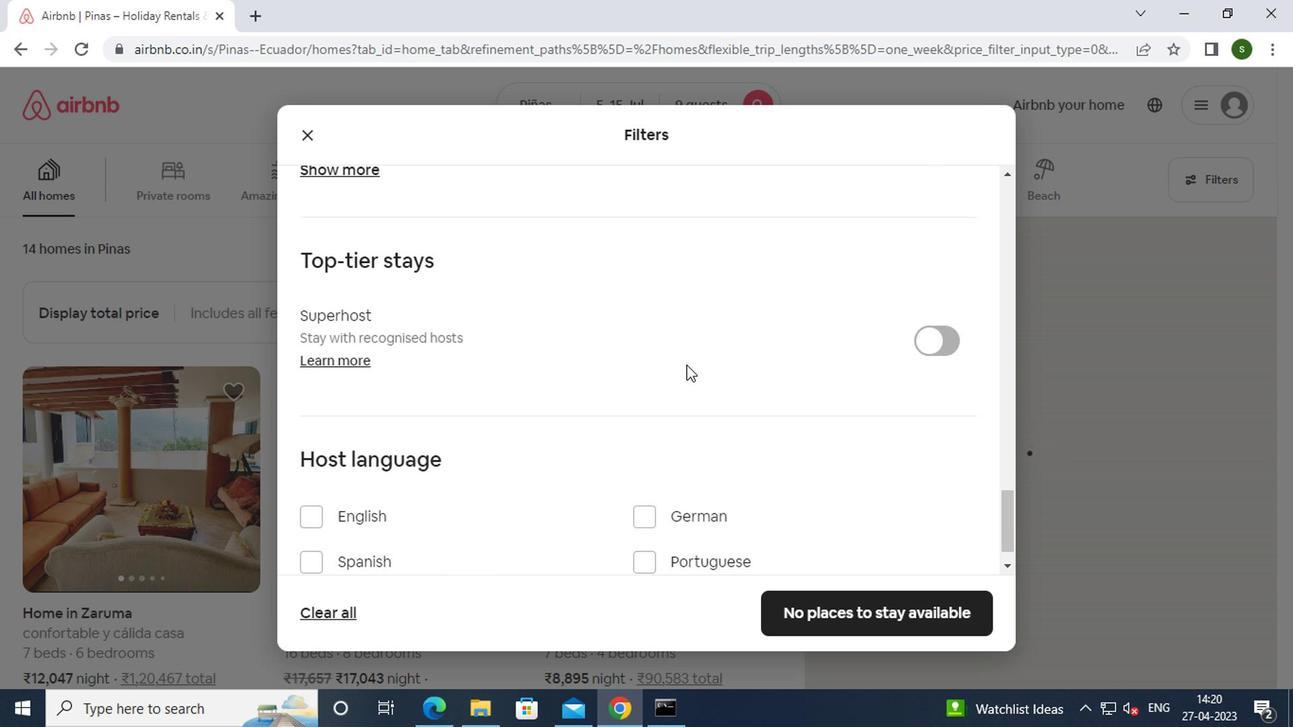 
Action: Mouse scrolled (682, 363) with delta (0, 0)
Screenshot: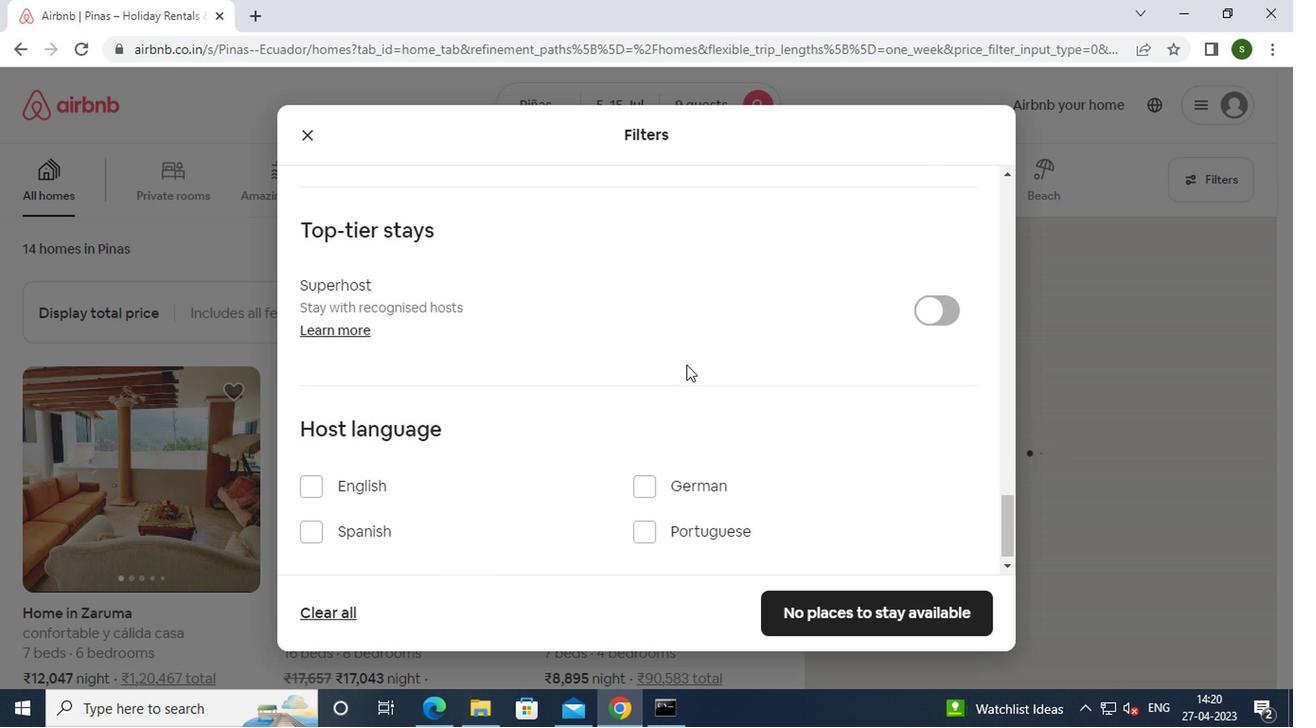 
Action: Mouse scrolled (682, 363) with delta (0, 0)
Screenshot: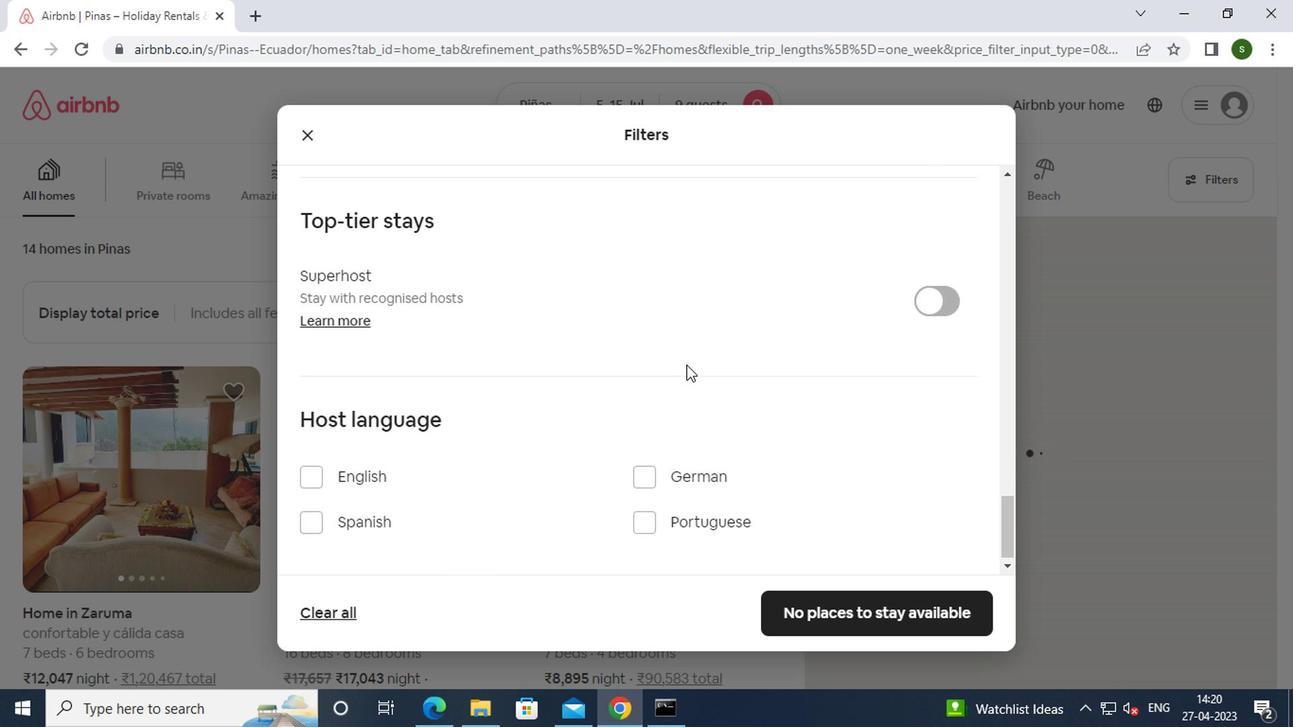 
Action: Mouse moved to (349, 487)
Screenshot: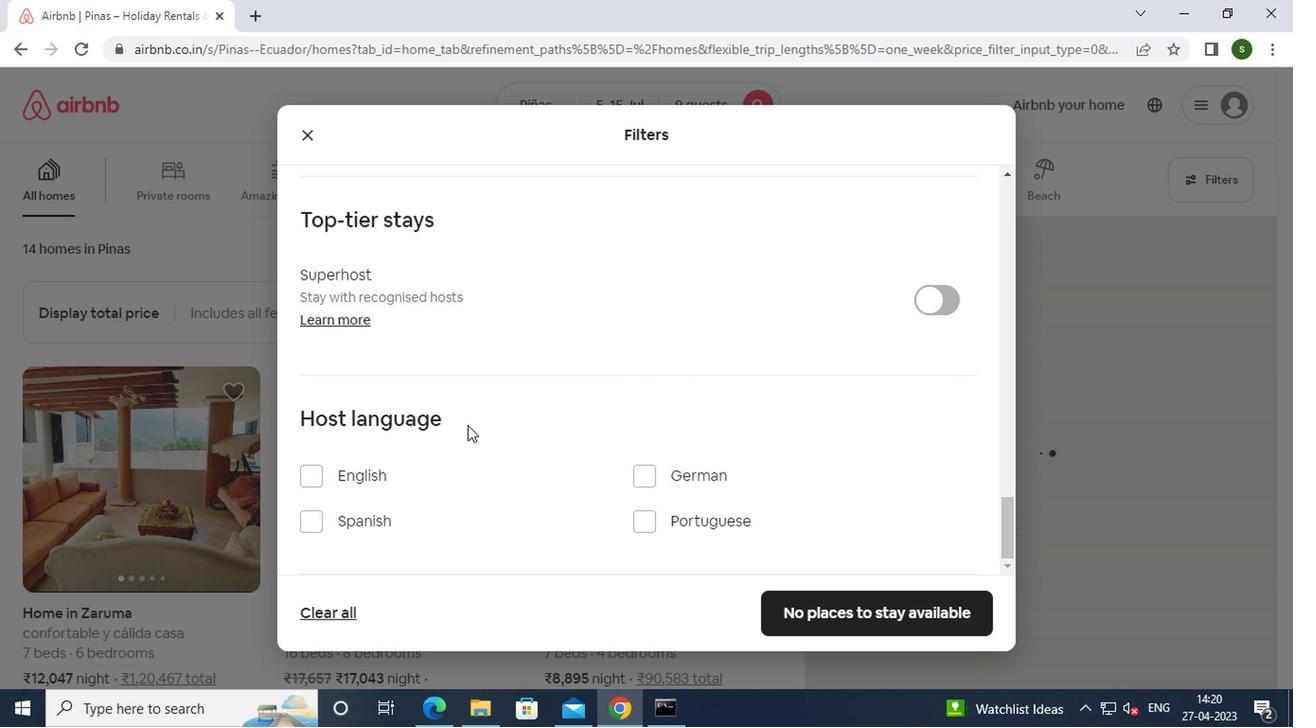 
Action: Mouse pressed left at (349, 487)
Screenshot: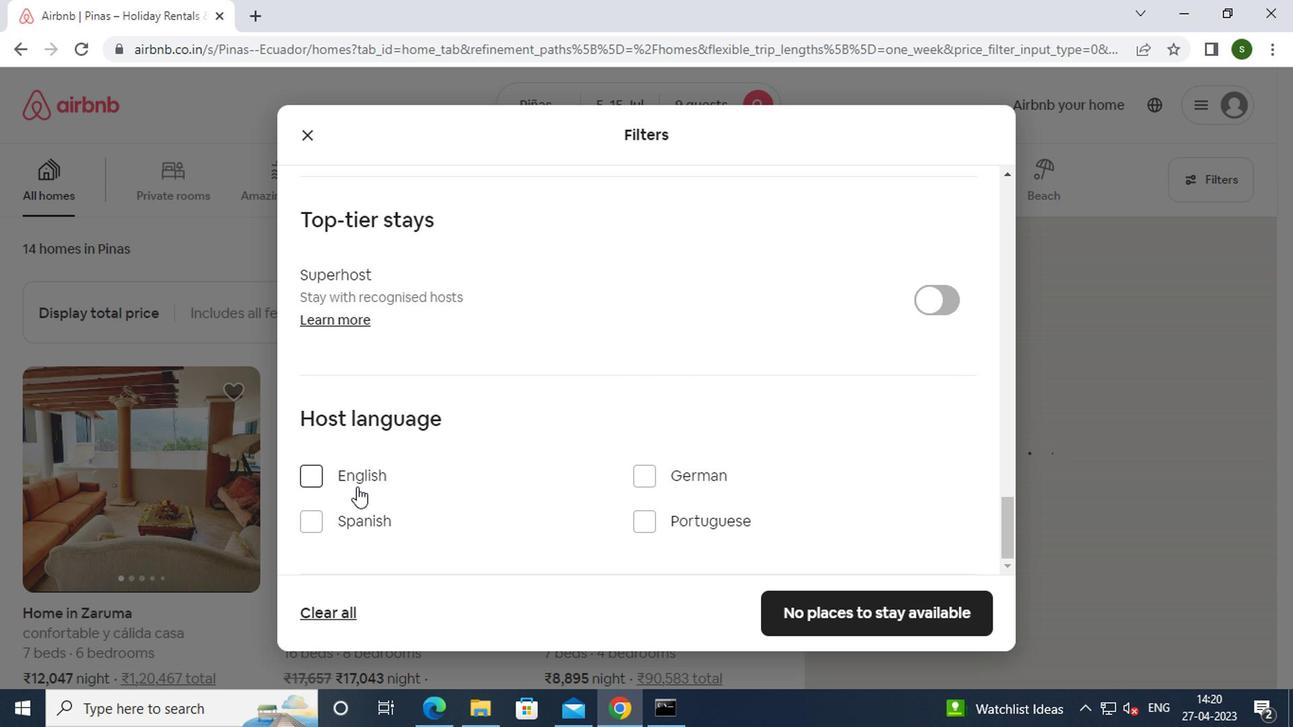 
Action: Mouse moved to (784, 608)
Screenshot: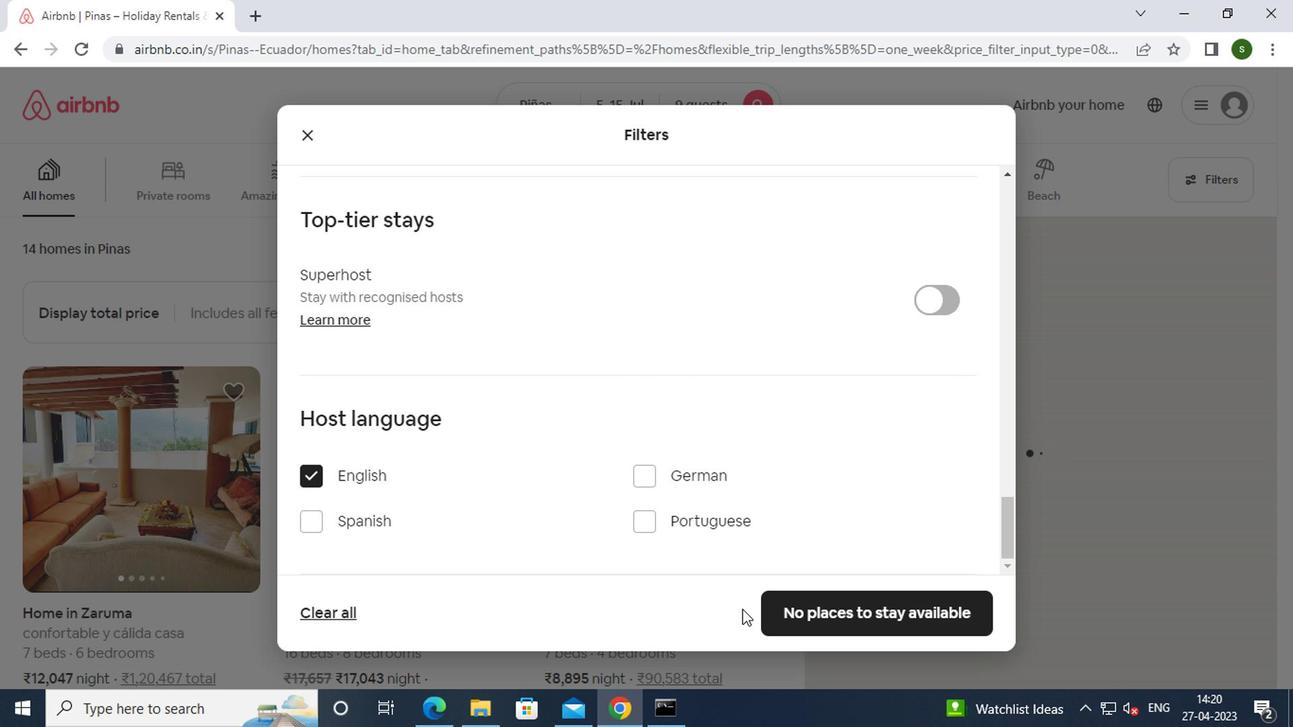 
Action: Mouse pressed left at (784, 608)
Screenshot: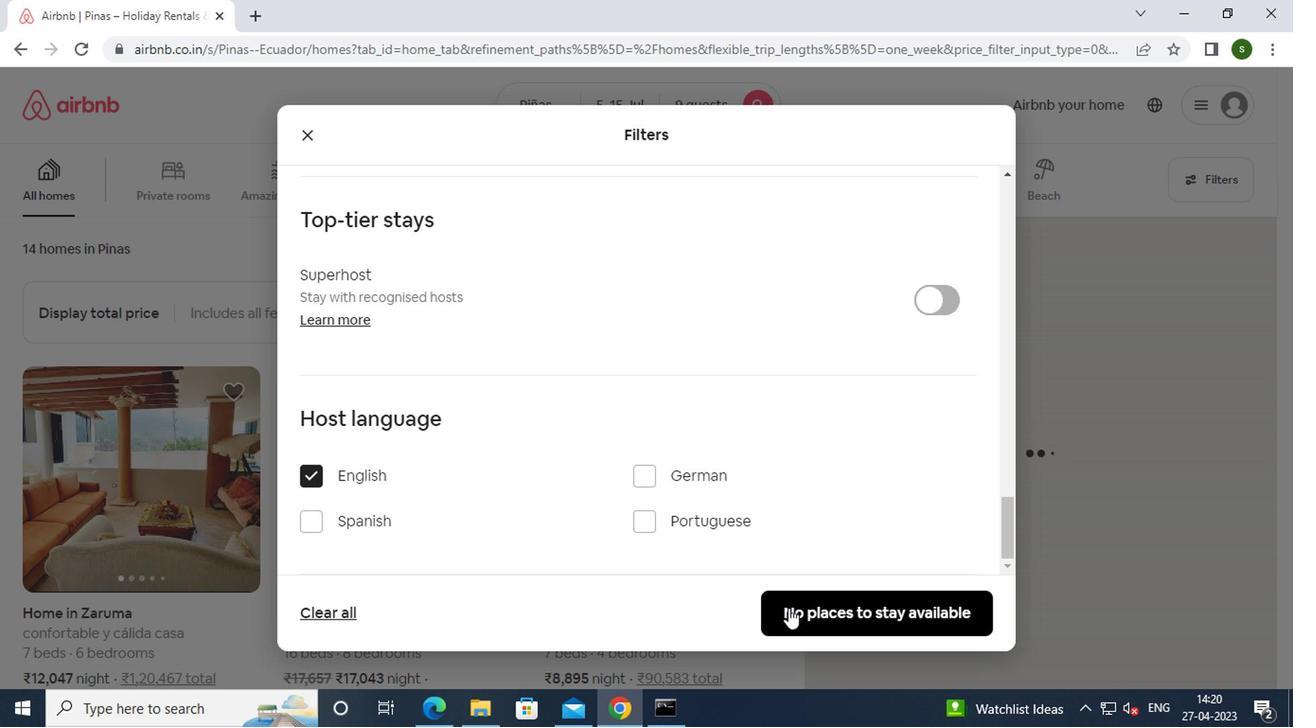 
